 Task: Look for space in Beavercreek, United States from 12th August, 2023 to 16th August, 2023 for 8 adults in price range Rs.10000 to Rs.16000. Place can be private room with 8 bedrooms having 8 beds and 8 bathrooms. Property type can be house, flat, guest house, hotel. Amenities needed are: wifi, TV, free parkinig on premises, gym, breakfast. Booking option can be shelf check-in. Required host language is English.
Action: Mouse moved to (507, 122)
Screenshot: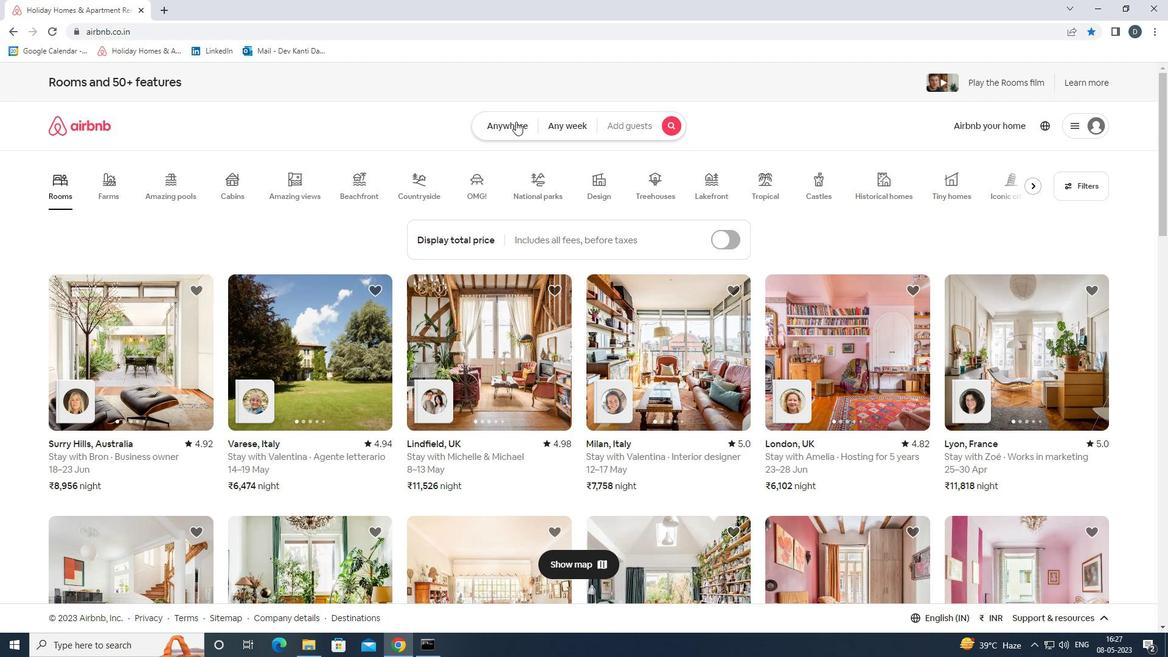 
Action: Mouse pressed left at (507, 122)
Screenshot: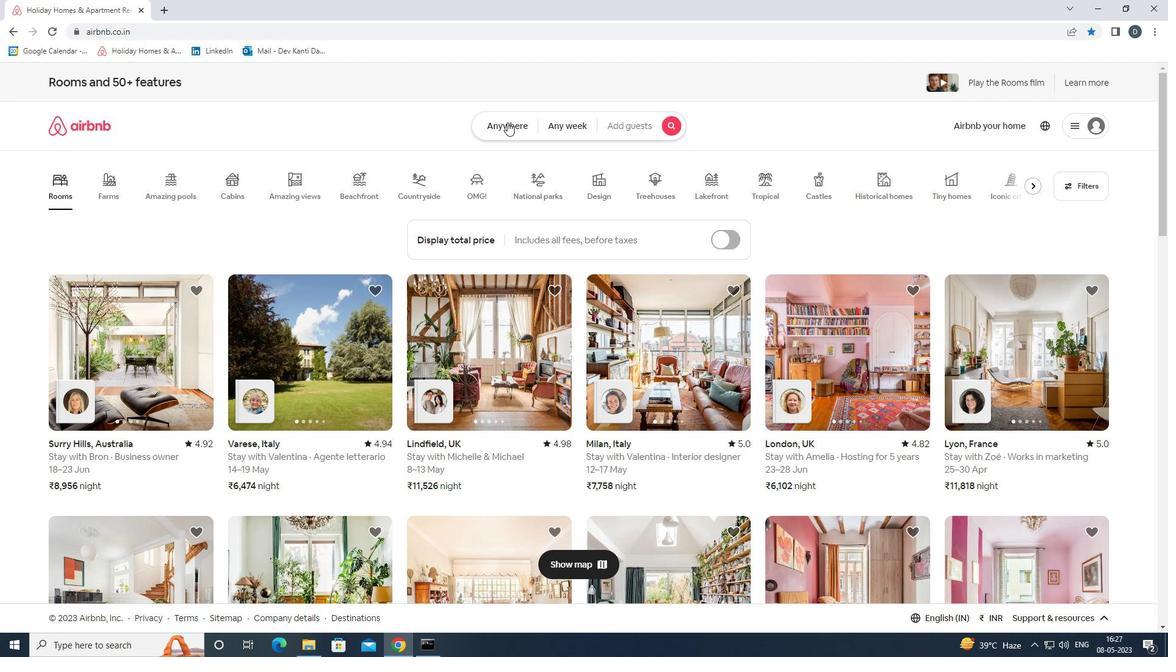 
Action: Mouse moved to (442, 180)
Screenshot: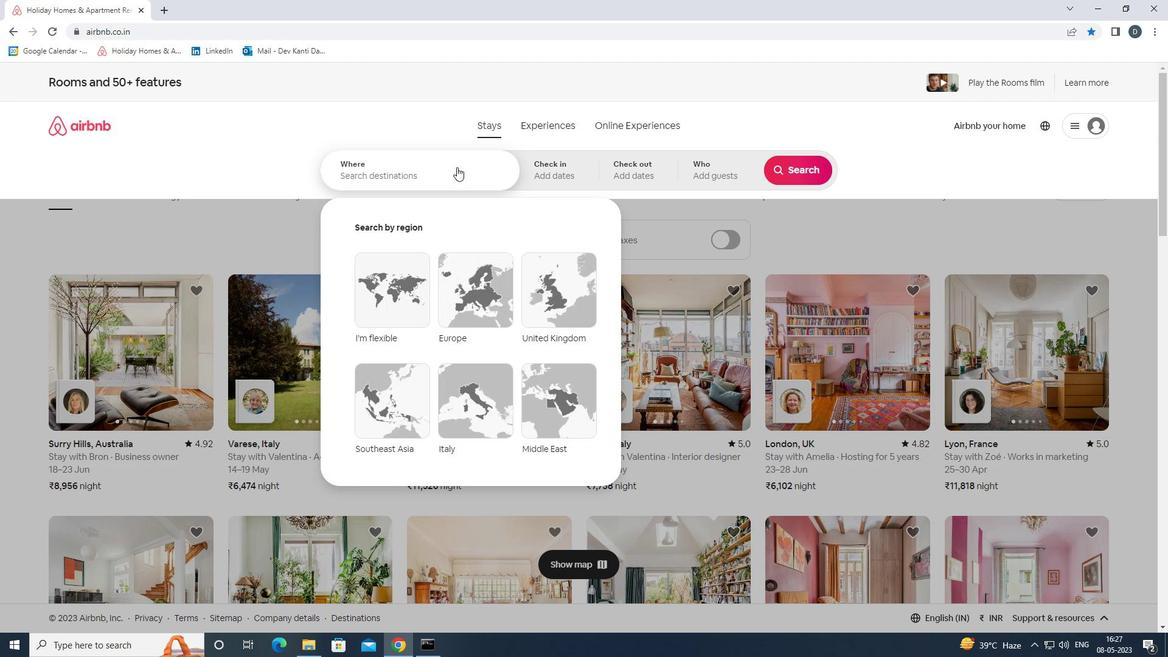 
Action: Mouse pressed left at (442, 180)
Screenshot: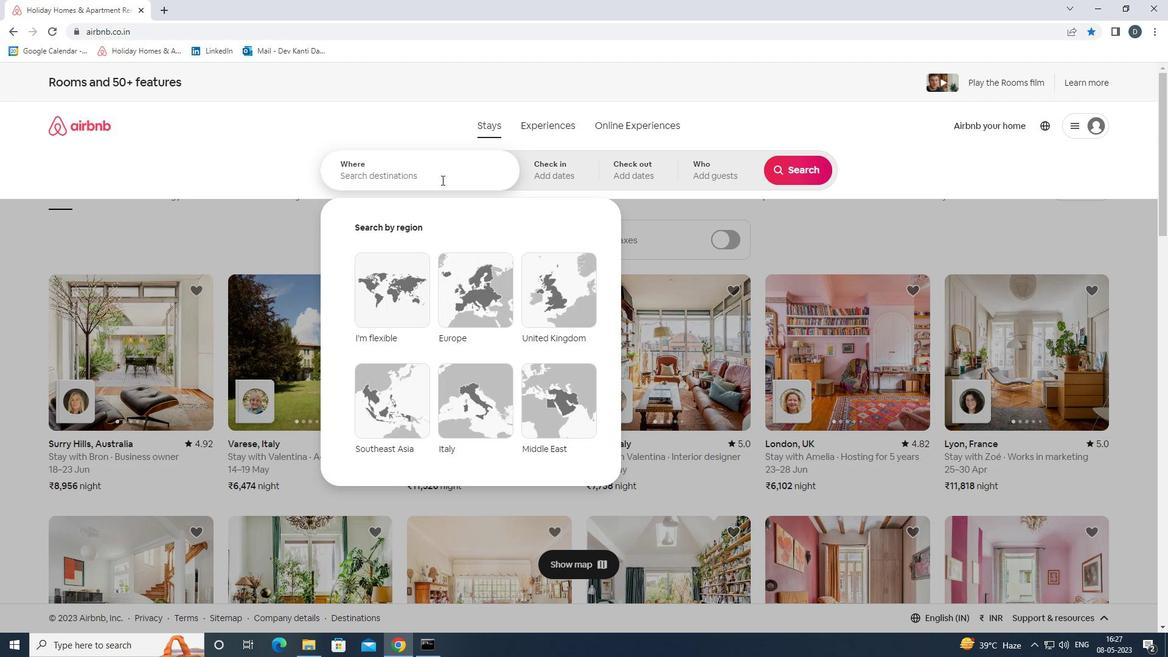 
Action: Mouse moved to (401, 171)
Screenshot: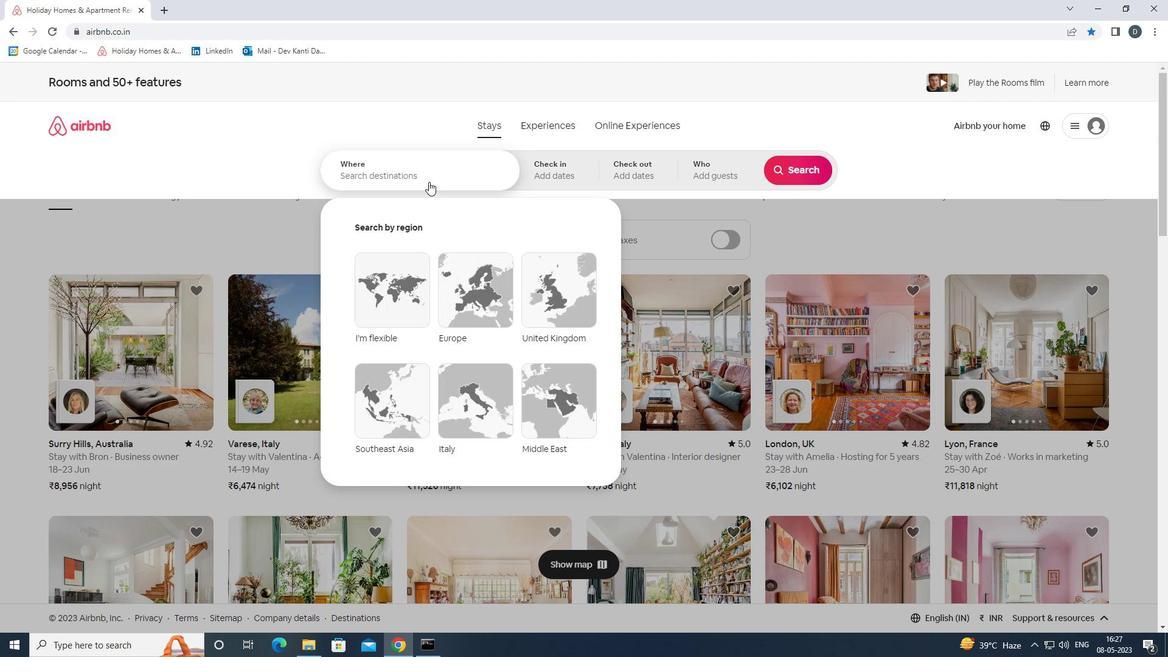 
Action: Key pressed <Key.shift><Key.shift><Key.shift><Key.shift><Key.shift><Key.shift>BEAVERCREEK,<Key.shift>UNITED<Key.space><Key.shift>STATES<Key.enter>
Screenshot: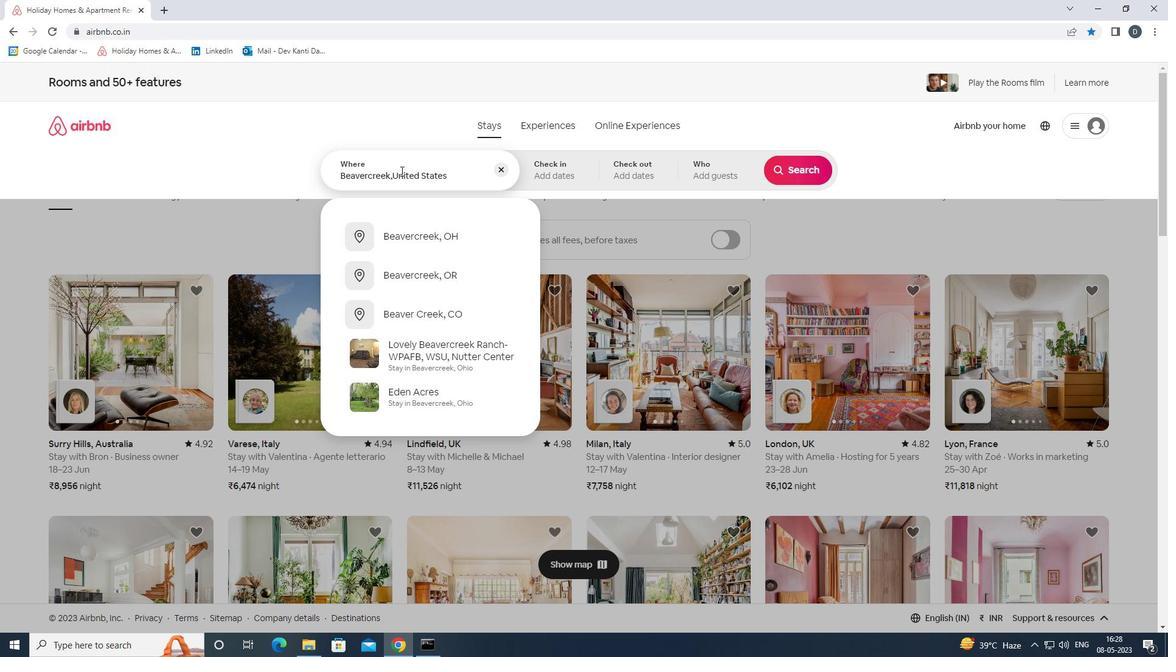 
Action: Mouse moved to (796, 268)
Screenshot: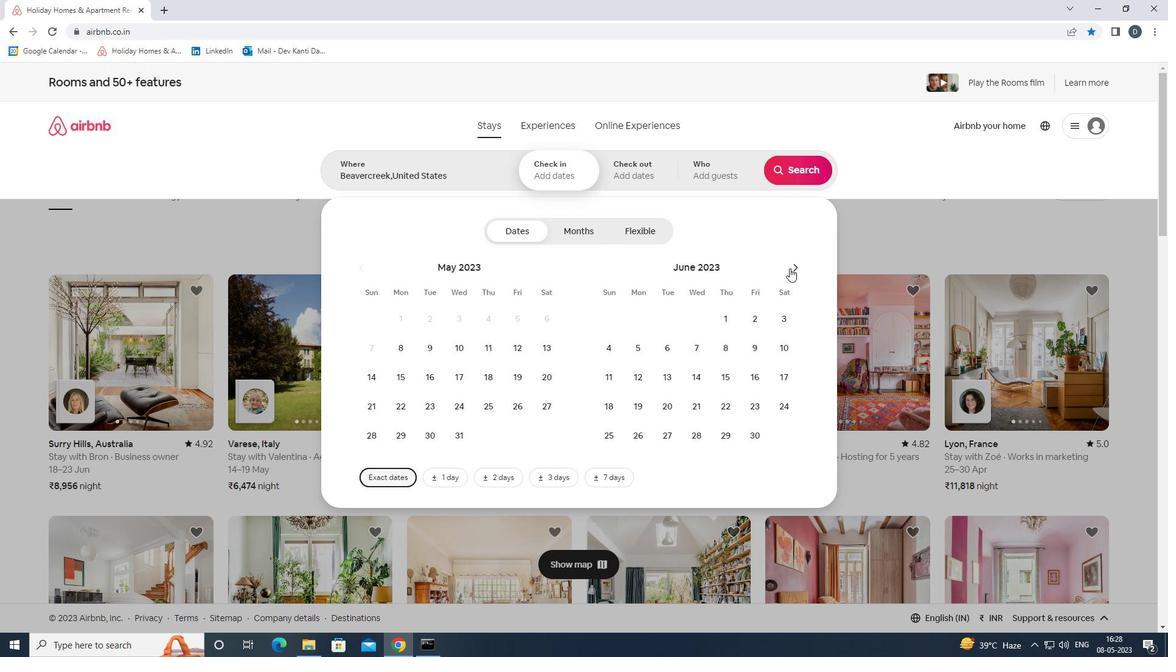 
Action: Mouse pressed left at (796, 268)
Screenshot: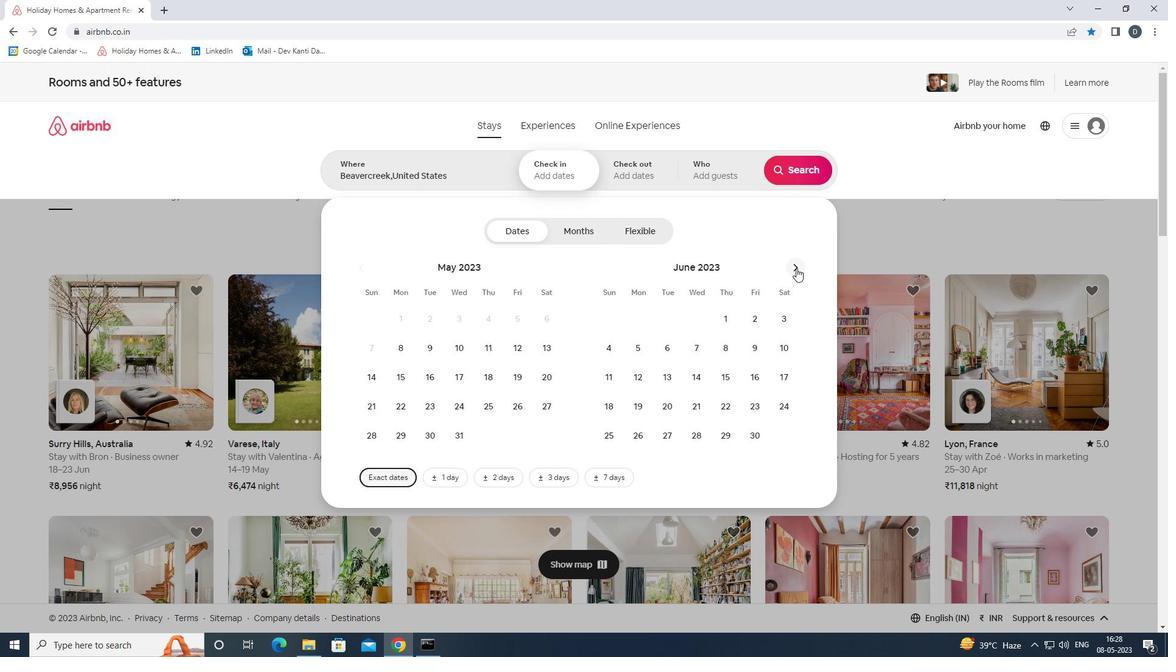 
Action: Mouse pressed left at (796, 268)
Screenshot: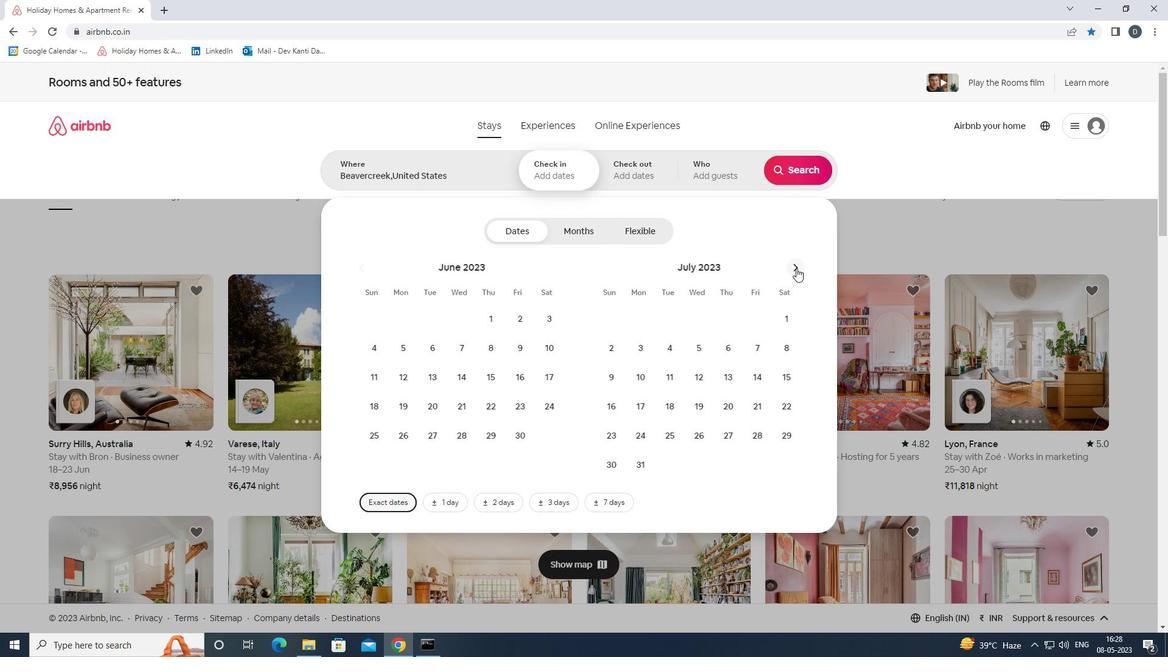 
Action: Mouse pressed left at (796, 268)
Screenshot: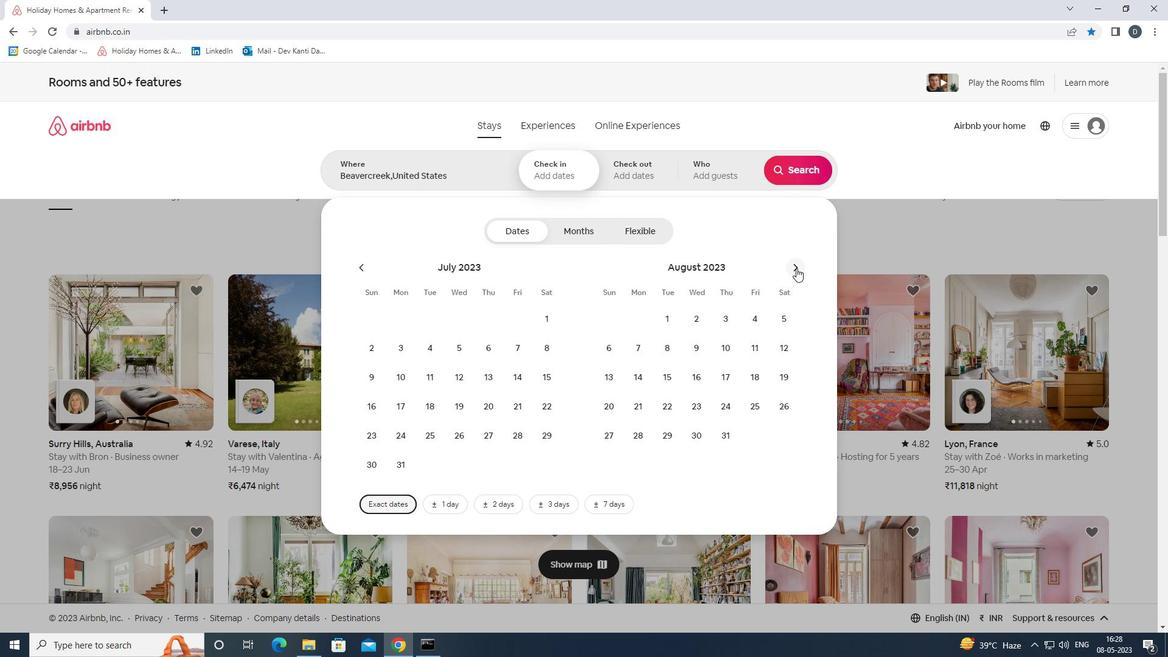 
Action: Mouse moved to (554, 351)
Screenshot: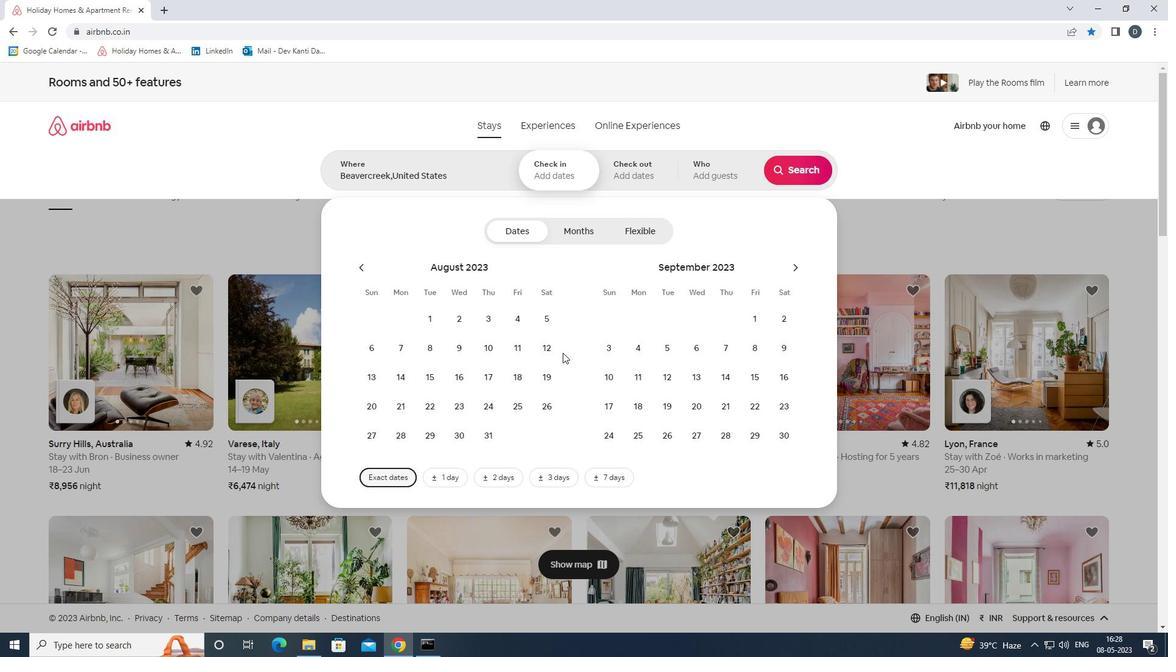 
Action: Mouse pressed left at (554, 351)
Screenshot: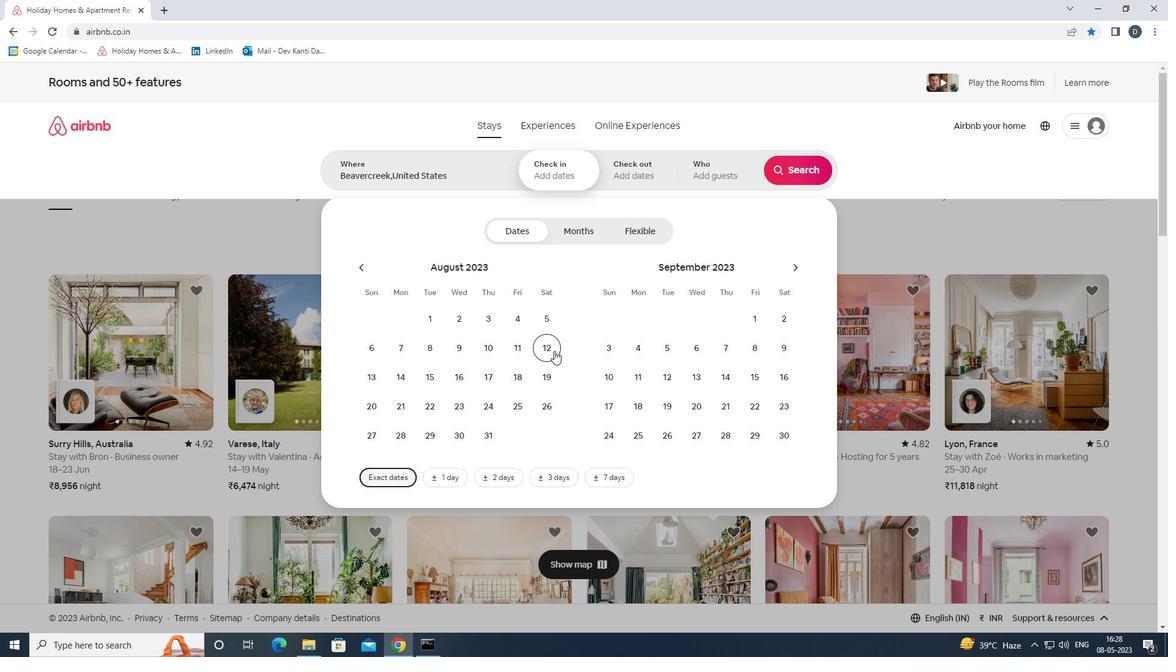 
Action: Mouse moved to (452, 382)
Screenshot: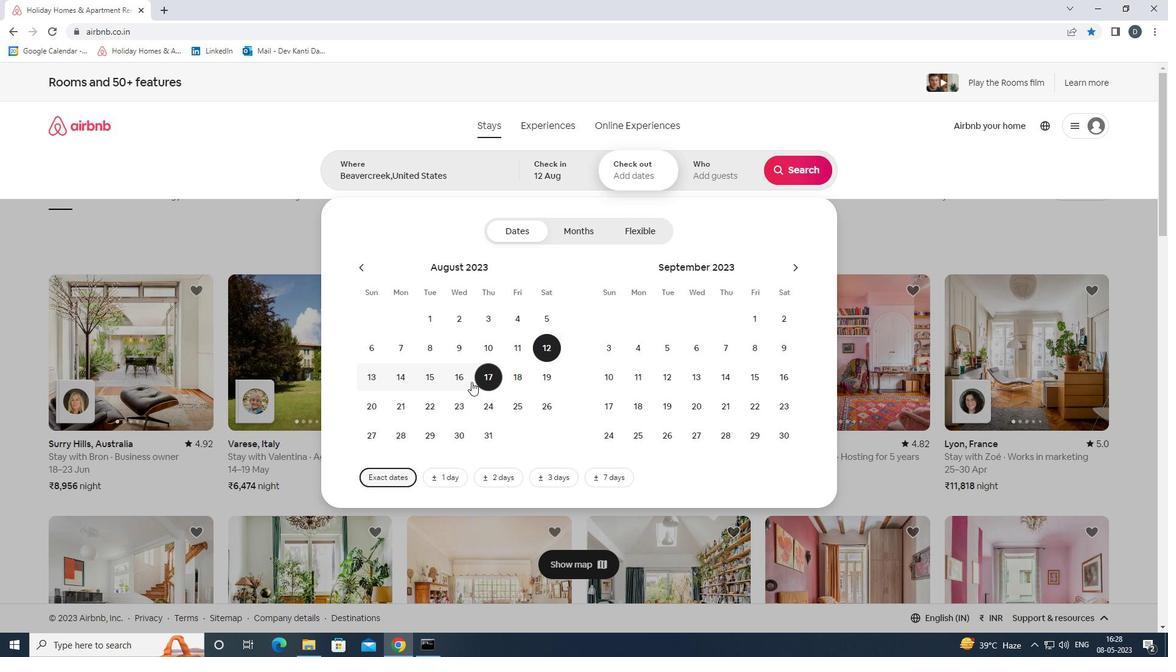 
Action: Mouse pressed left at (452, 382)
Screenshot: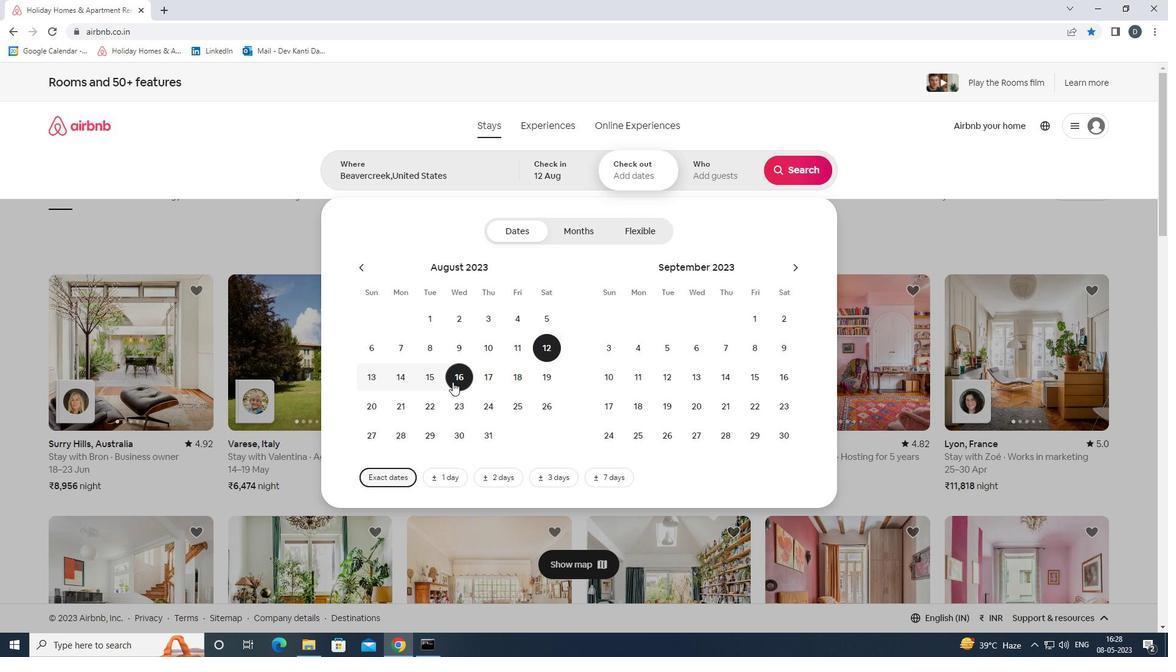 
Action: Mouse moved to (716, 163)
Screenshot: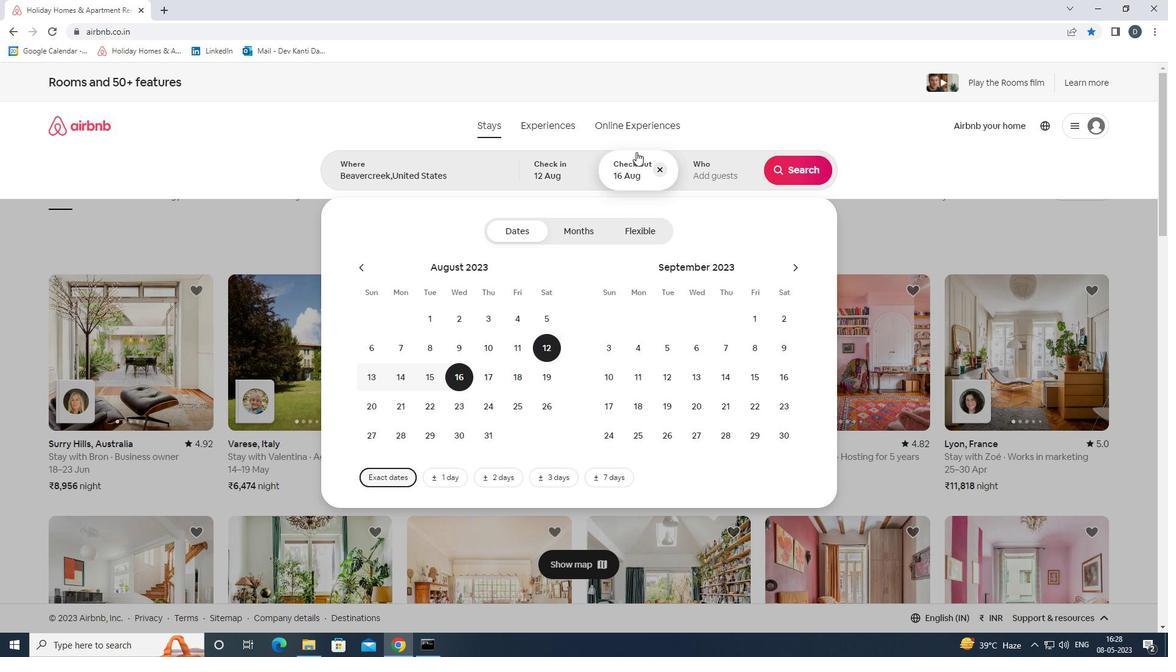 
Action: Mouse pressed left at (716, 163)
Screenshot: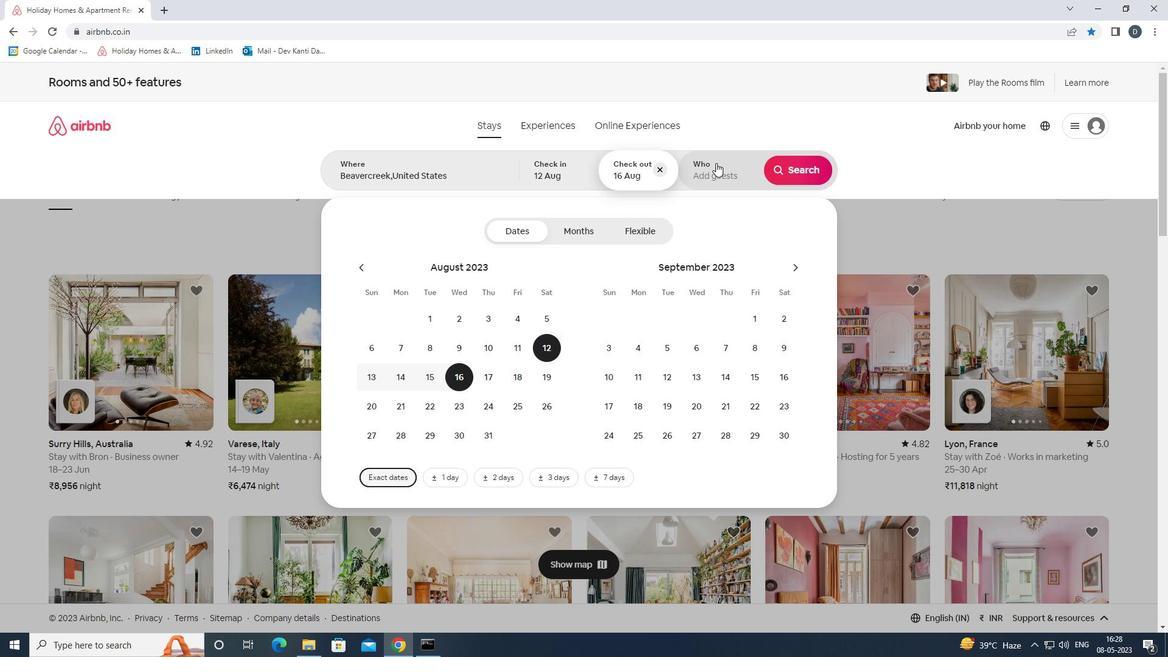 
Action: Mouse moved to (806, 237)
Screenshot: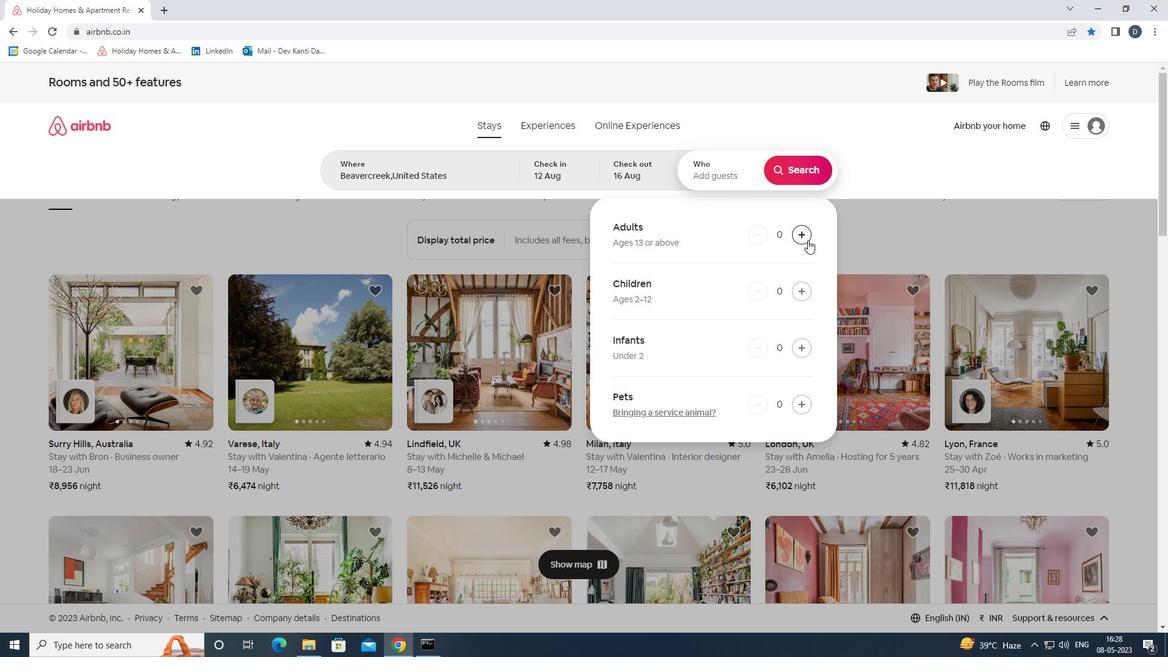 
Action: Mouse pressed left at (806, 237)
Screenshot: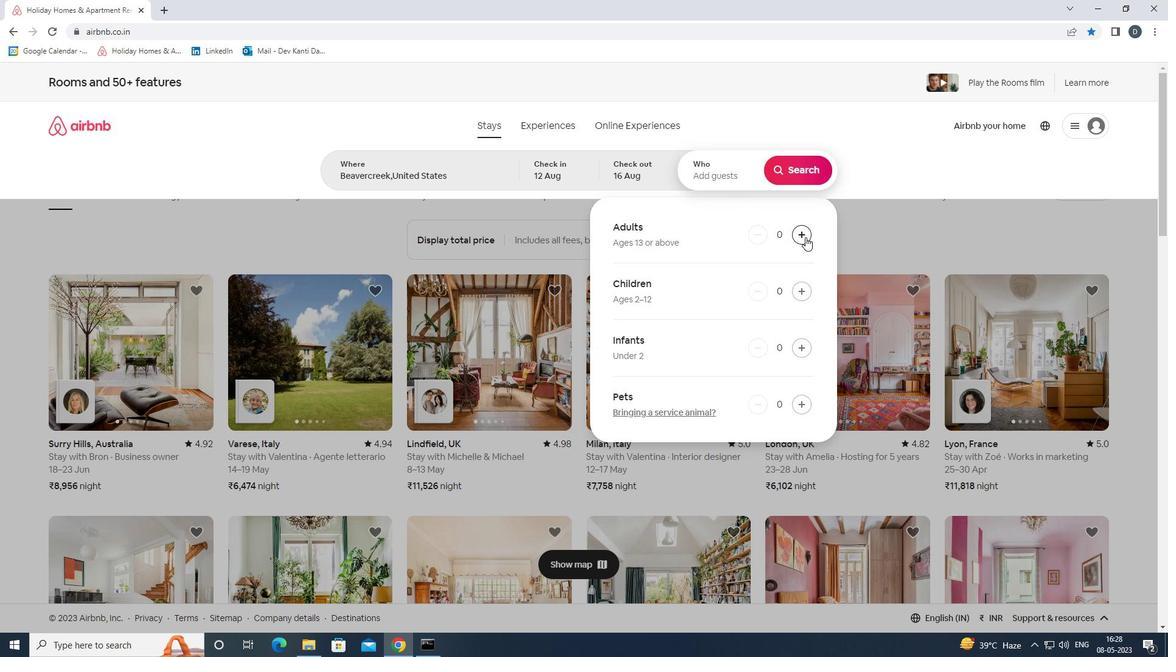 
Action: Mouse pressed left at (806, 237)
Screenshot: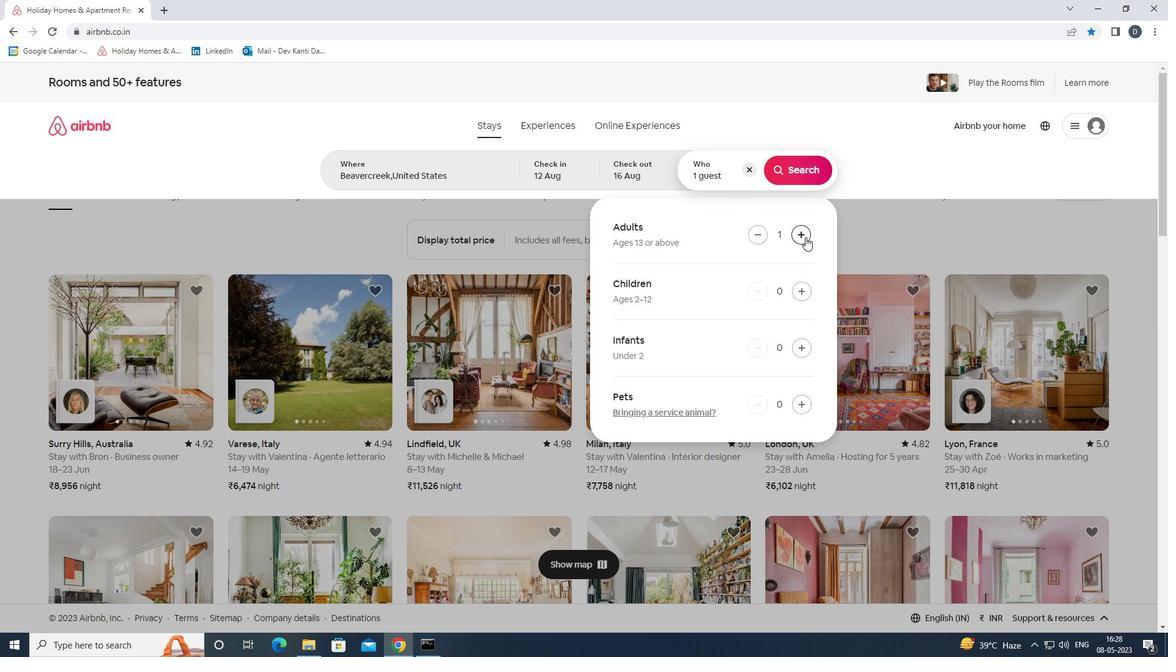 
Action: Mouse pressed left at (806, 237)
Screenshot: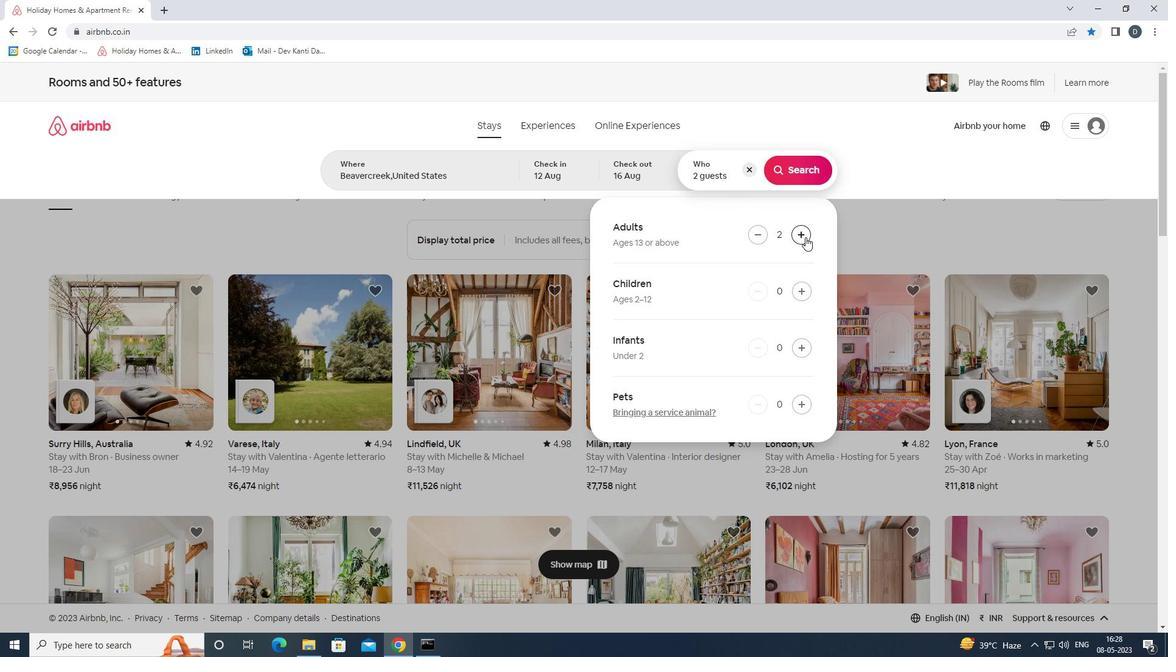 
Action: Mouse pressed left at (806, 237)
Screenshot: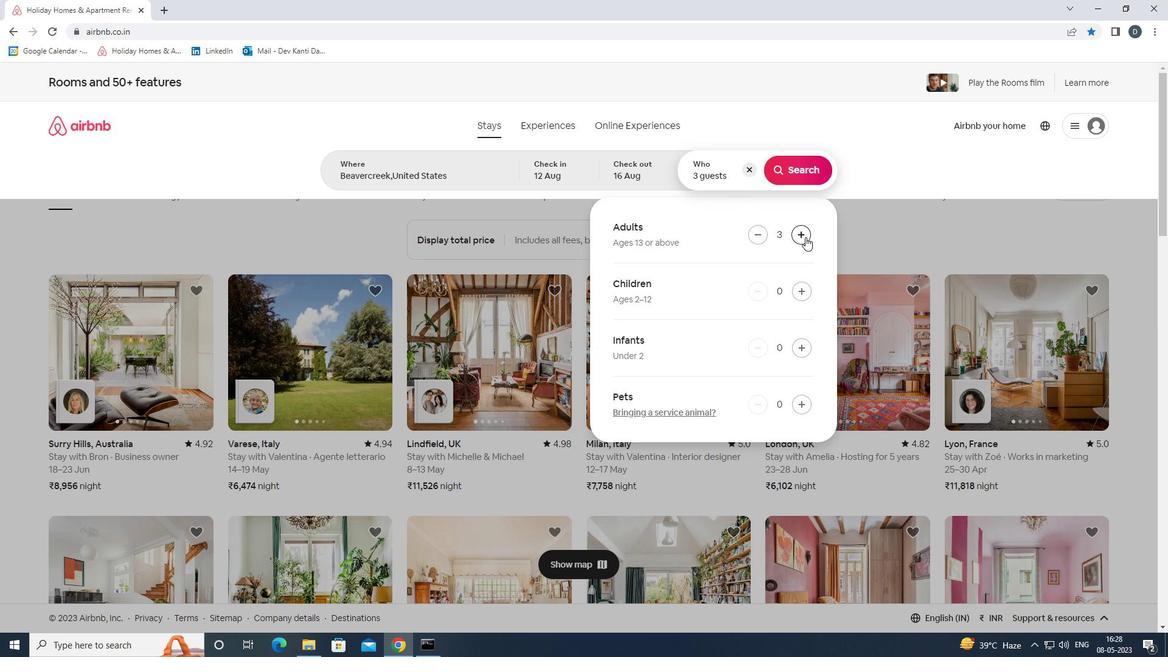 
Action: Mouse pressed left at (806, 237)
Screenshot: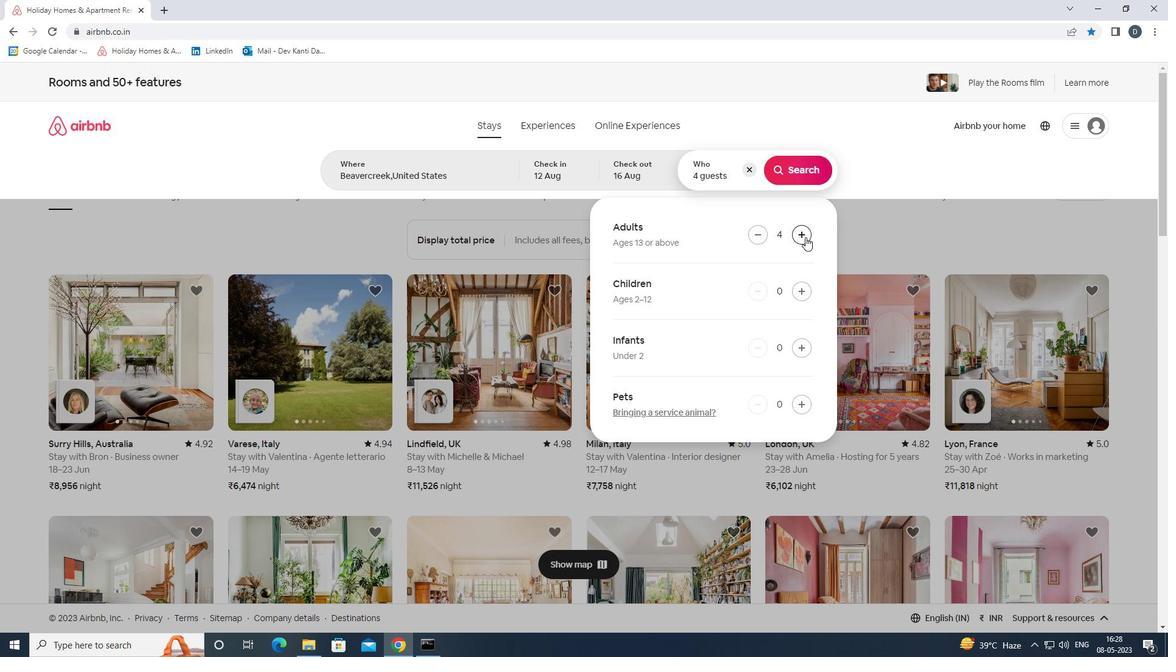 
Action: Mouse pressed left at (806, 237)
Screenshot: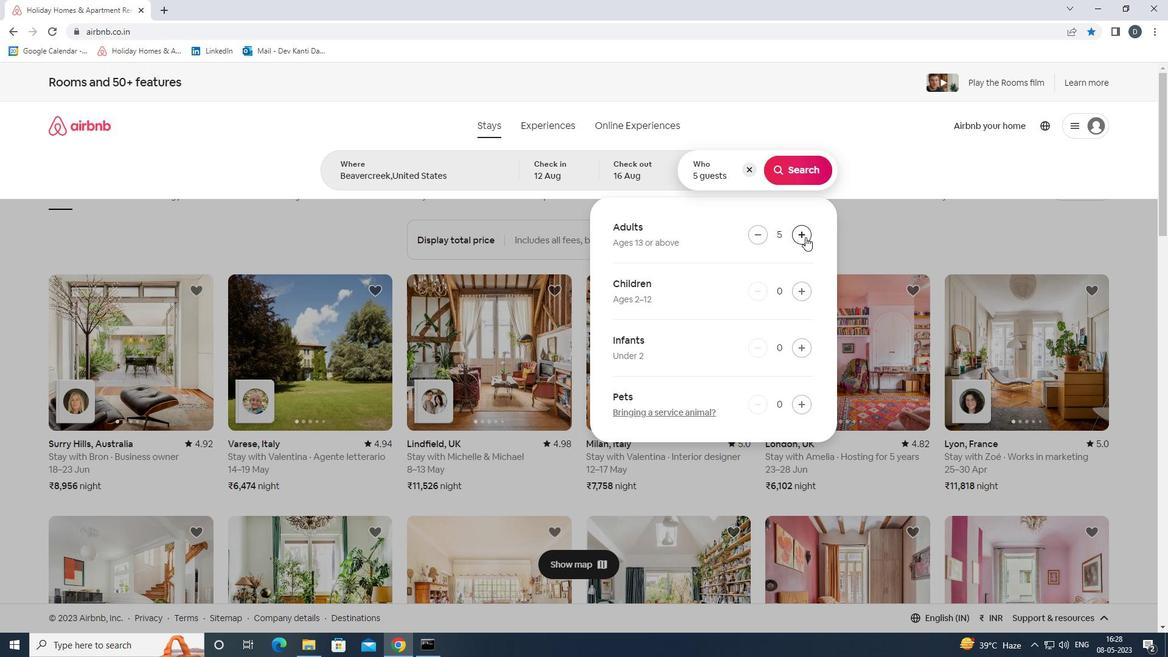 
Action: Mouse pressed left at (806, 237)
Screenshot: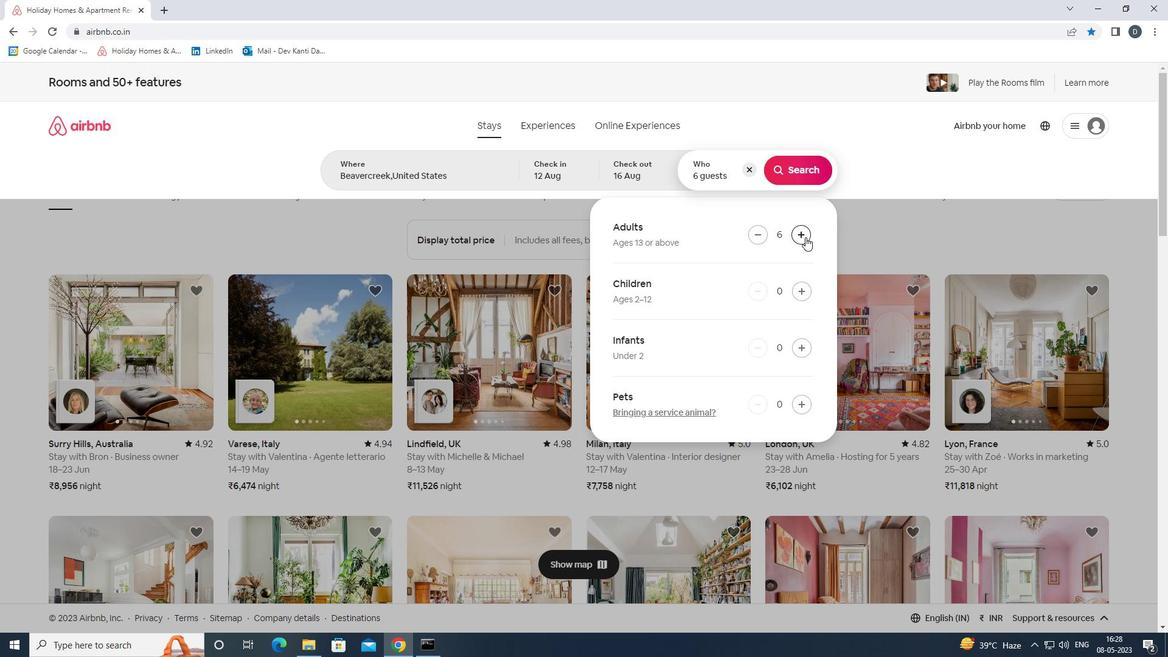 
Action: Mouse pressed left at (806, 237)
Screenshot: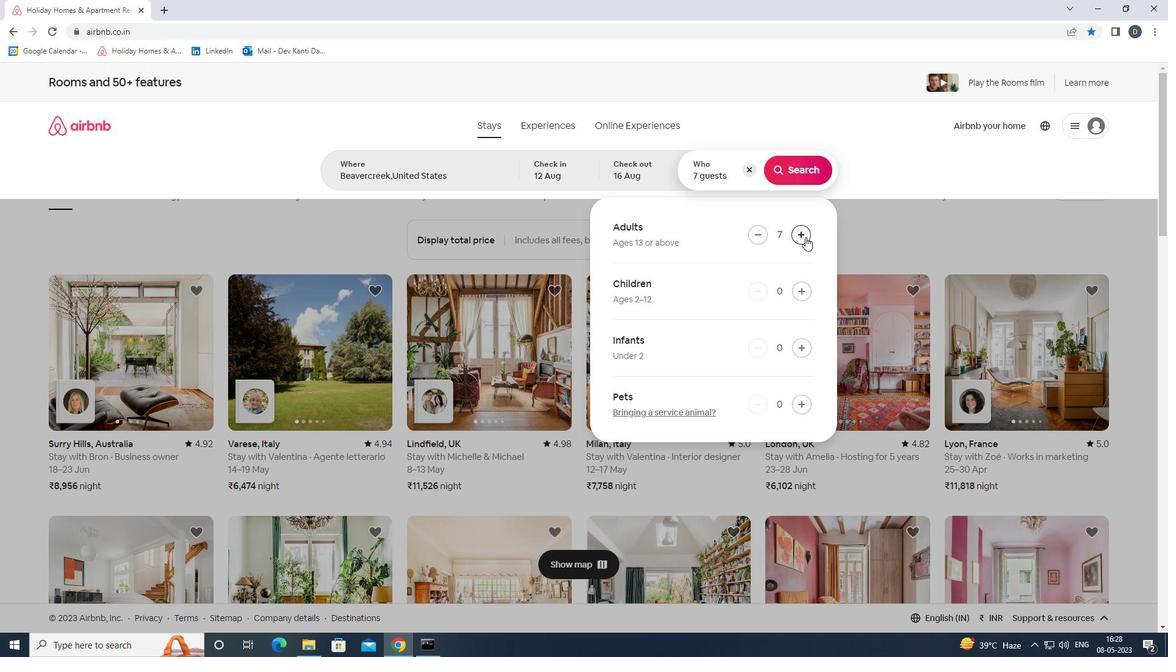 
Action: Mouse moved to (795, 177)
Screenshot: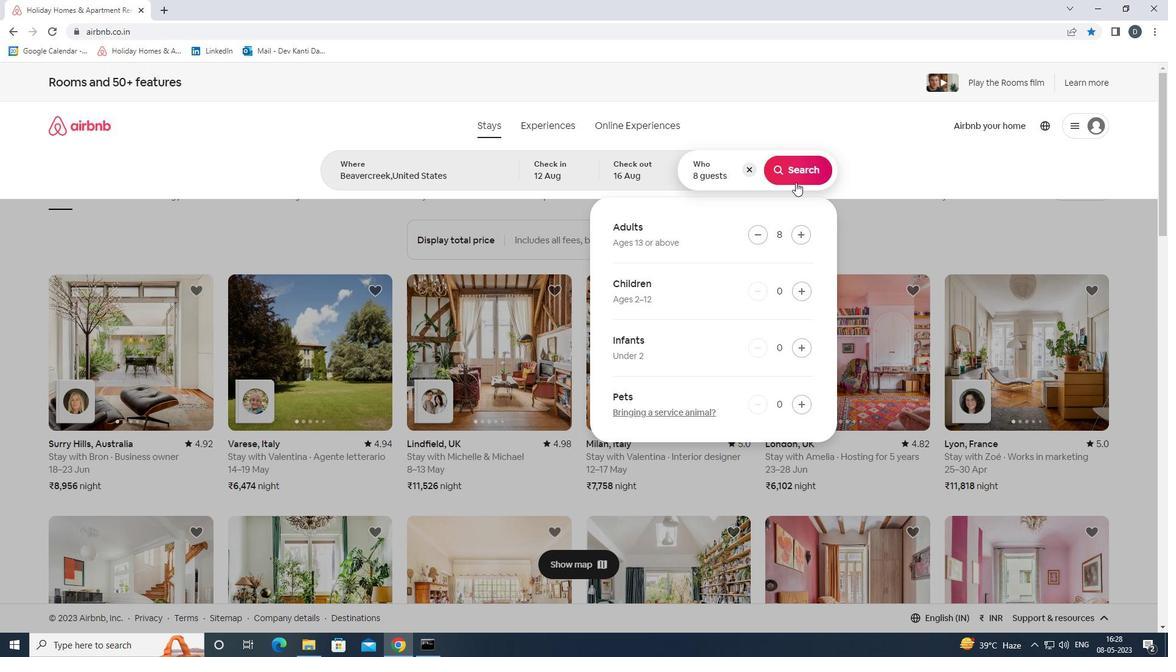 
Action: Mouse pressed left at (795, 177)
Screenshot: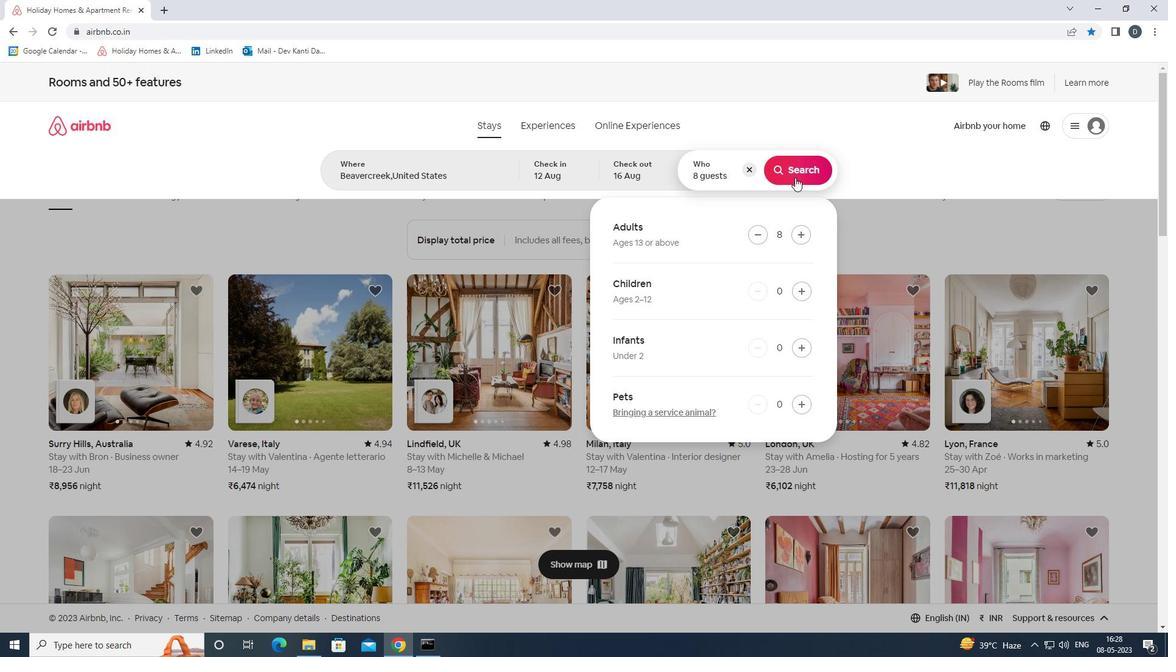 
Action: Mouse moved to (1106, 133)
Screenshot: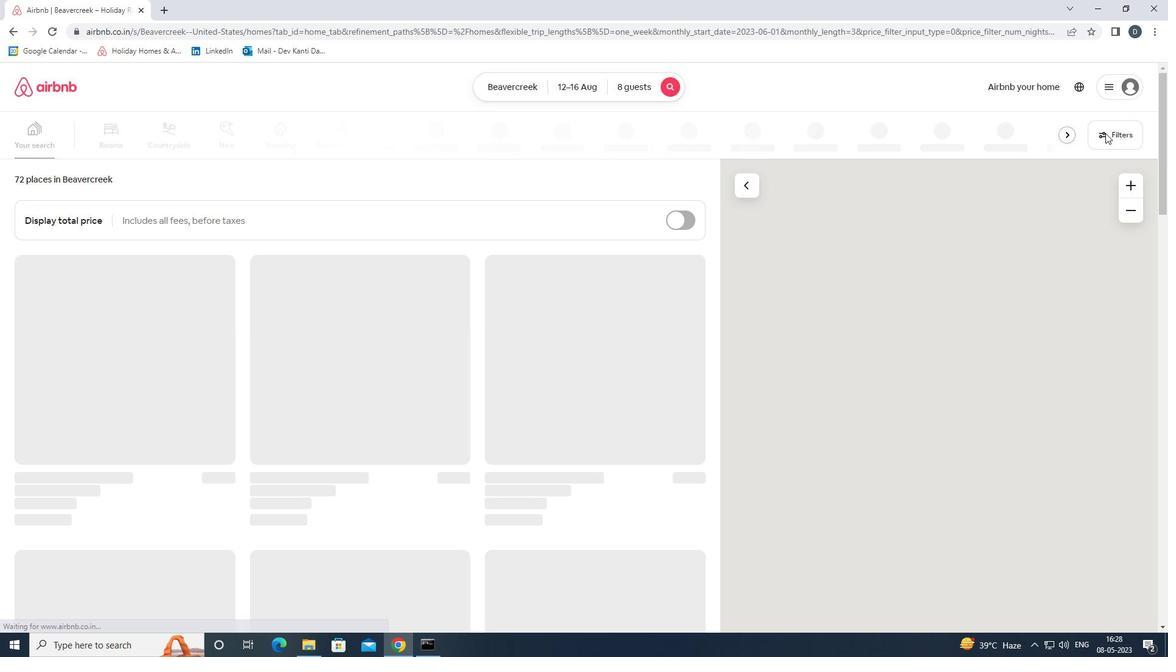 
Action: Mouse pressed left at (1106, 133)
Screenshot: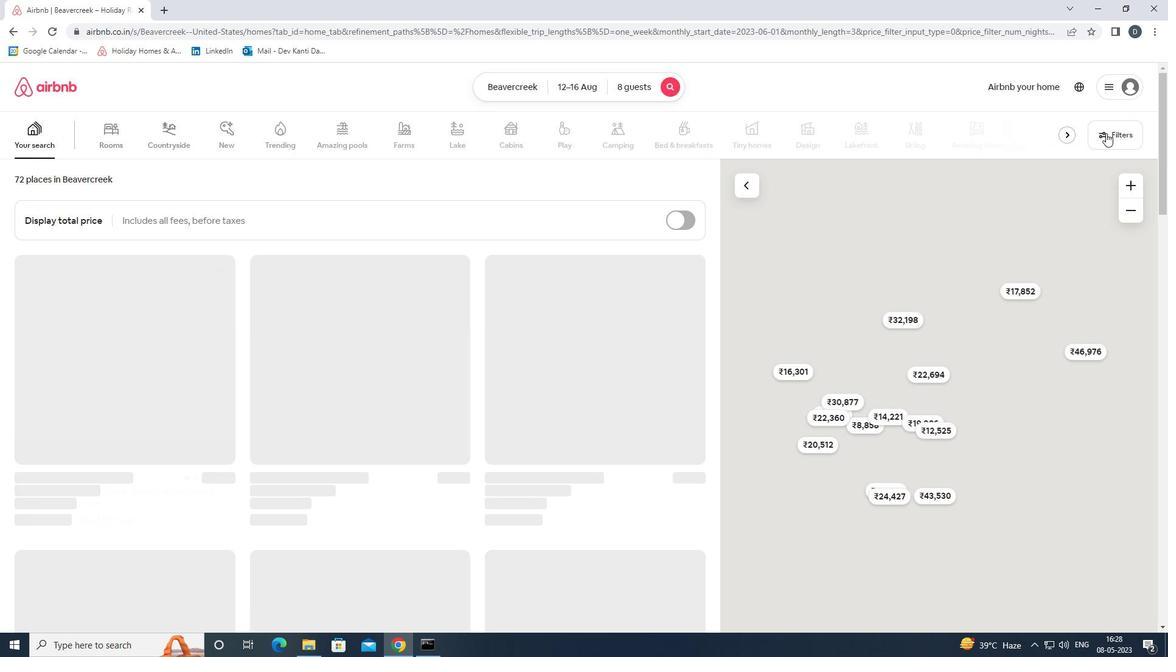 
Action: Mouse moved to (529, 429)
Screenshot: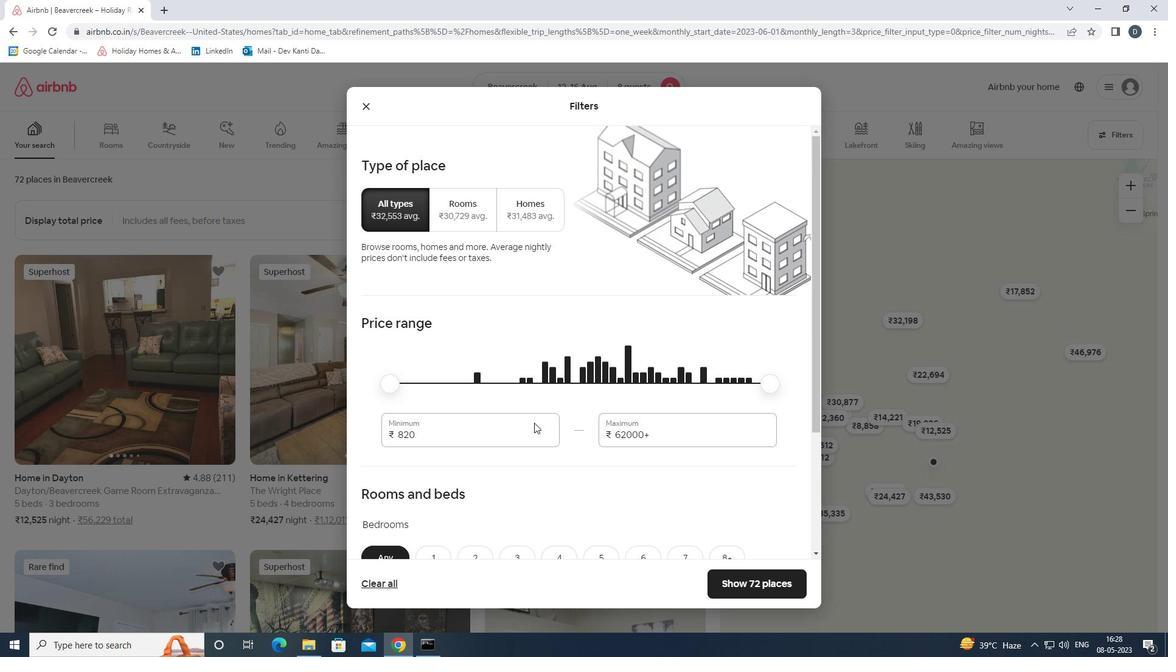 
Action: Mouse pressed left at (529, 429)
Screenshot: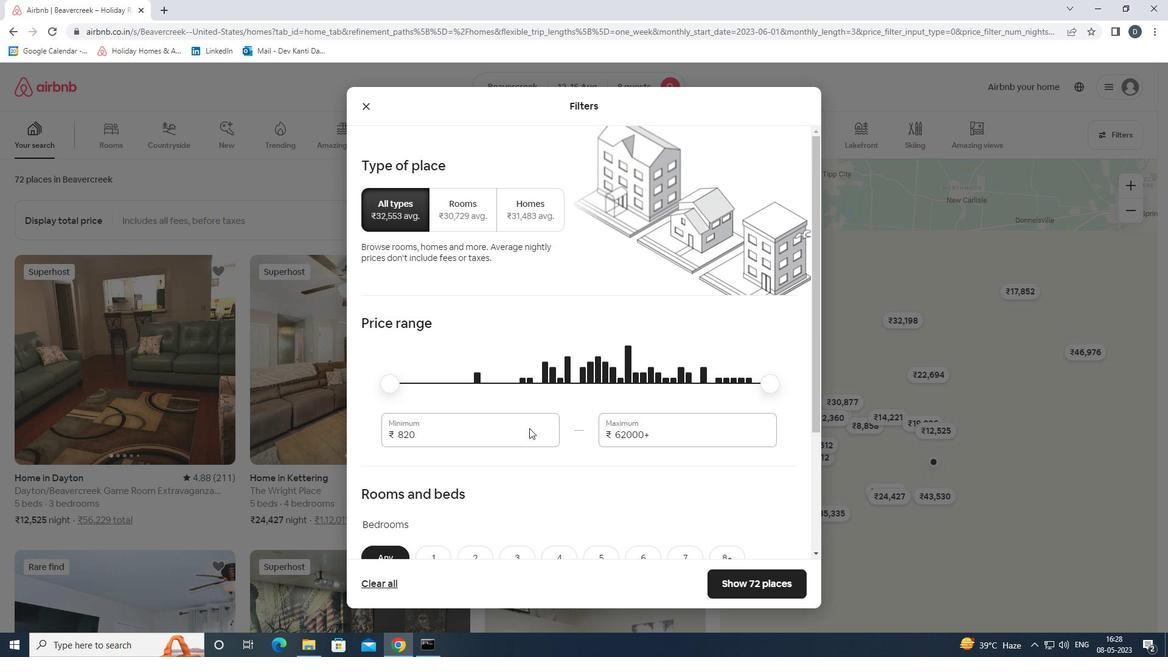
Action: Mouse pressed left at (529, 429)
Screenshot: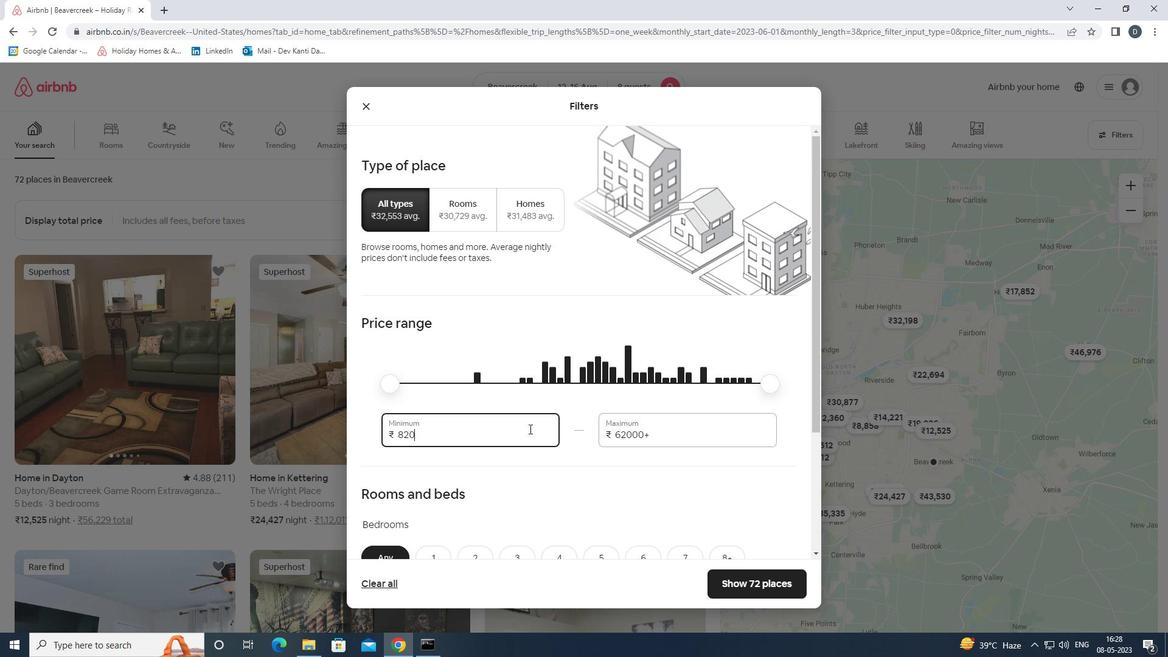 
Action: Key pressed 10000<Key.tab>16000
Screenshot: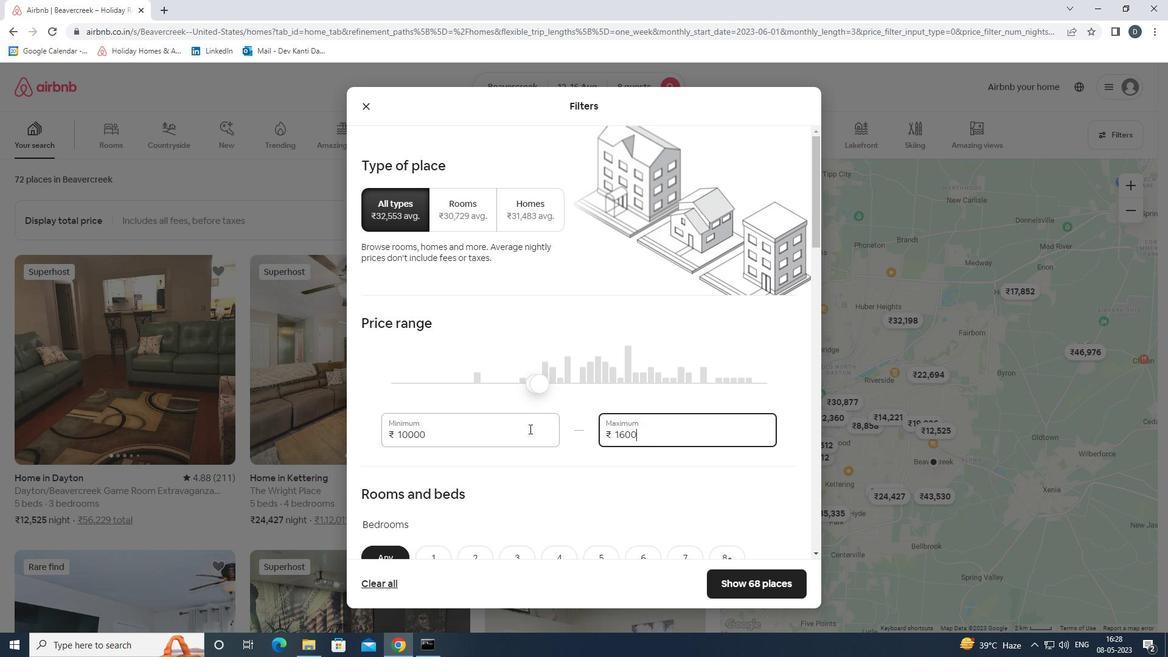
Action: Mouse scrolled (529, 428) with delta (0, 0)
Screenshot: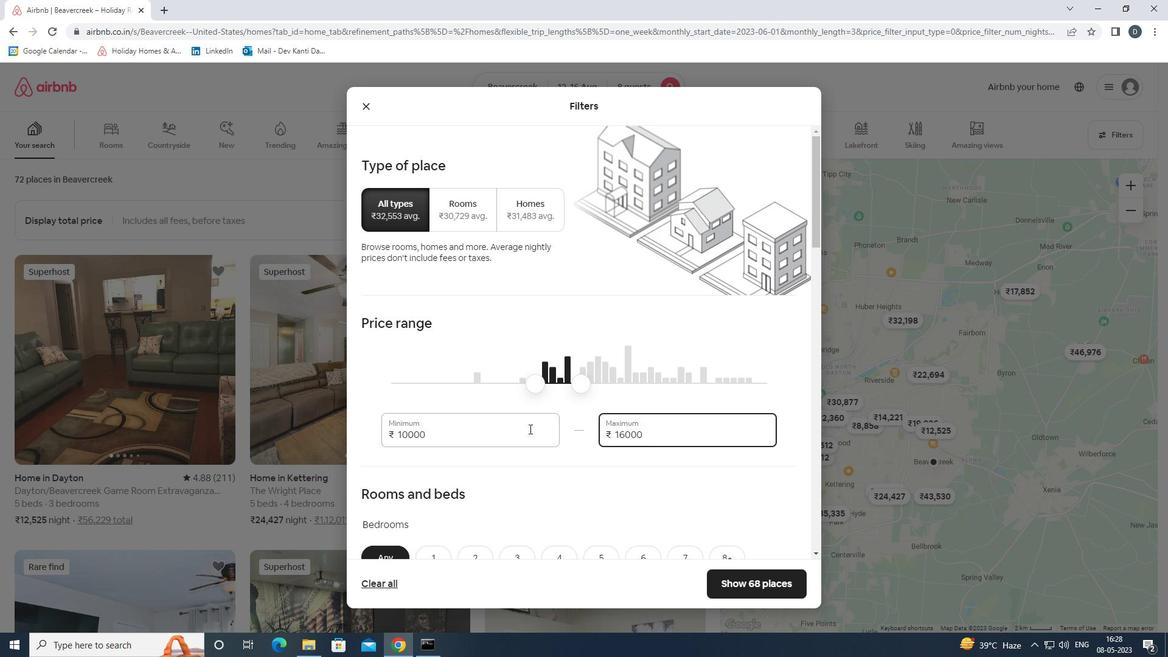 
Action: Mouse scrolled (529, 428) with delta (0, 0)
Screenshot: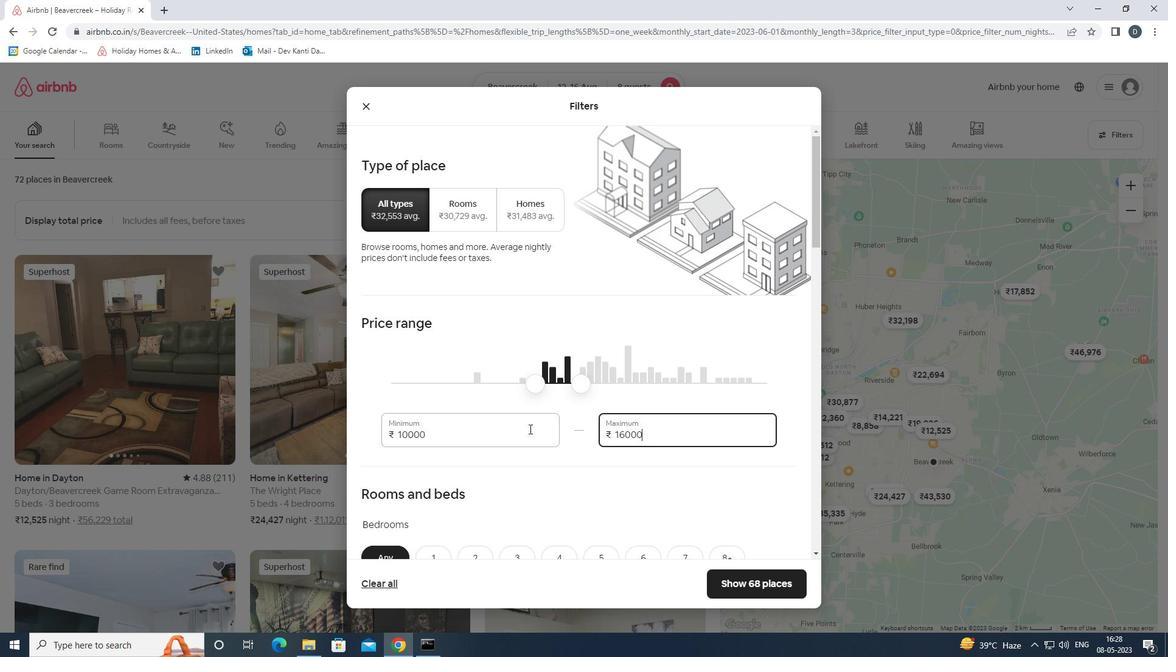 
Action: Mouse scrolled (529, 428) with delta (0, 0)
Screenshot: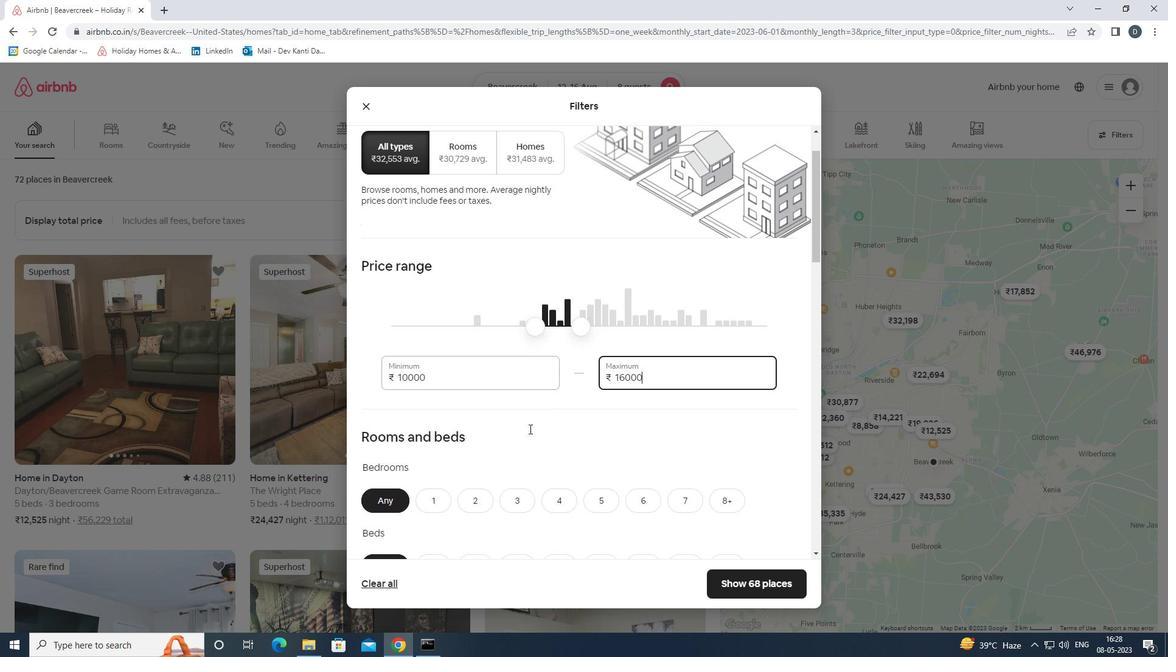 
Action: Mouse scrolled (529, 428) with delta (0, 0)
Screenshot: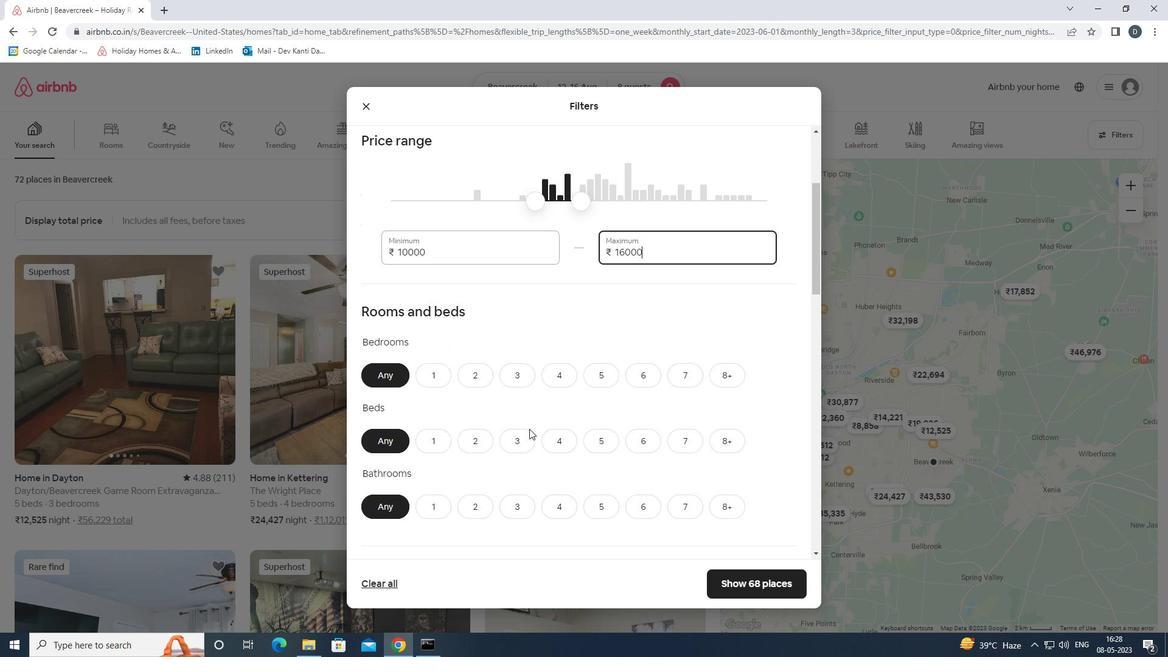 
Action: Mouse moved to (731, 314)
Screenshot: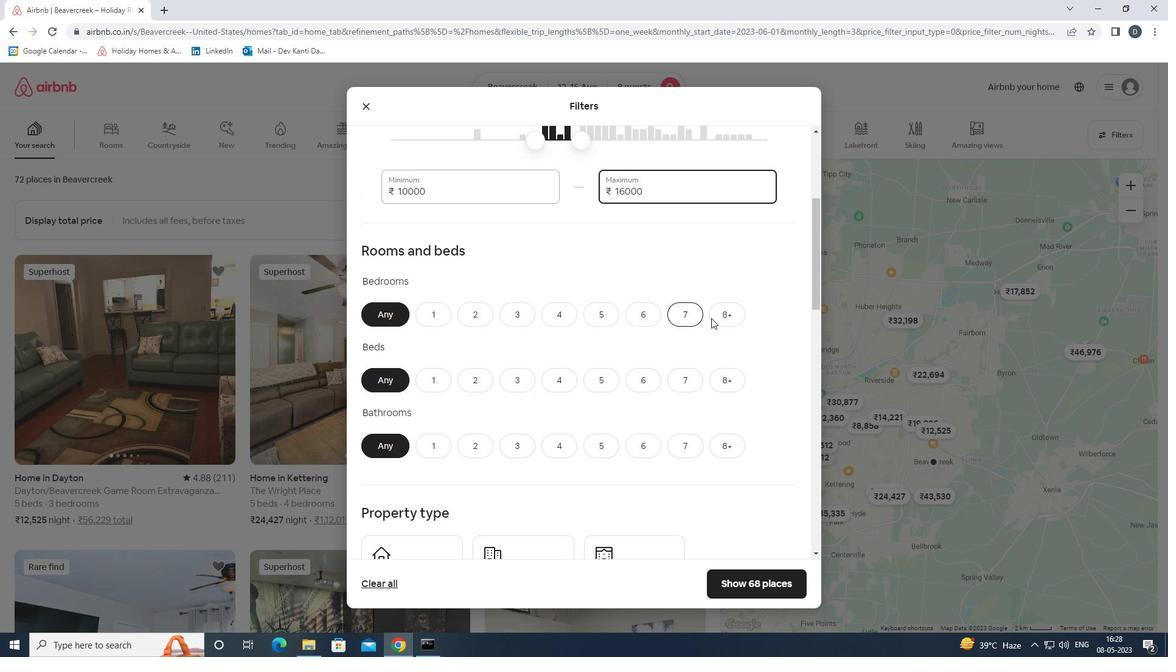 
Action: Mouse pressed left at (731, 314)
Screenshot: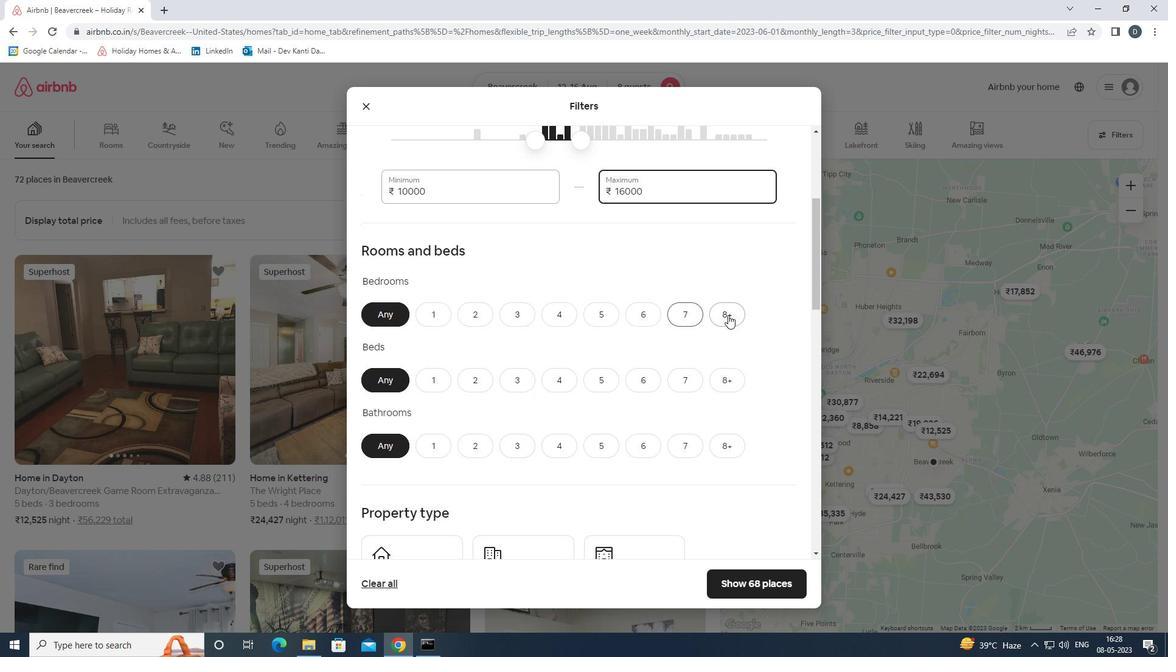 
Action: Mouse moved to (734, 377)
Screenshot: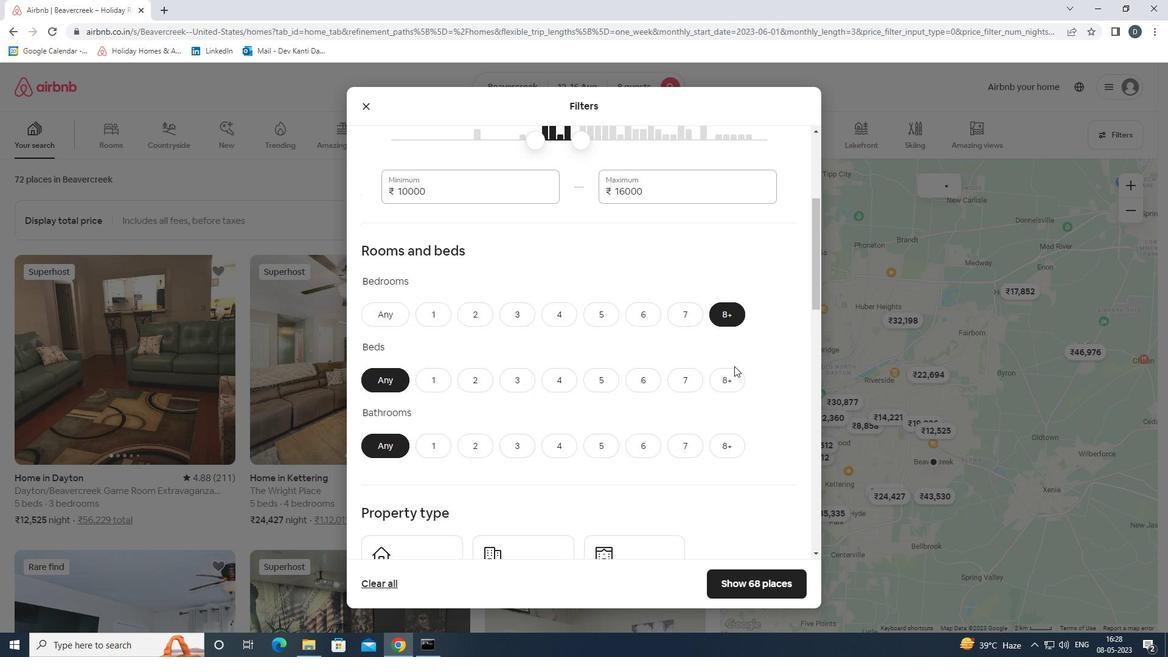 
Action: Mouse pressed left at (734, 377)
Screenshot: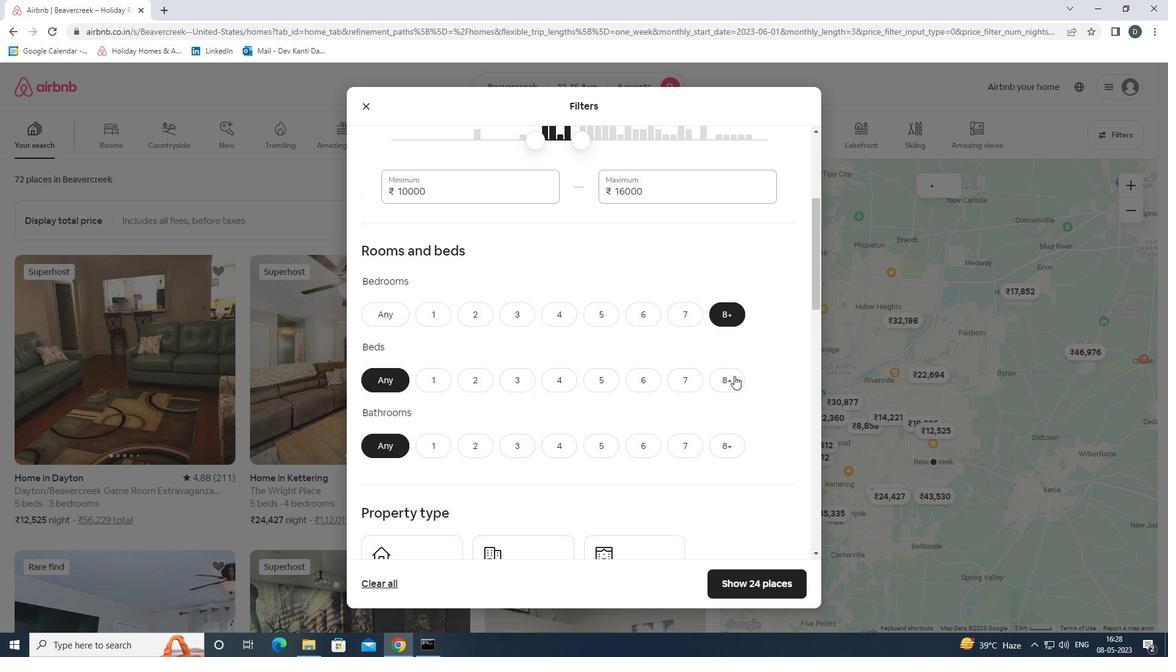 
Action: Mouse moved to (731, 445)
Screenshot: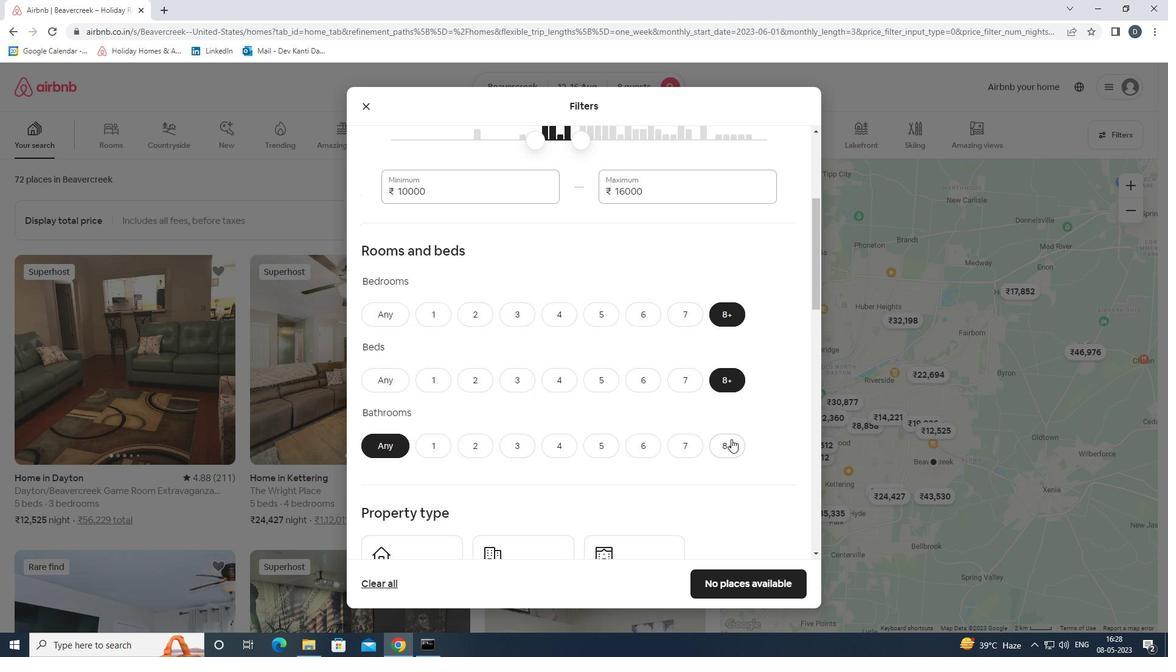 
Action: Mouse pressed left at (731, 445)
Screenshot: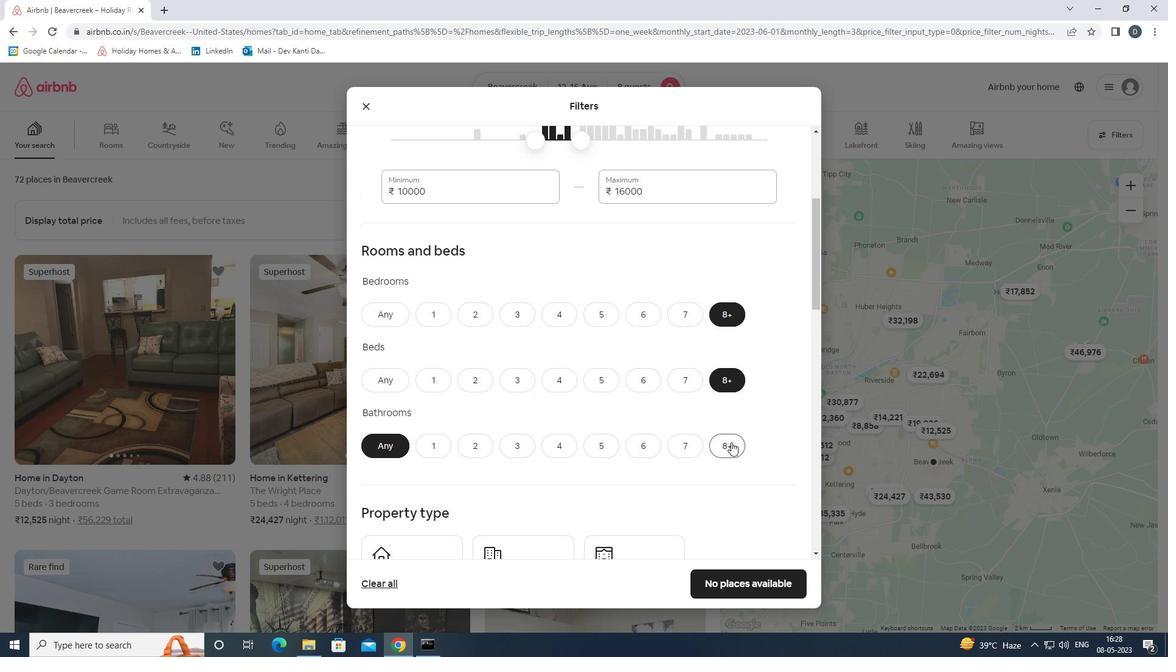 
Action: Mouse scrolled (731, 444) with delta (0, 0)
Screenshot: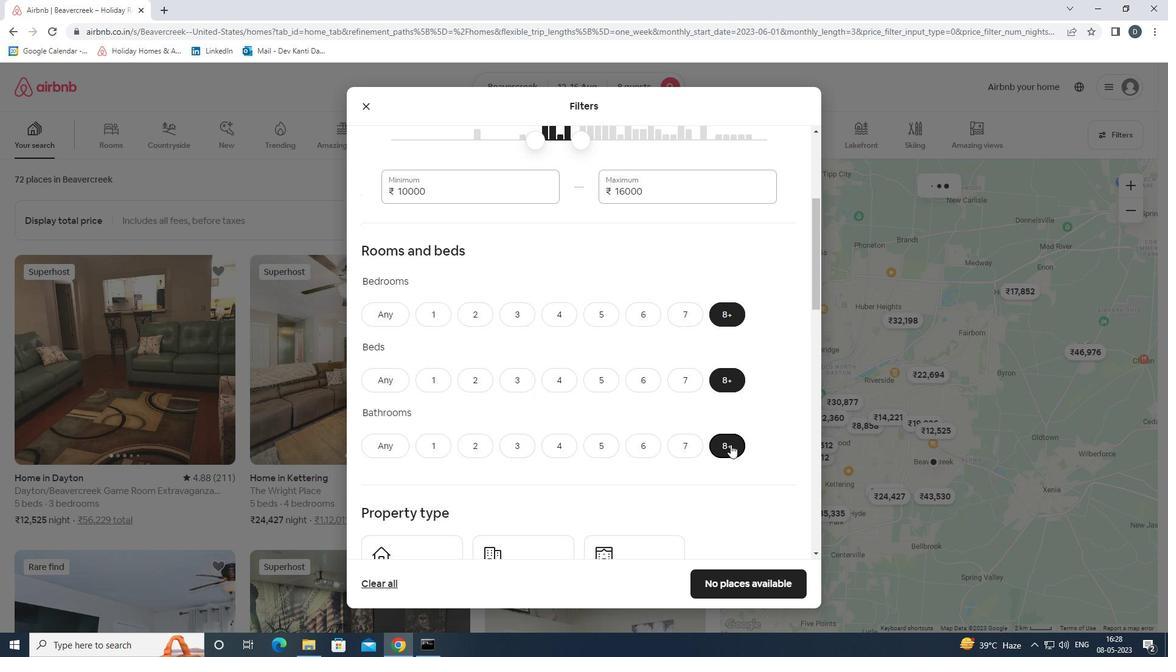 
Action: Mouse scrolled (731, 444) with delta (0, 0)
Screenshot: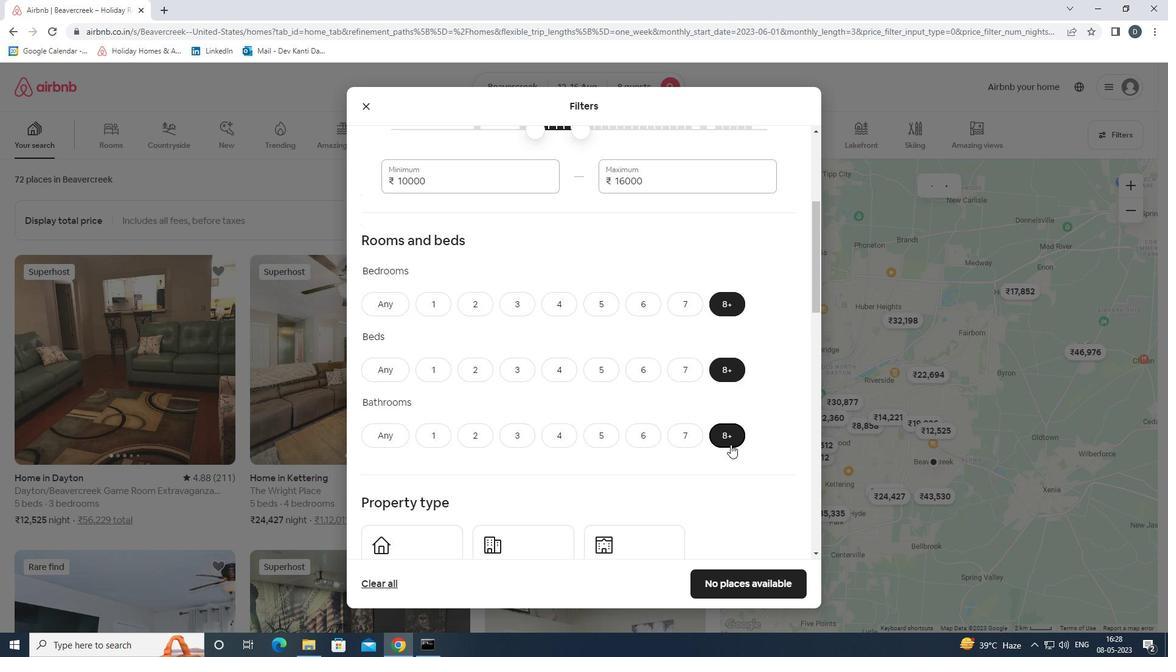 
Action: Mouse scrolled (731, 444) with delta (0, 0)
Screenshot: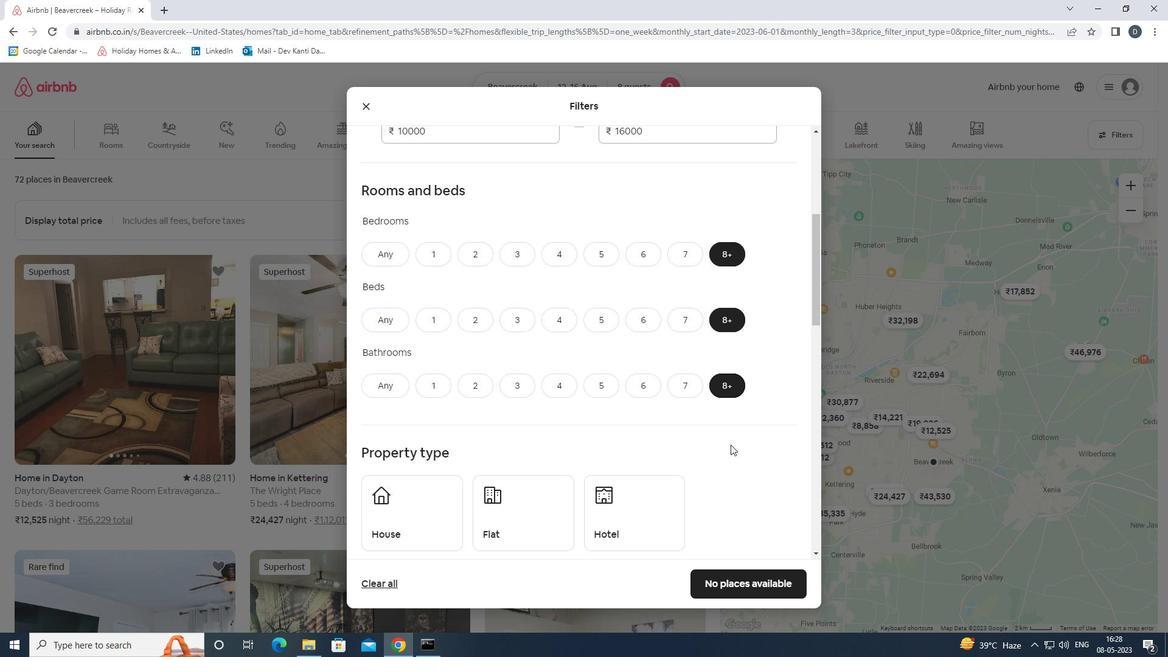 
Action: Mouse moved to (439, 394)
Screenshot: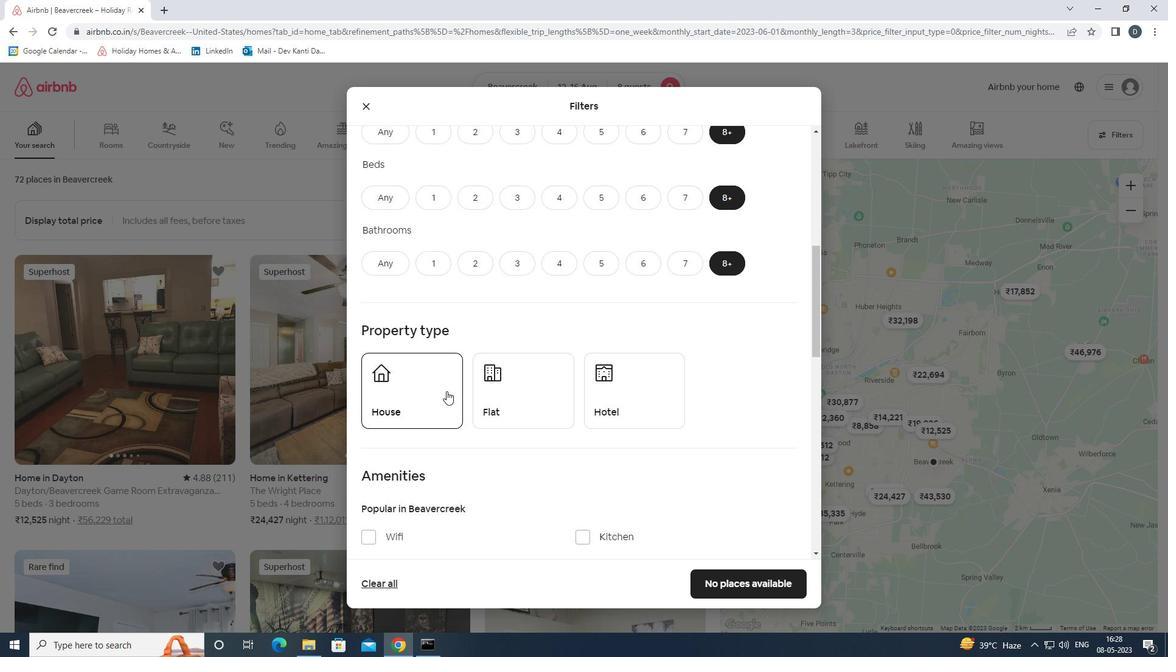 
Action: Mouse pressed left at (439, 394)
Screenshot: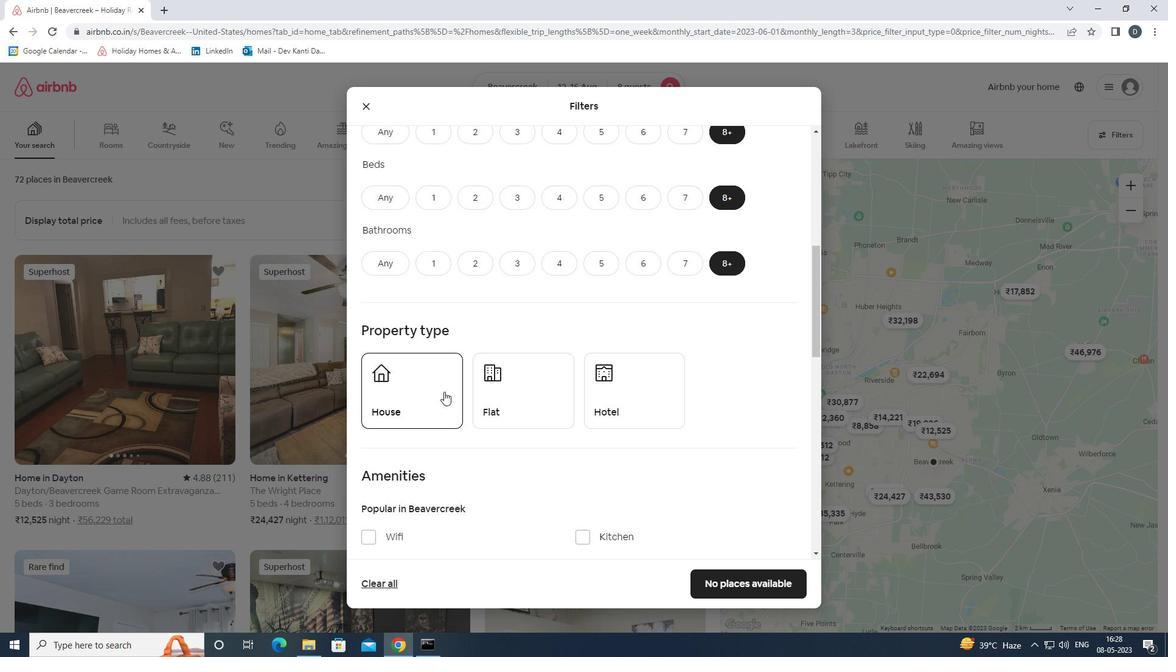
Action: Mouse moved to (522, 395)
Screenshot: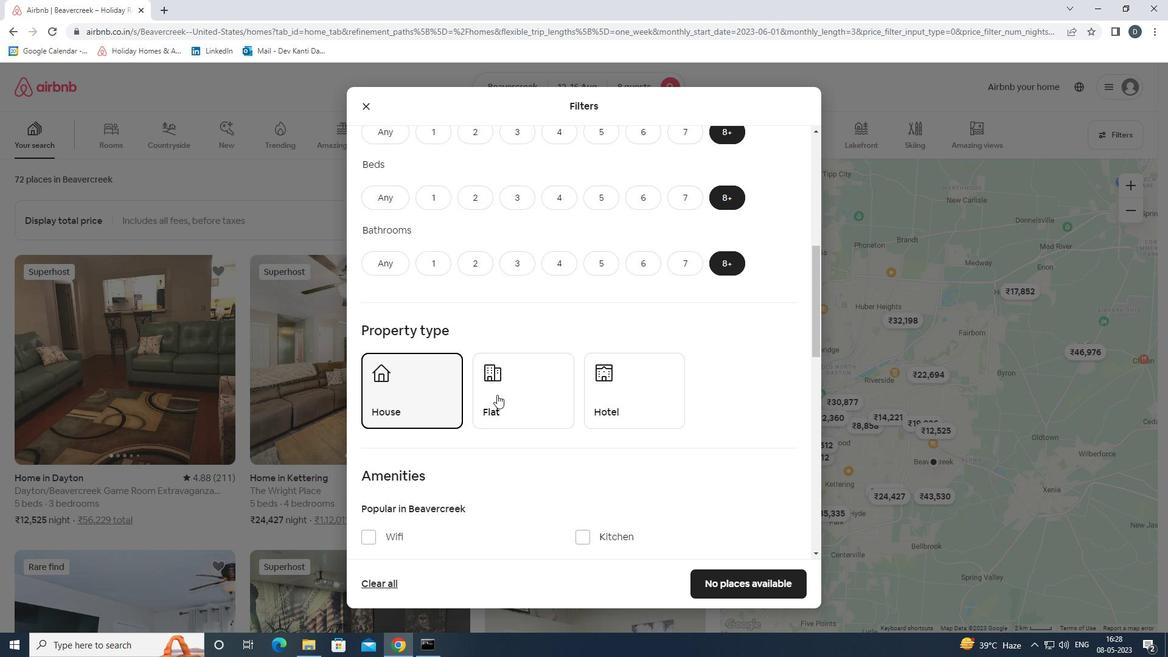 
Action: Mouse pressed left at (522, 395)
Screenshot: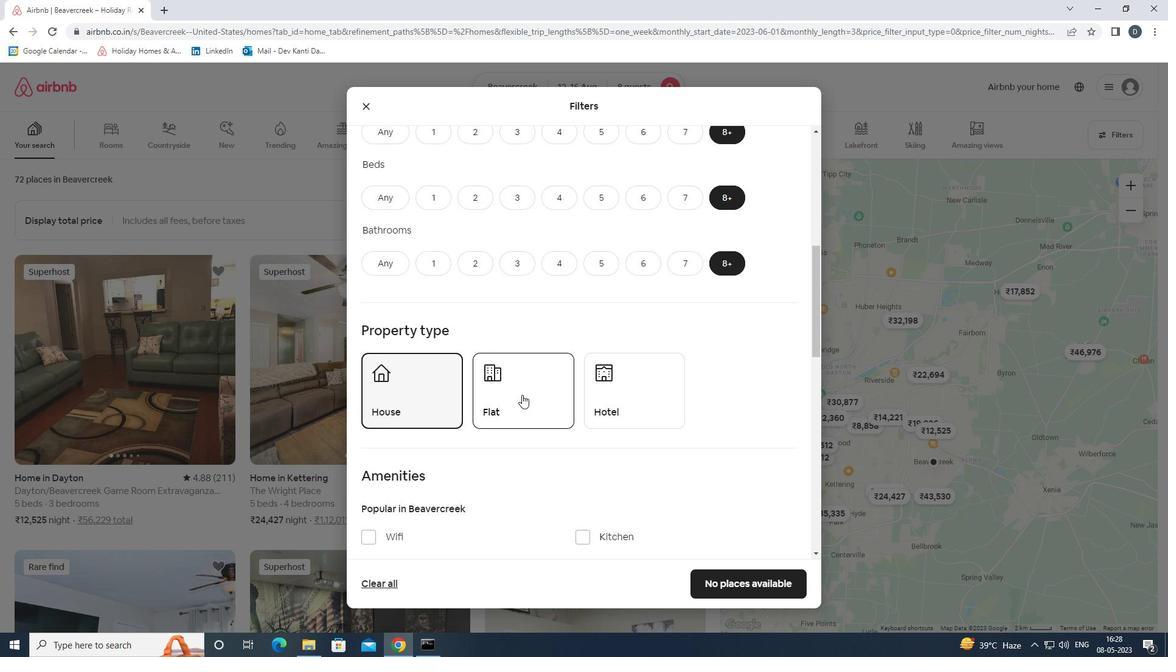 
Action: Mouse moved to (632, 389)
Screenshot: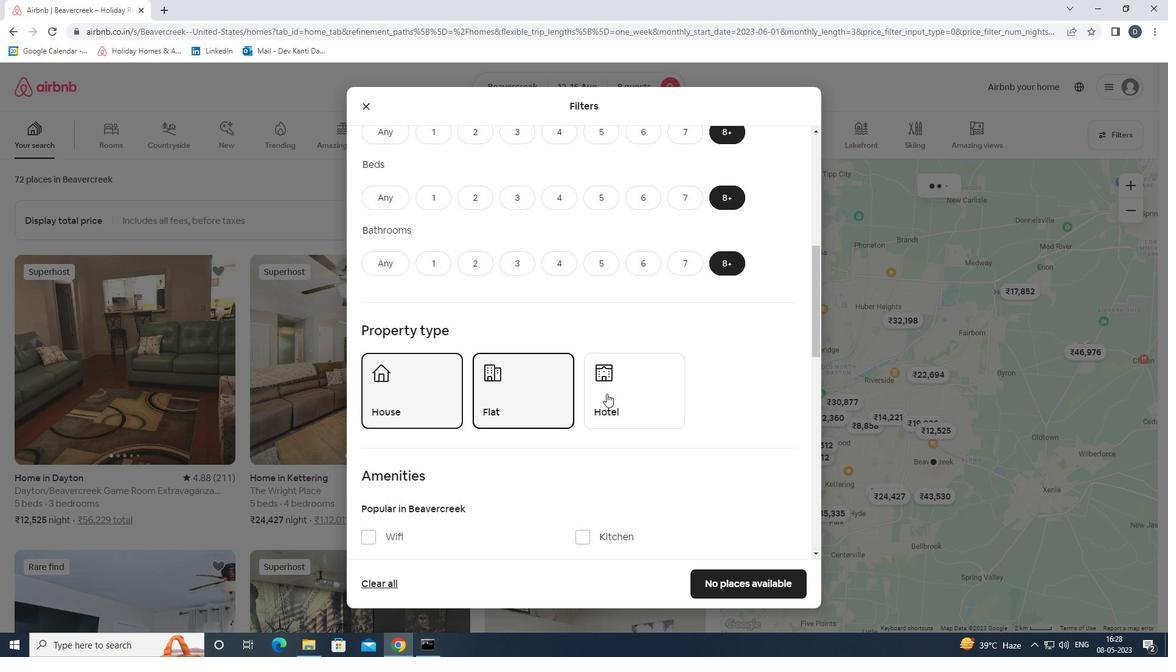 
Action: Mouse pressed left at (632, 389)
Screenshot: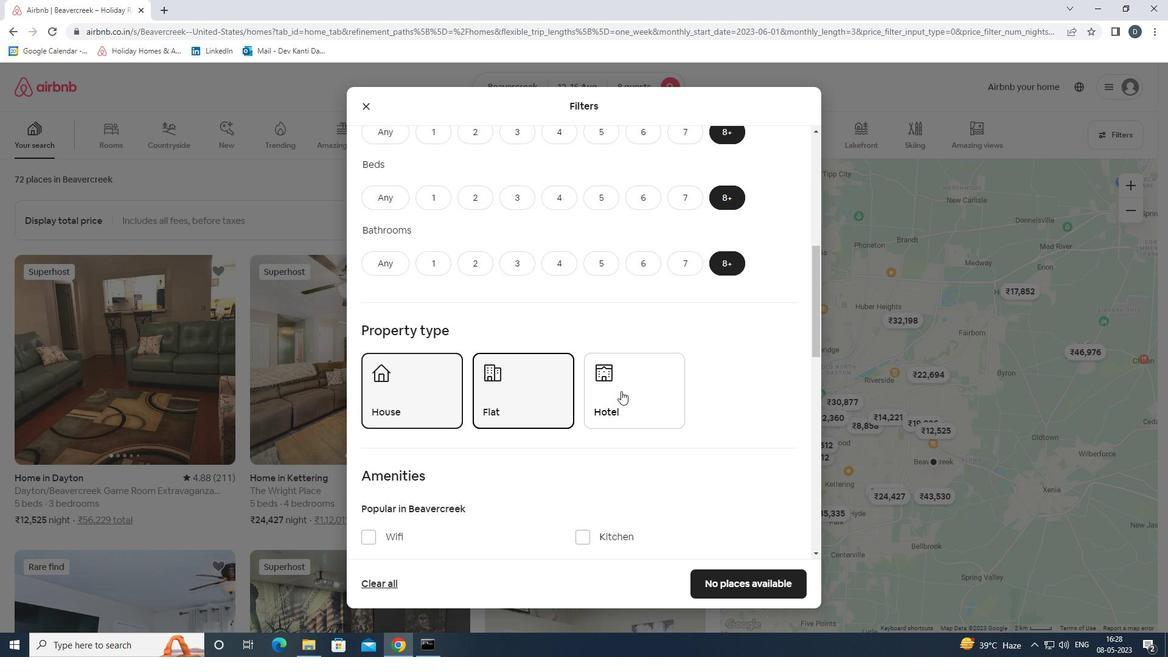 
Action: Mouse moved to (722, 375)
Screenshot: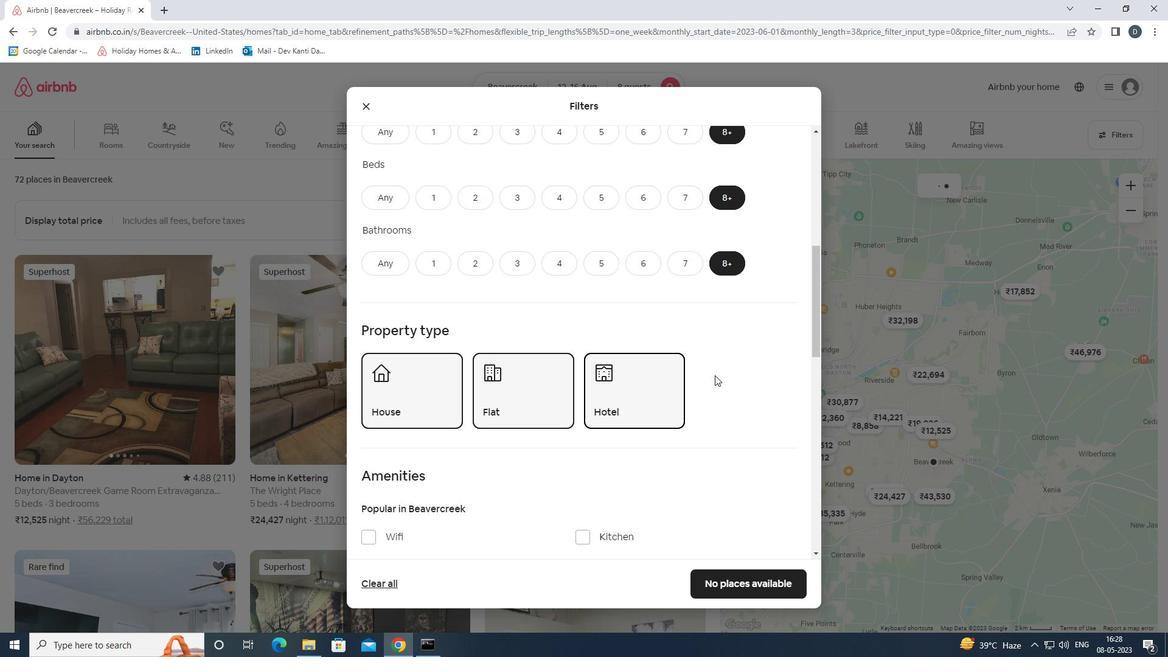 
Action: Mouse scrolled (722, 375) with delta (0, 0)
Screenshot: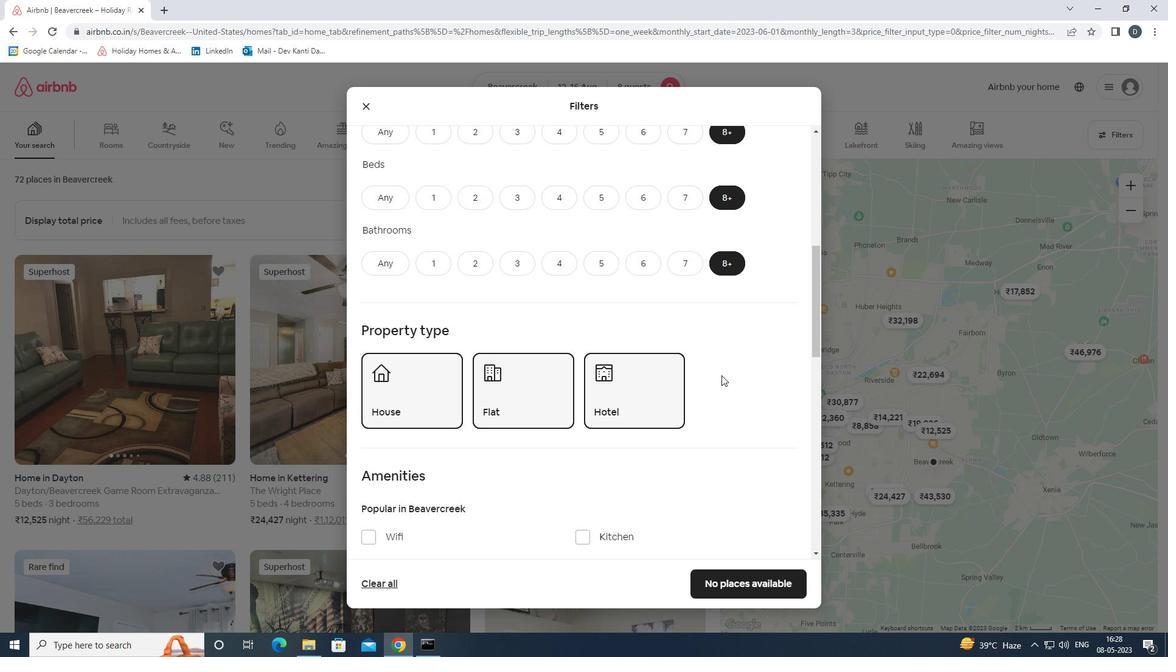 
Action: Mouse scrolled (722, 375) with delta (0, 0)
Screenshot: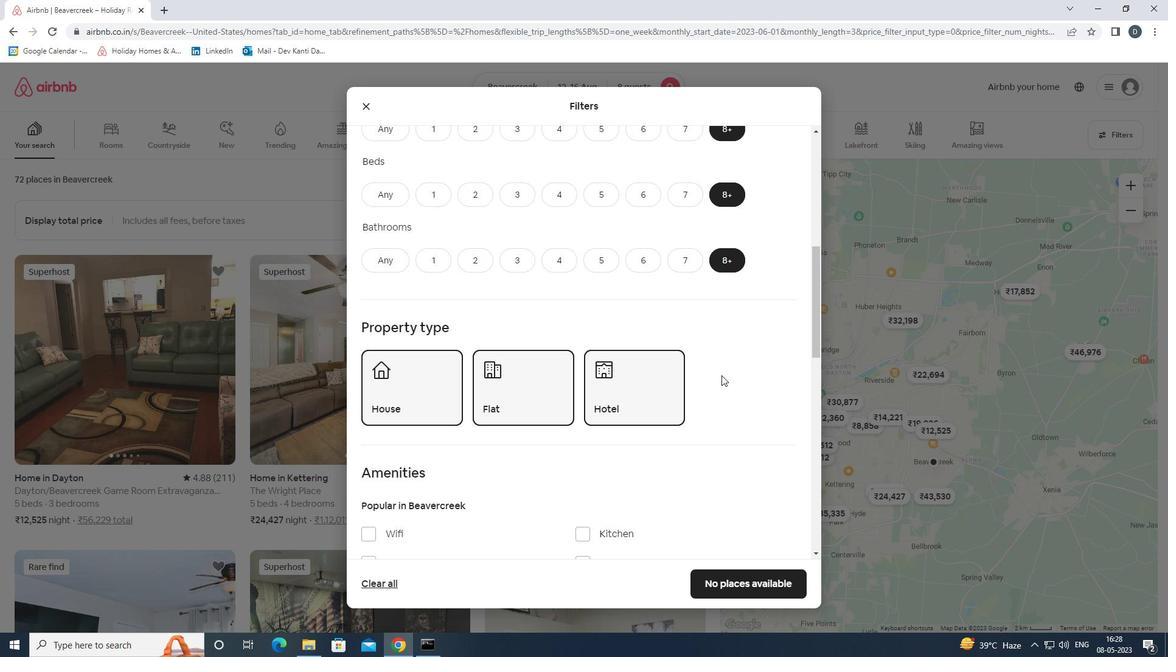 
Action: Mouse scrolled (722, 375) with delta (0, 0)
Screenshot: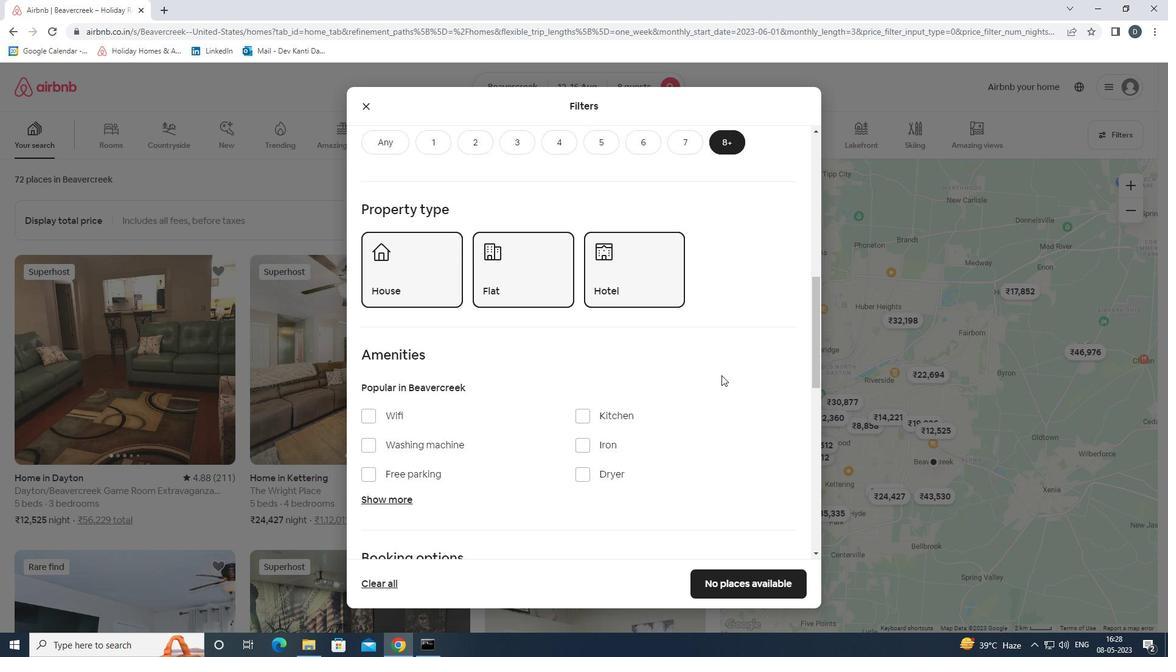 
Action: Mouse moved to (398, 354)
Screenshot: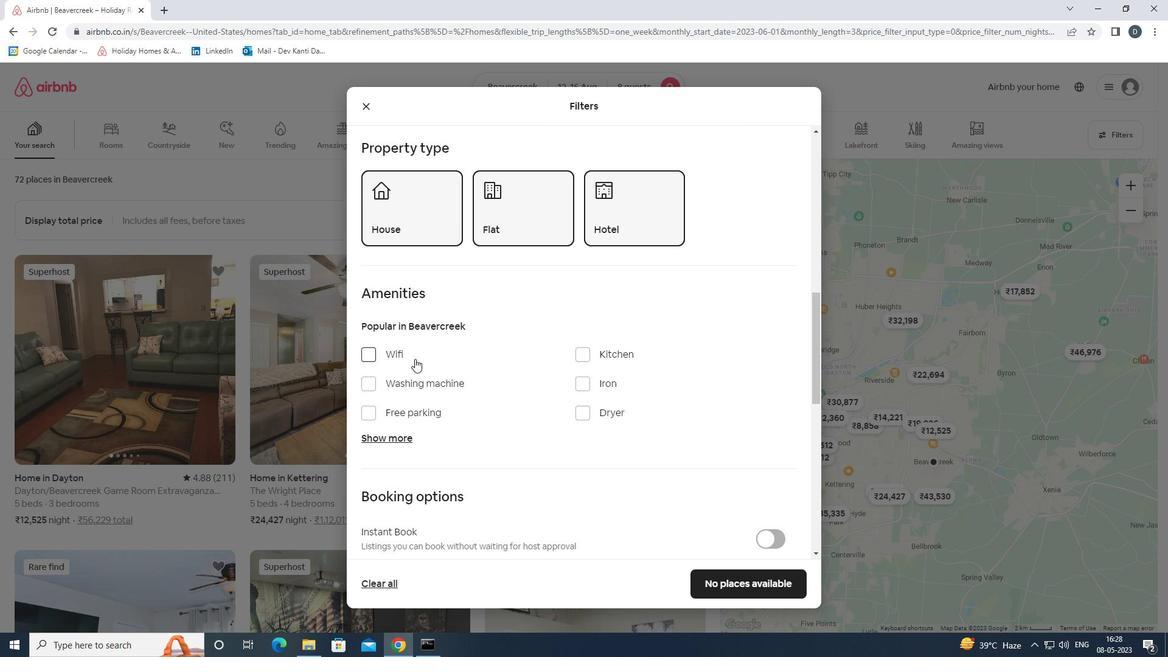 
Action: Mouse pressed left at (398, 354)
Screenshot: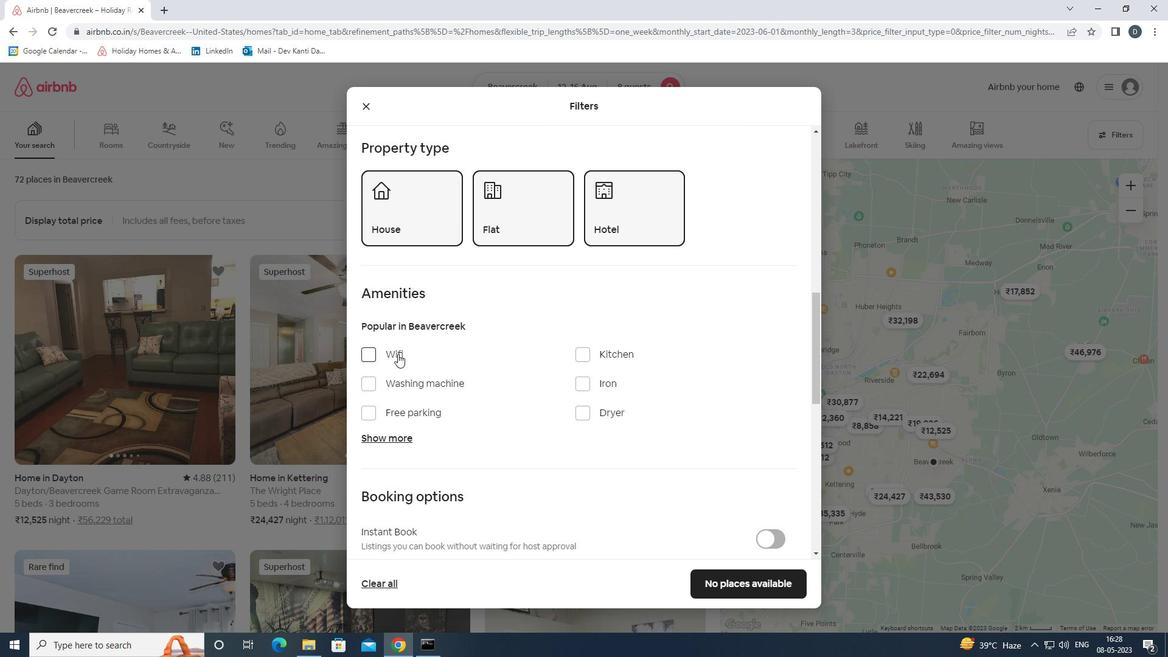 
Action: Mouse moved to (403, 384)
Screenshot: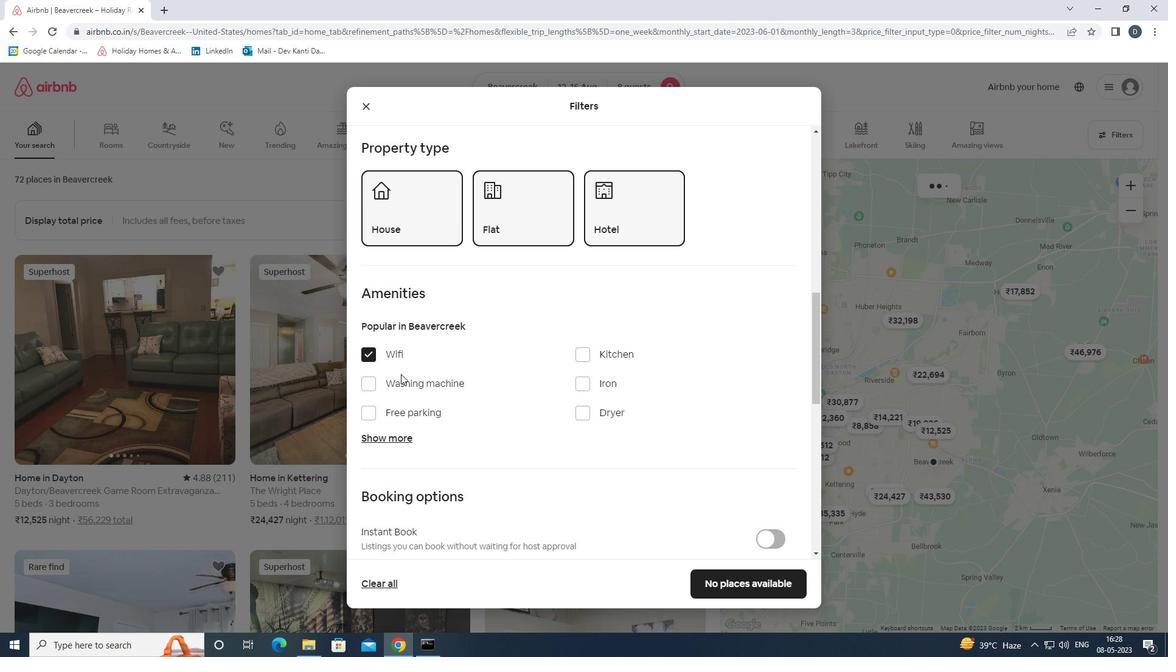 
Action: Mouse pressed left at (403, 384)
Screenshot: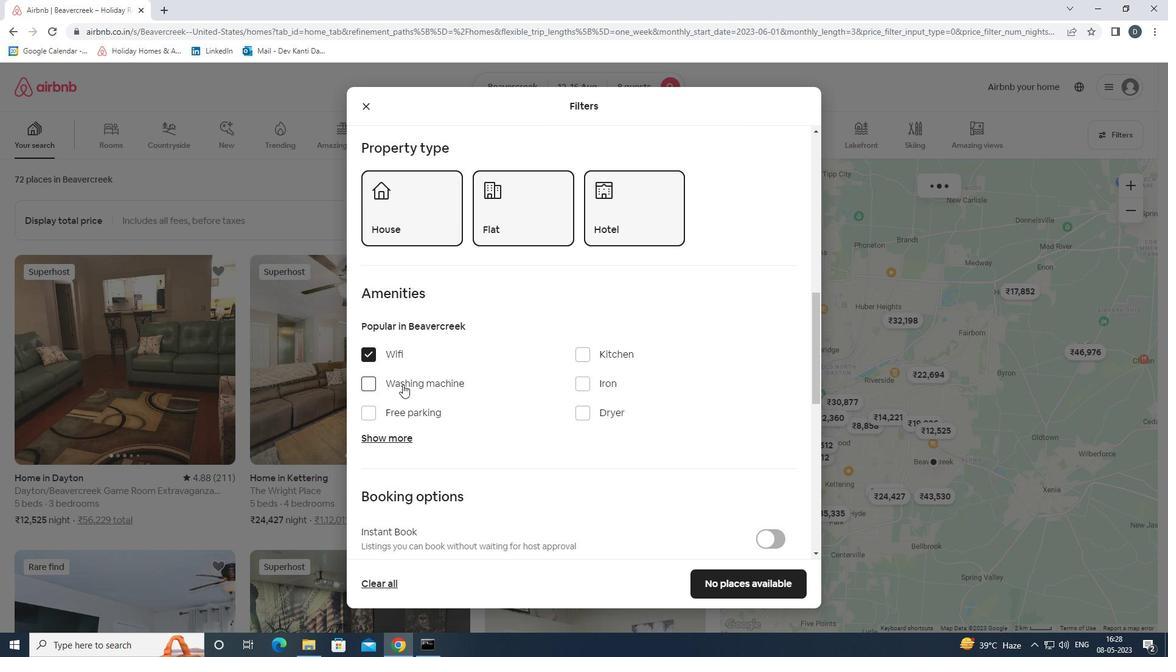 
Action: Mouse pressed left at (403, 384)
Screenshot: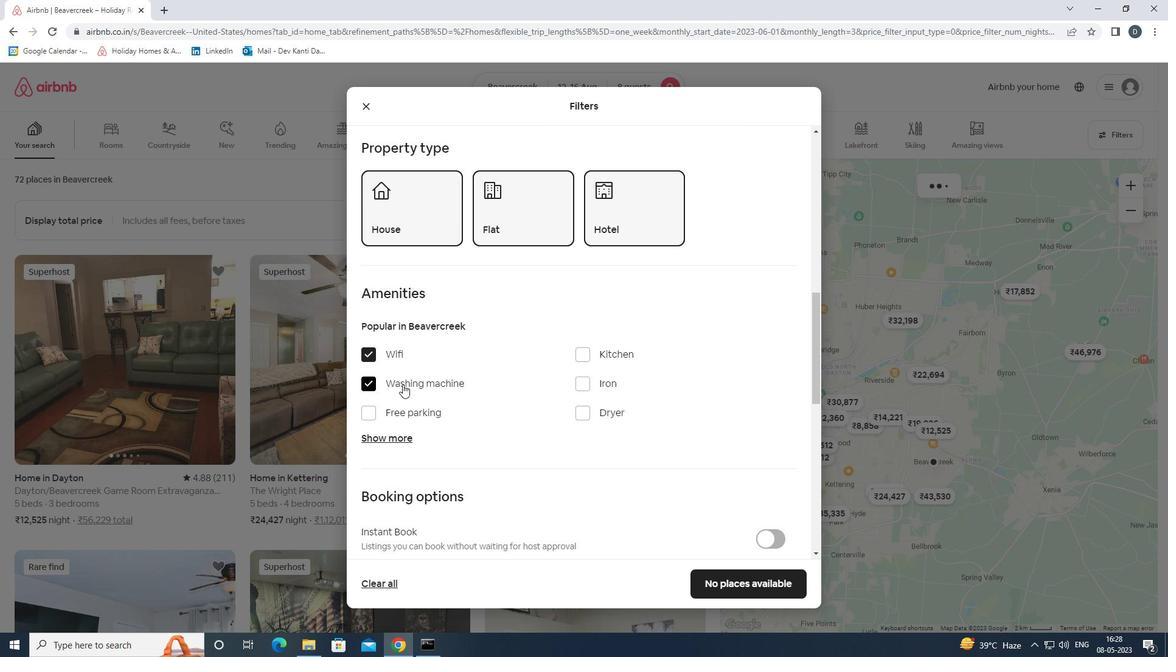 
Action: Mouse moved to (402, 411)
Screenshot: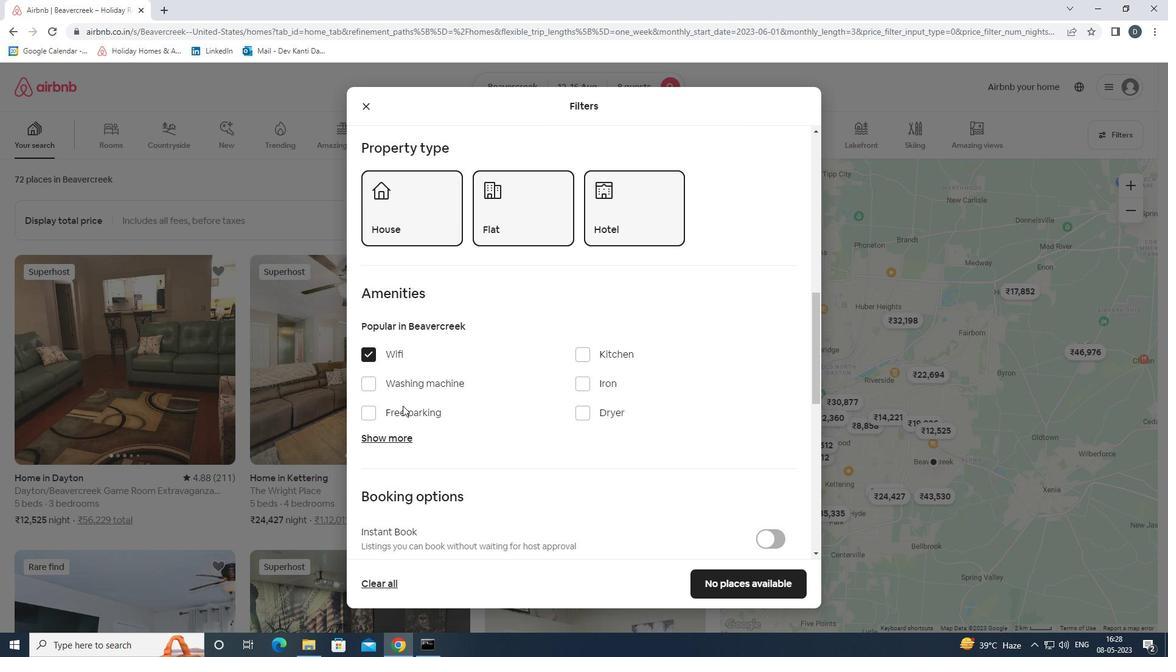 
Action: Mouse pressed left at (402, 411)
Screenshot: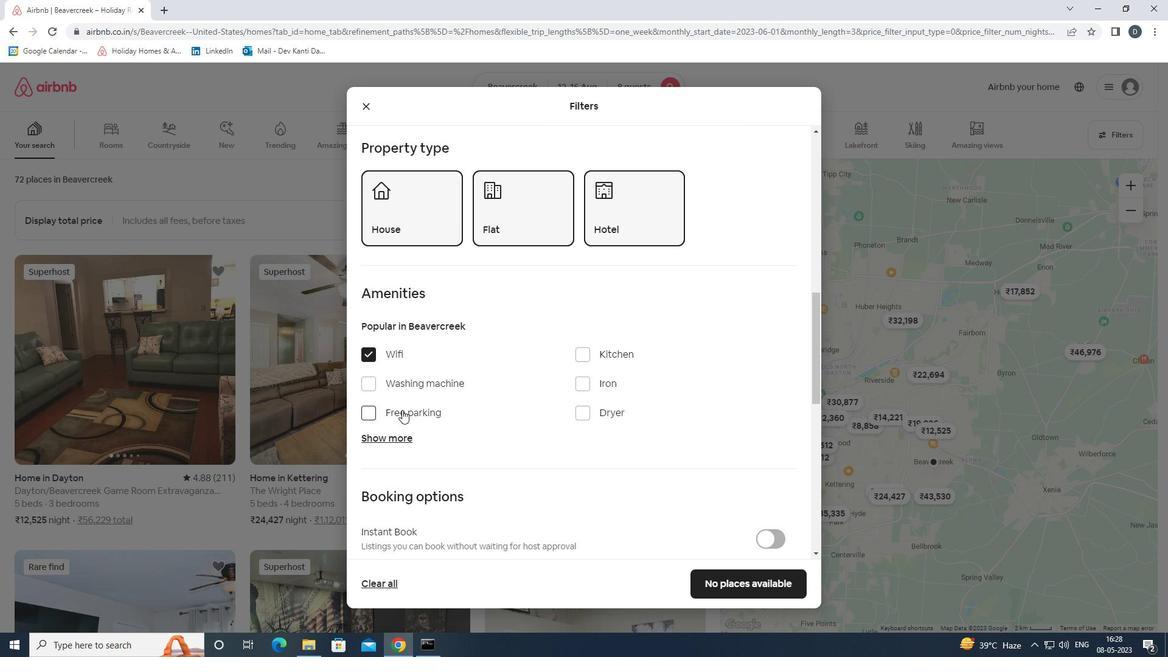 
Action: Mouse moved to (399, 433)
Screenshot: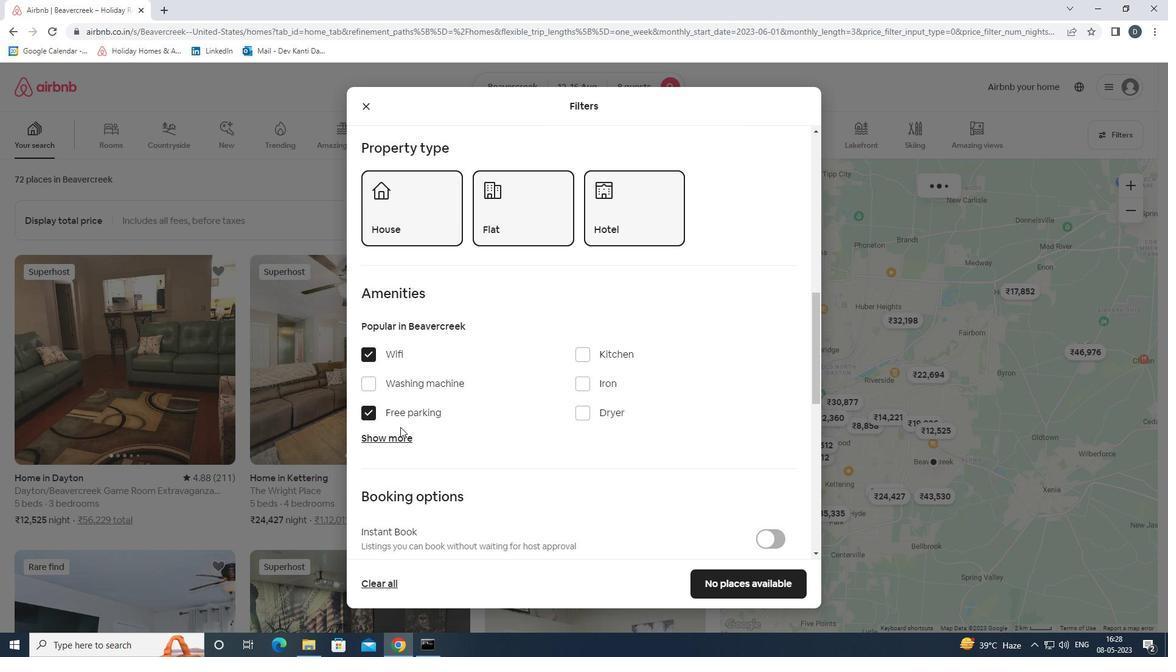 
Action: Mouse pressed left at (399, 433)
Screenshot: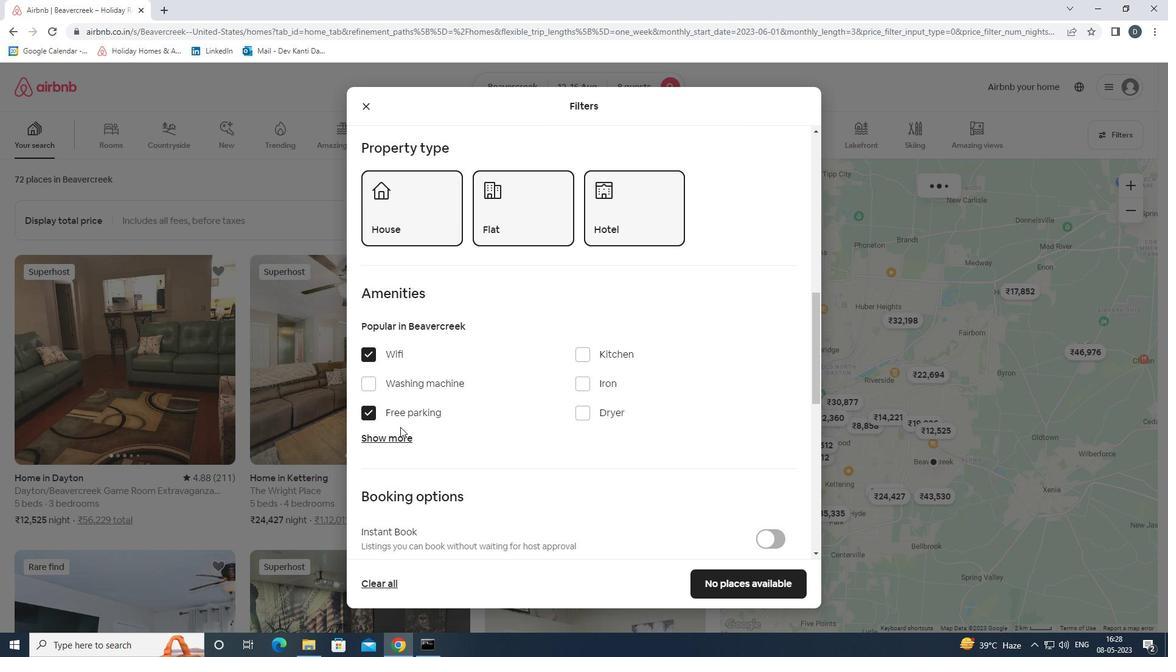 
Action: Mouse scrolled (399, 432) with delta (0, 0)
Screenshot: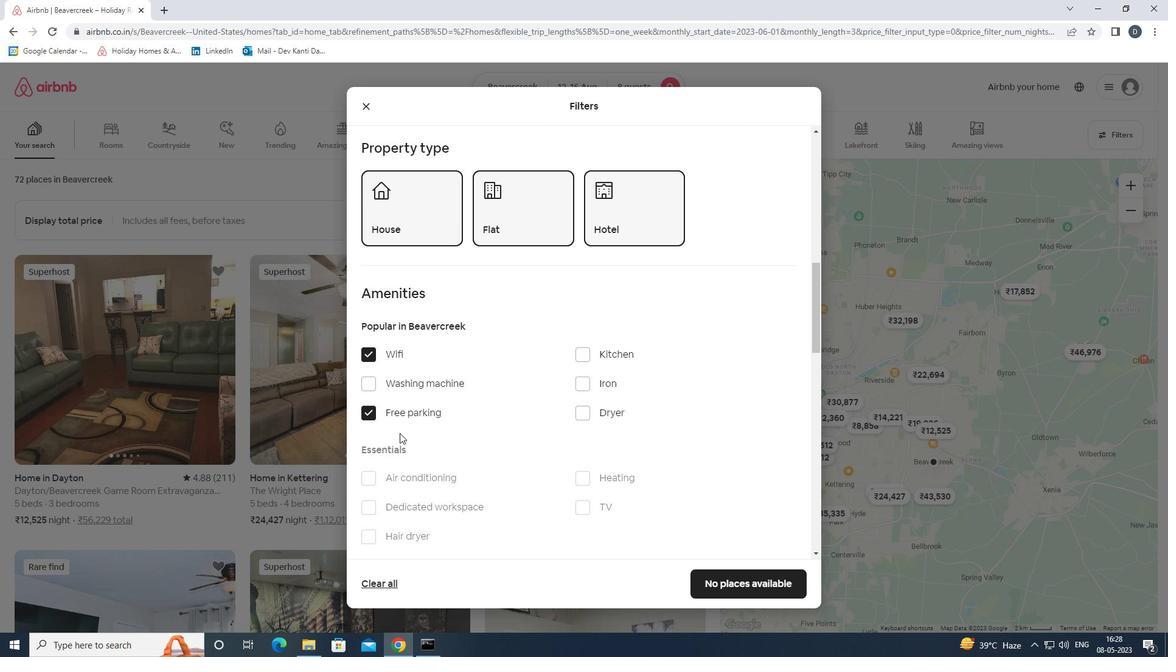 
Action: Mouse scrolled (399, 432) with delta (0, 0)
Screenshot: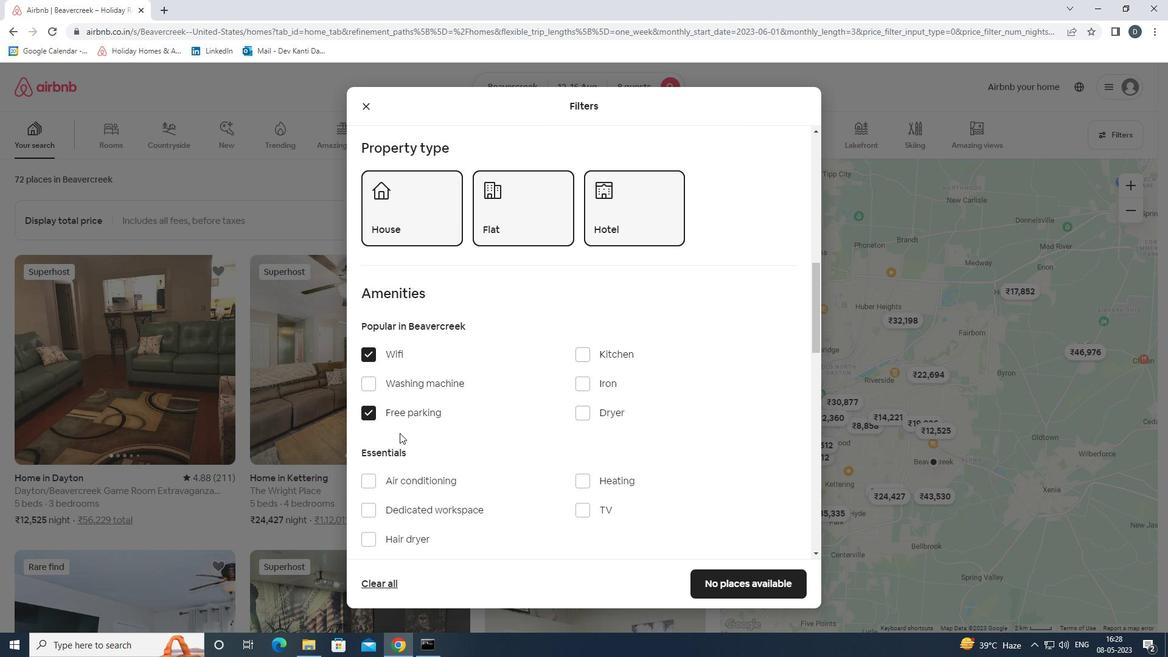 
Action: Mouse scrolled (399, 432) with delta (0, 0)
Screenshot: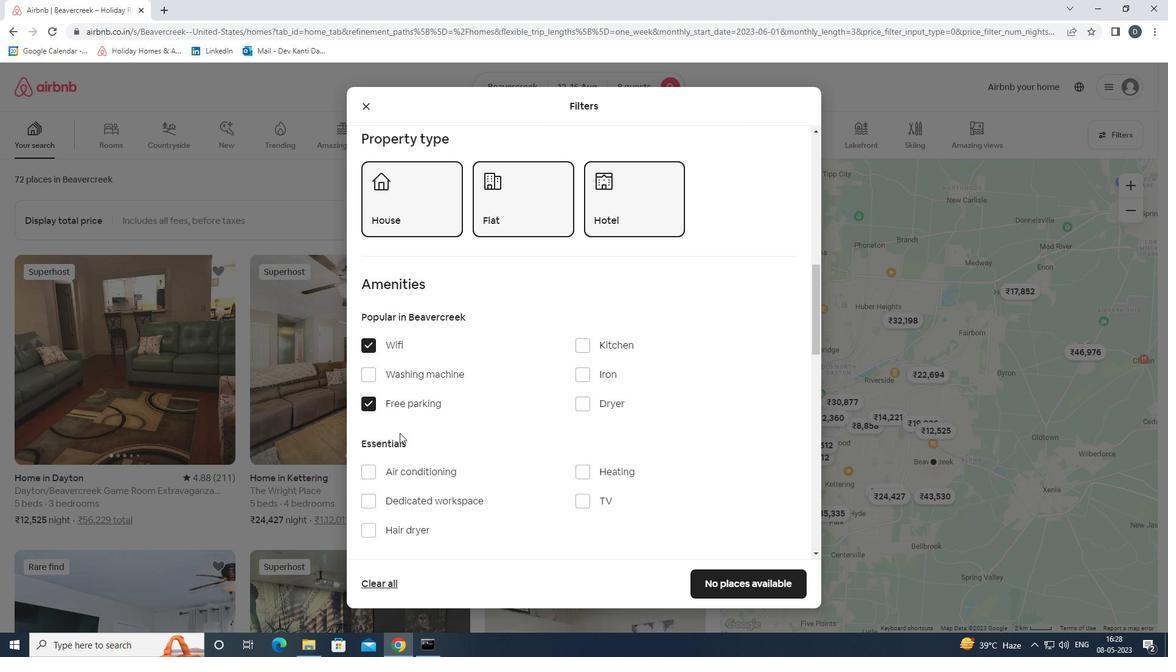 
Action: Mouse moved to (583, 328)
Screenshot: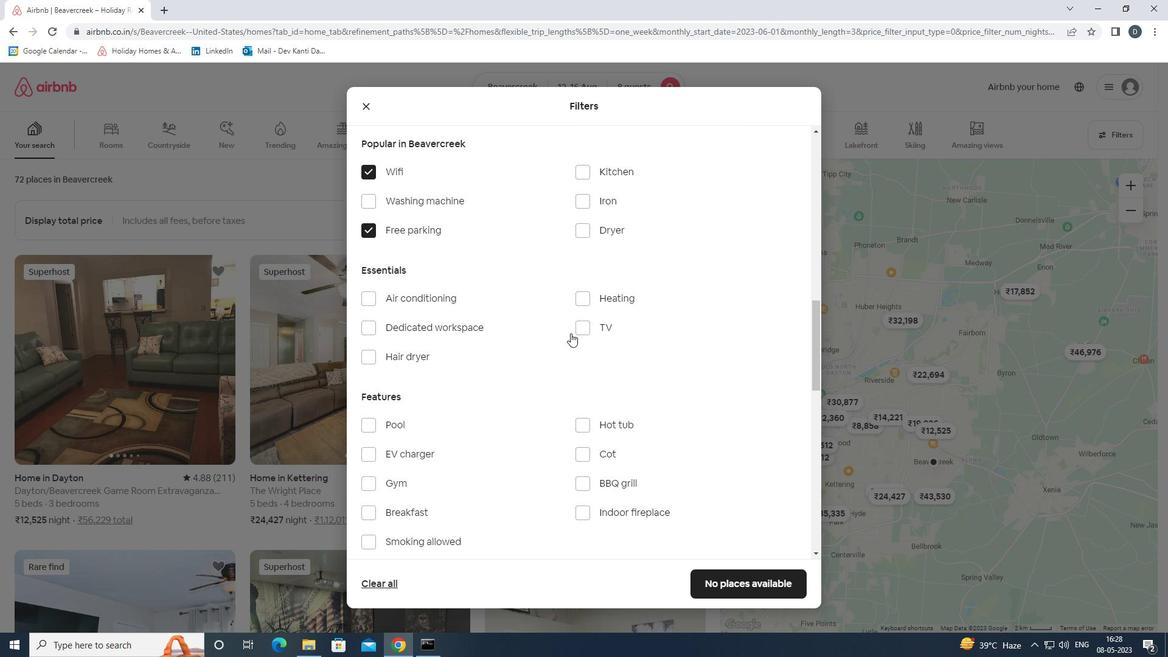 
Action: Mouse pressed left at (583, 328)
Screenshot: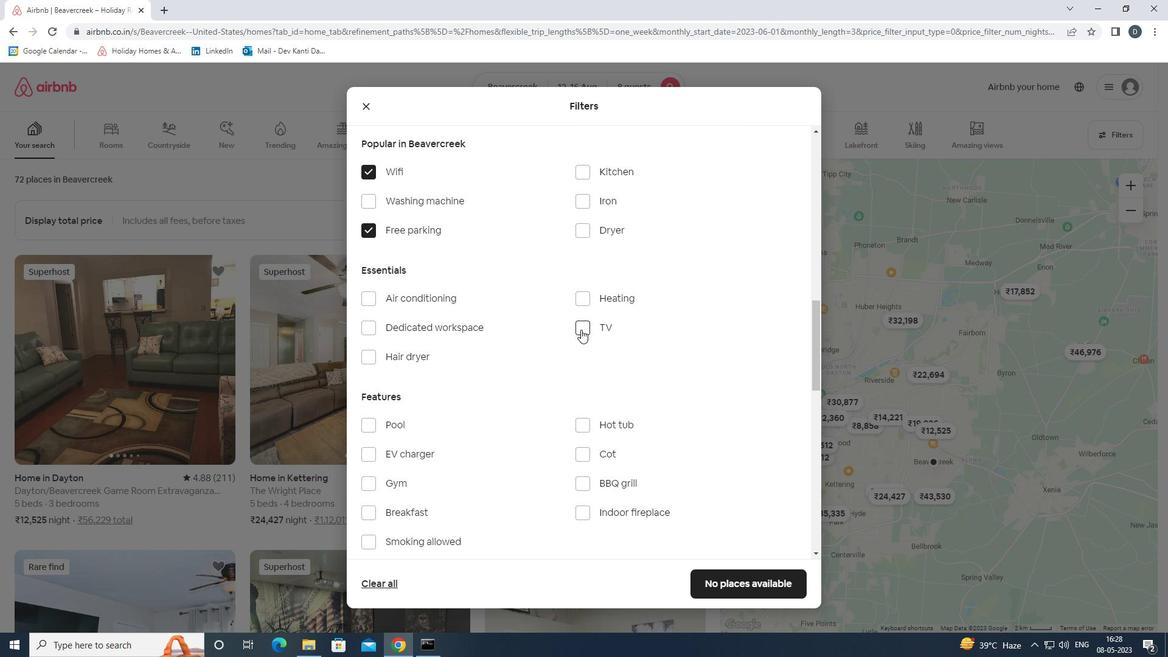 
Action: Mouse moved to (392, 484)
Screenshot: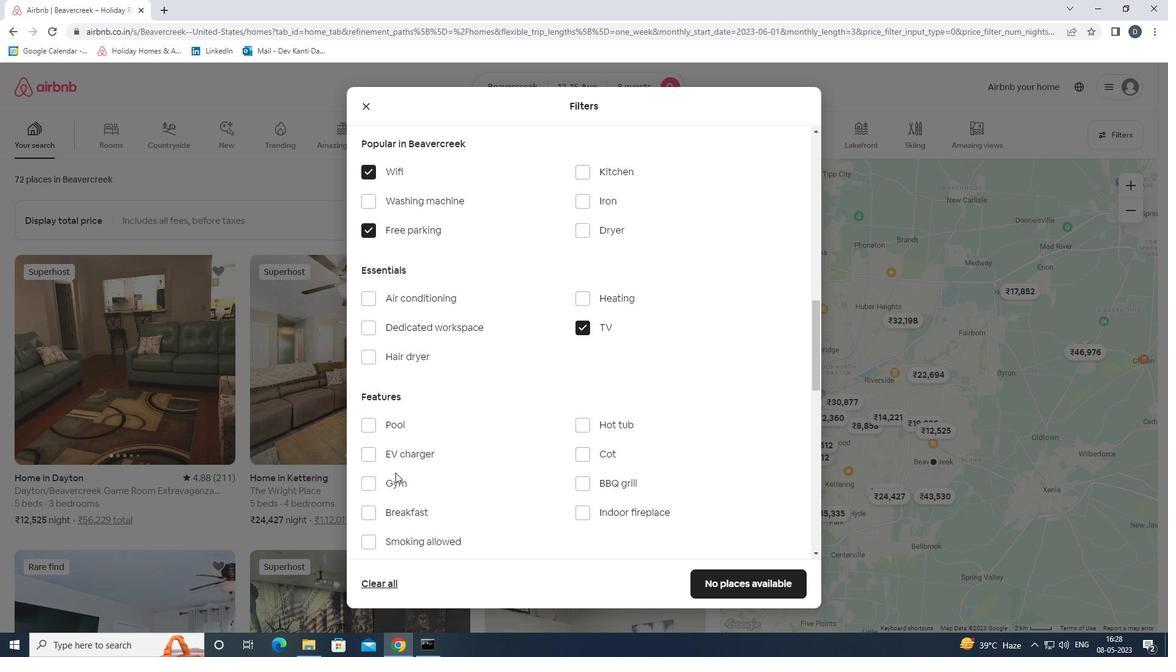 
Action: Mouse pressed left at (392, 484)
Screenshot: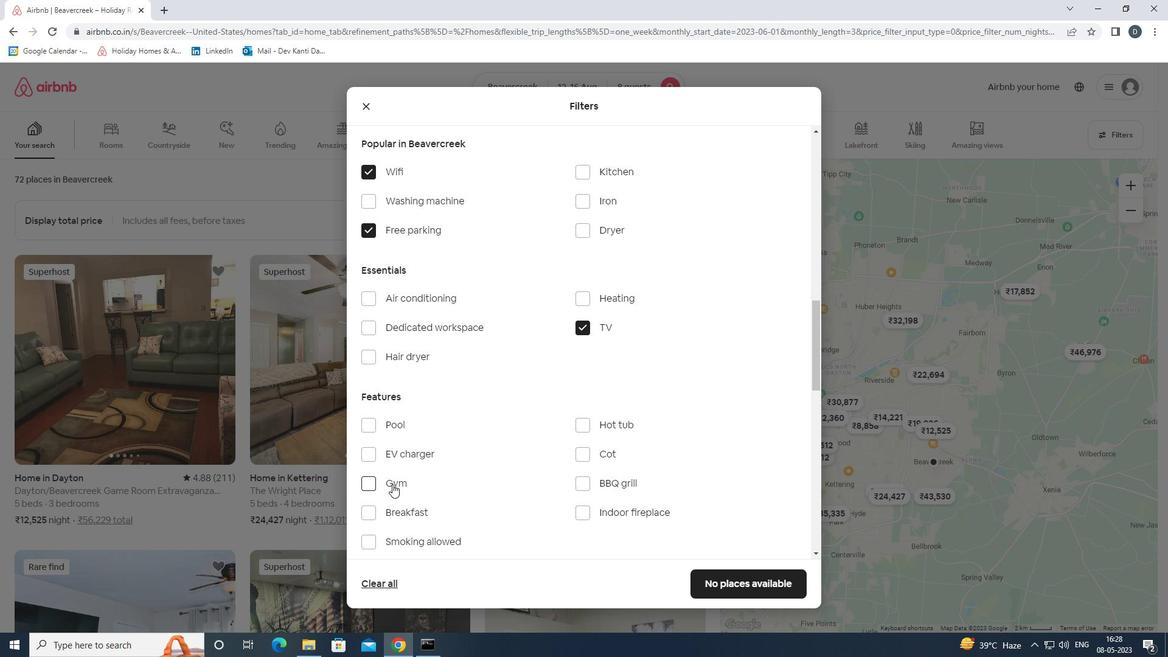 
Action: Mouse moved to (387, 507)
Screenshot: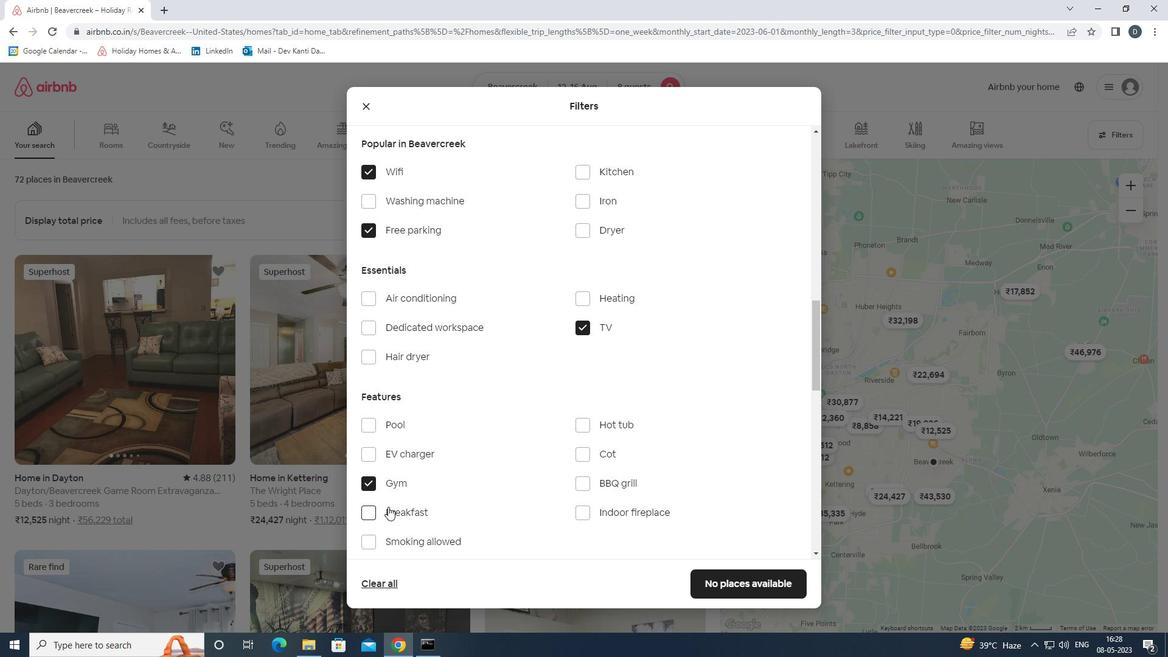 
Action: Mouse pressed left at (387, 507)
Screenshot: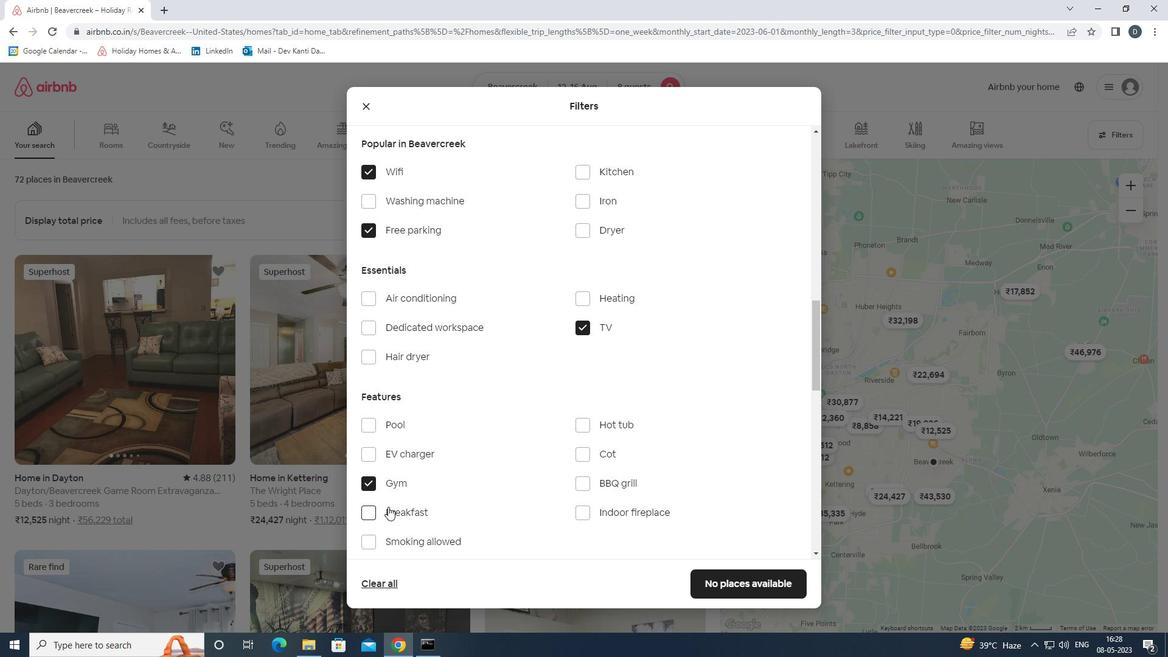 
Action: Mouse moved to (458, 468)
Screenshot: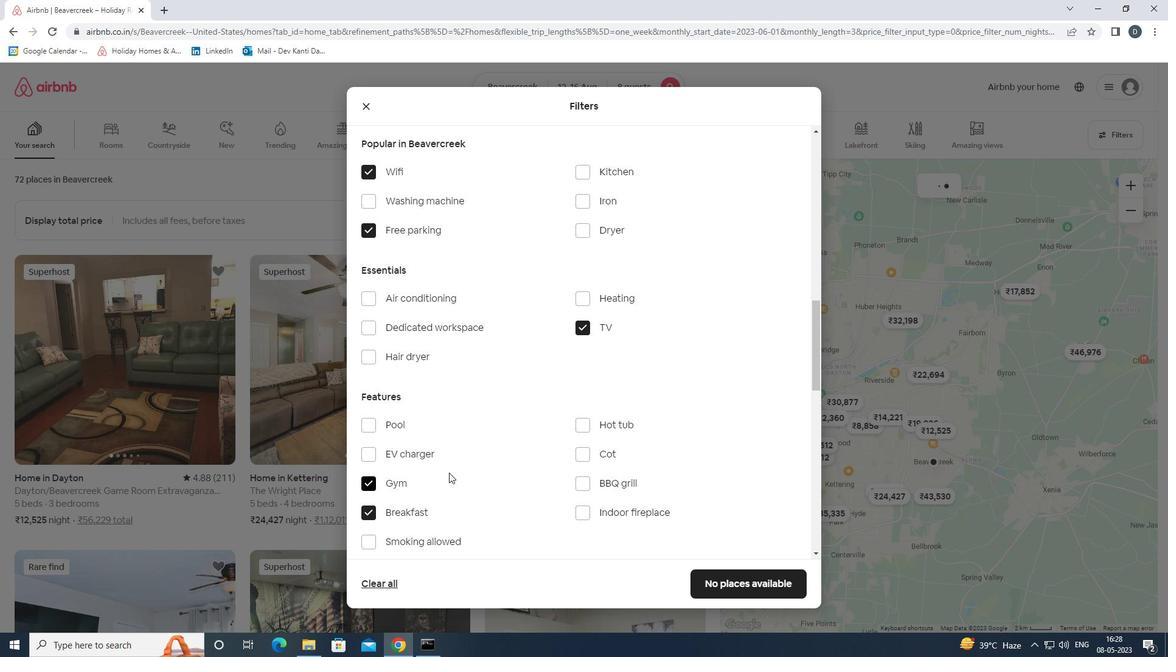 
Action: Mouse scrolled (458, 468) with delta (0, 0)
Screenshot: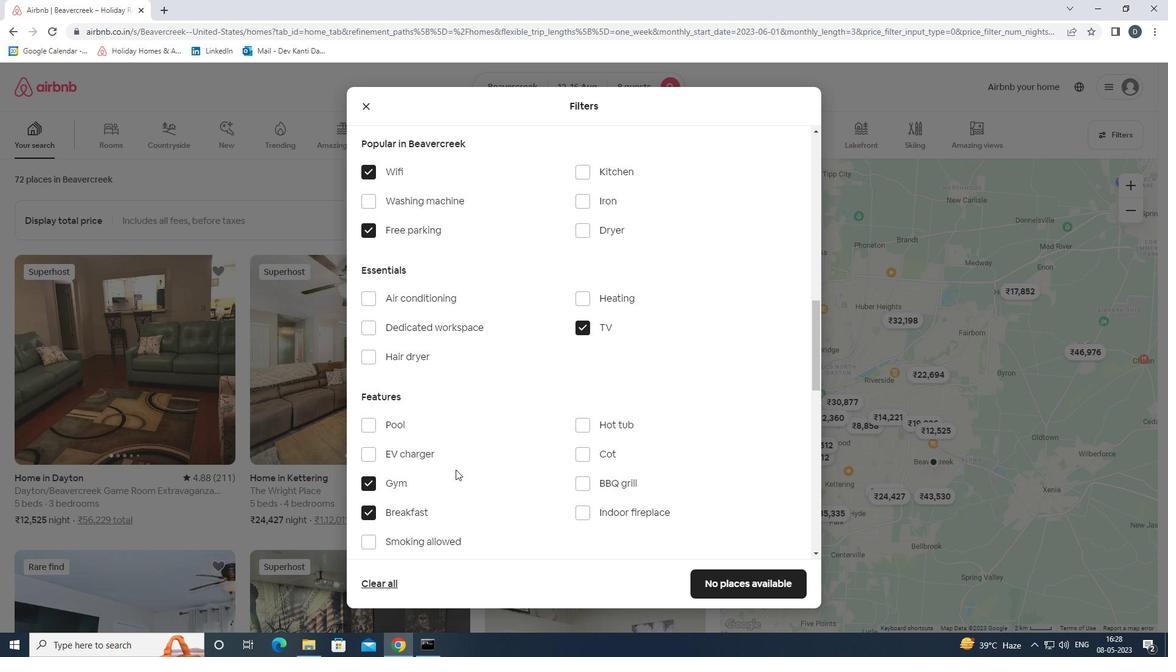 
Action: Mouse scrolled (458, 468) with delta (0, 0)
Screenshot: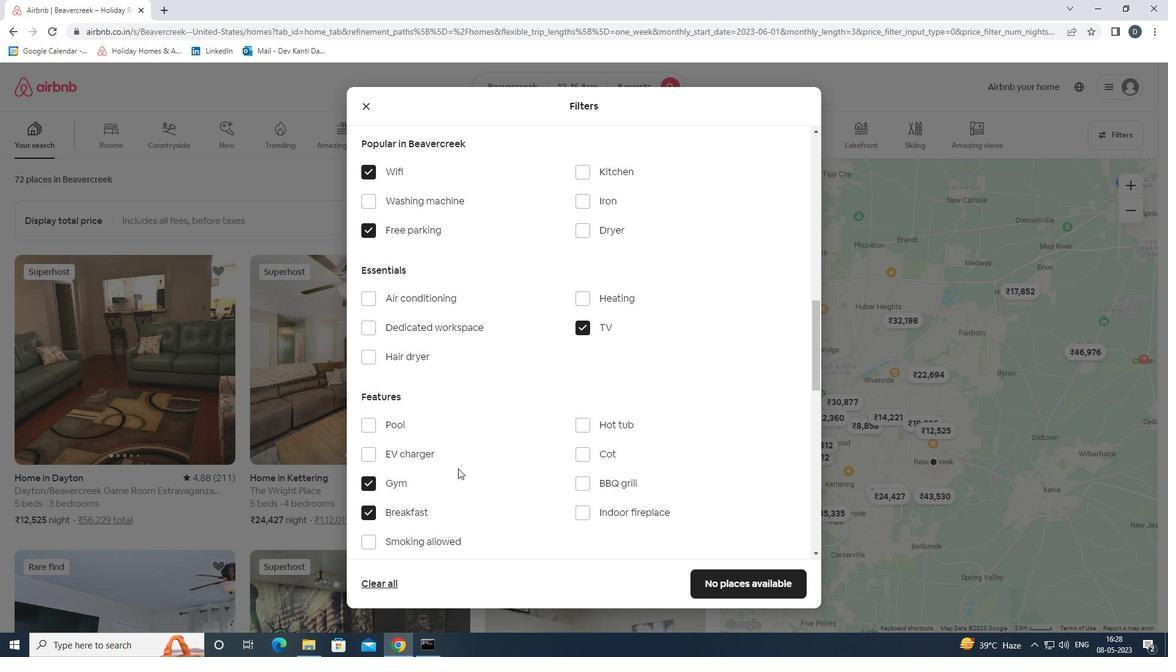 
Action: Mouse moved to (459, 466)
Screenshot: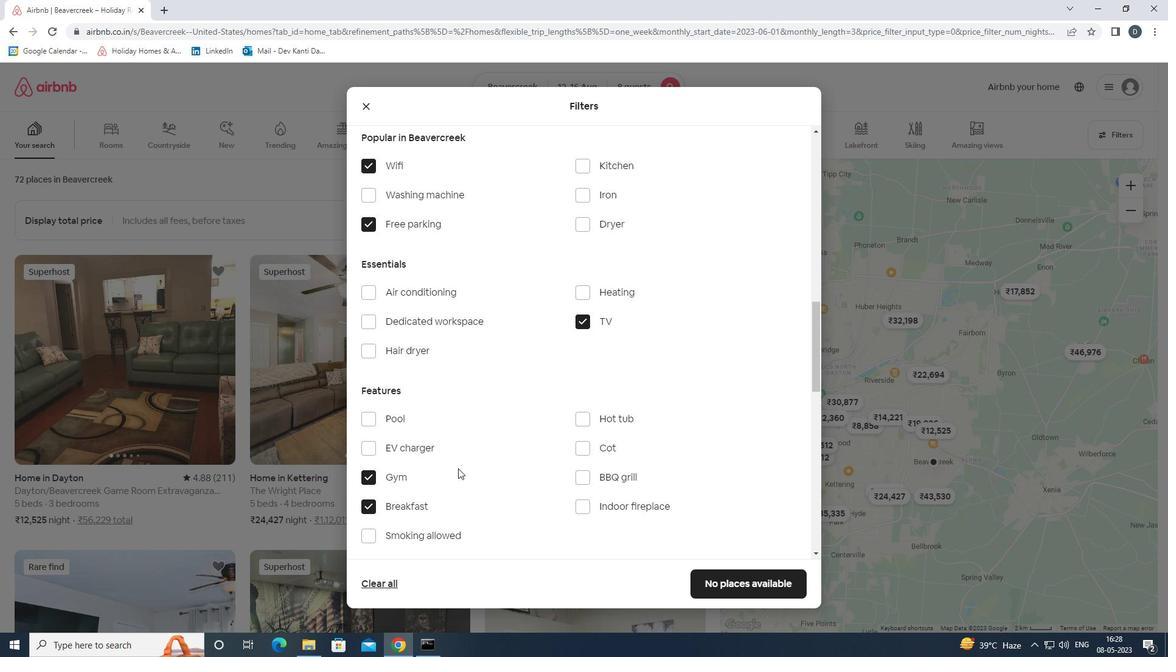 
Action: Mouse scrolled (459, 465) with delta (0, 0)
Screenshot: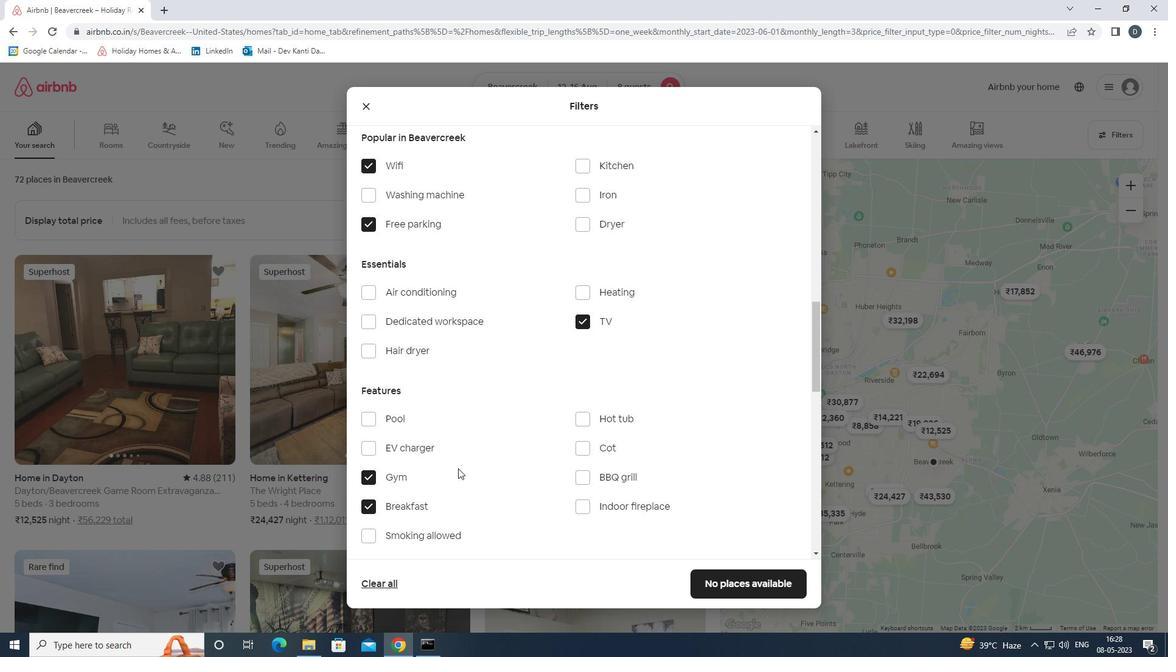 
Action: Mouse moved to (528, 424)
Screenshot: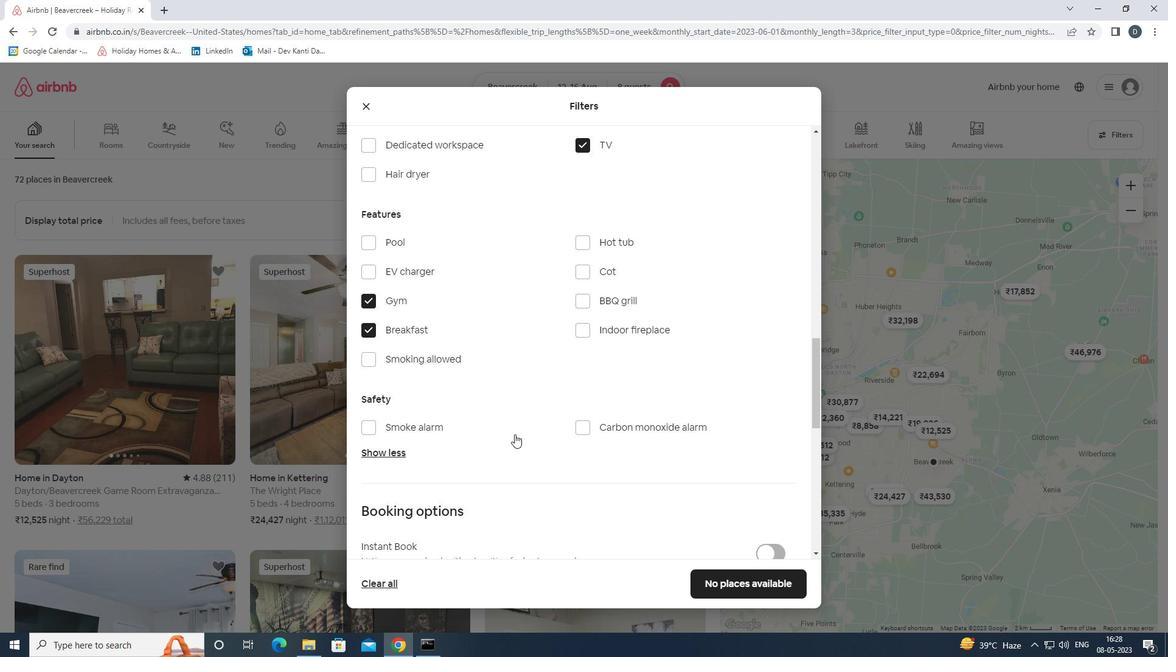 
Action: Mouse scrolled (528, 424) with delta (0, 0)
Screenshot: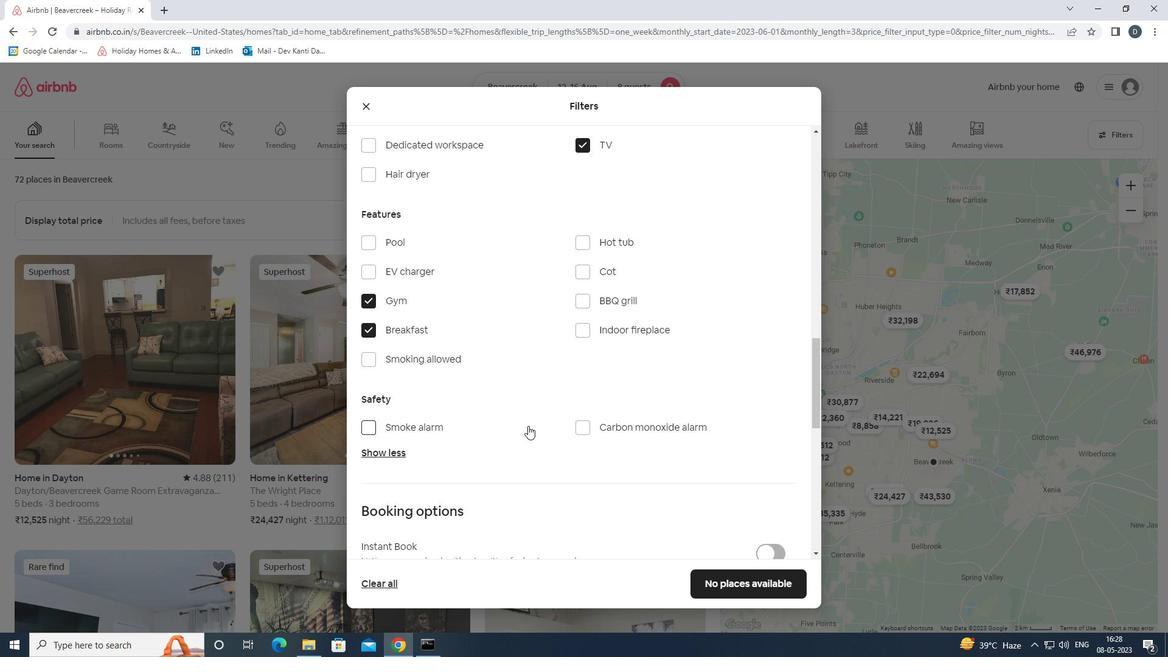 
Action: Mouse scrolled (528, 424) with delta (0, 0)
Screenshot: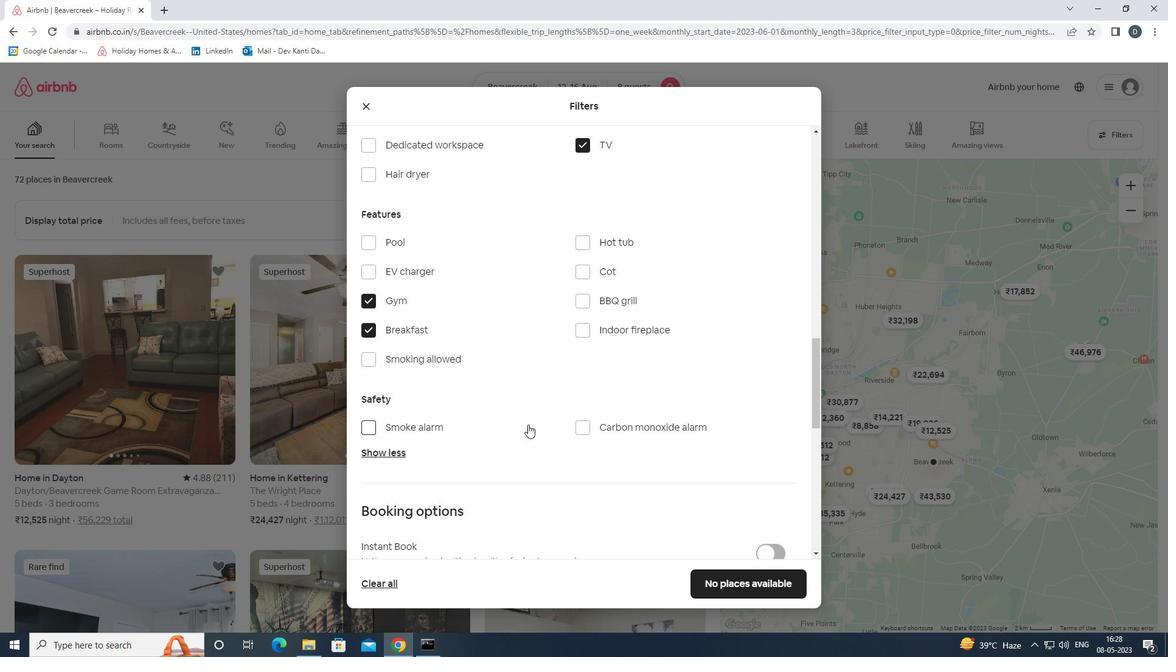 
Action: Mouse moved to (529, 424)
Screenshot: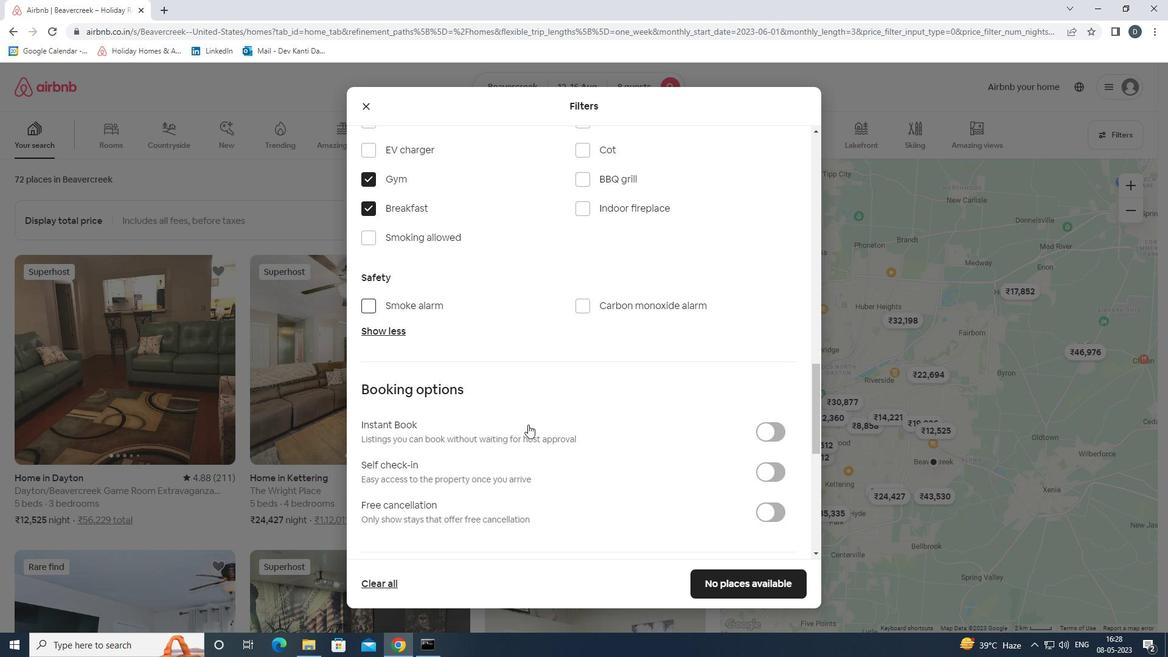 
Action: Mouse scrolled (529, 424) with delta (0, 0)
Screenshot: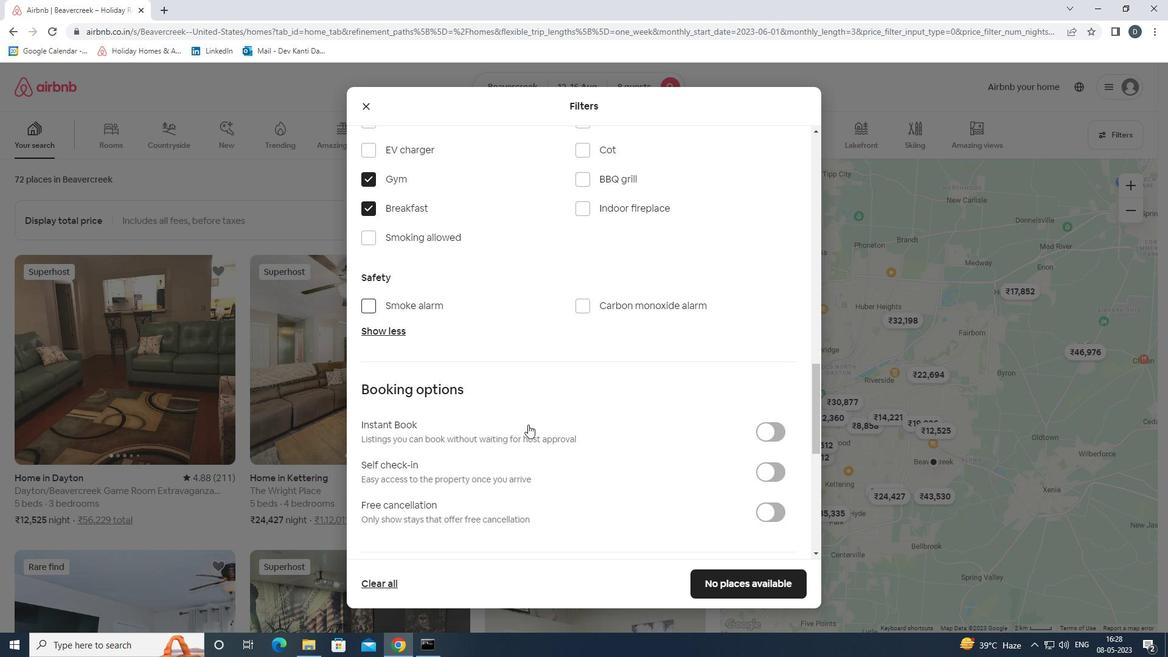 
Action: Mouse moved to (532, 423)
Screenshot: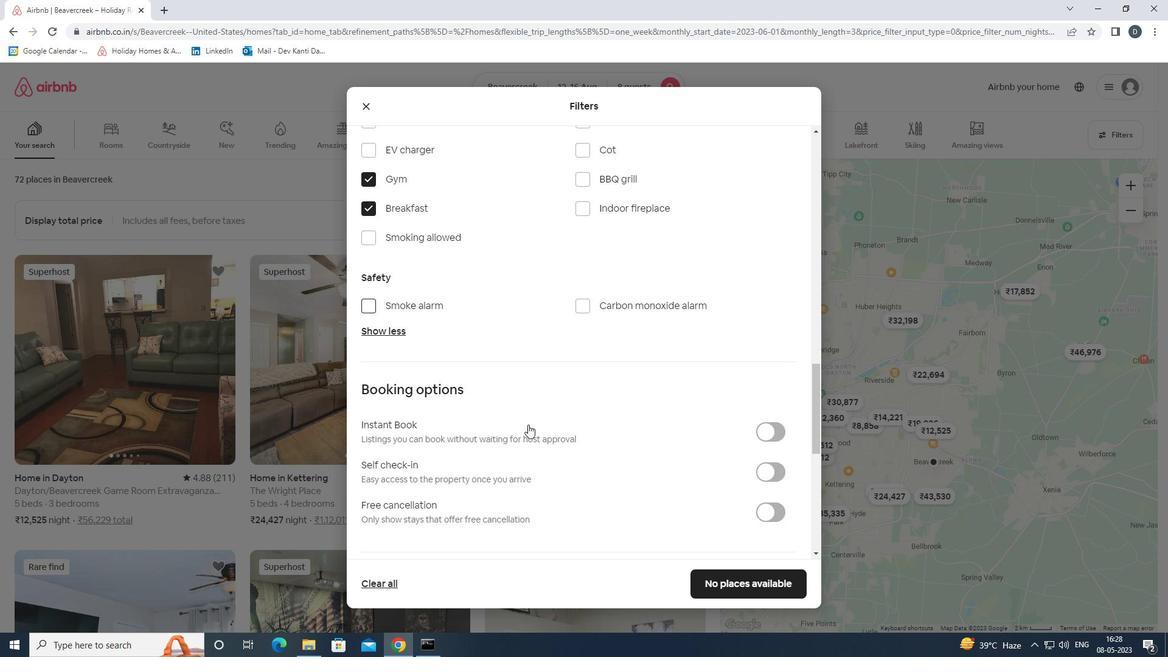
Action: Mouse scrolled (532, 422) with delta (0, 0)
Screenshot: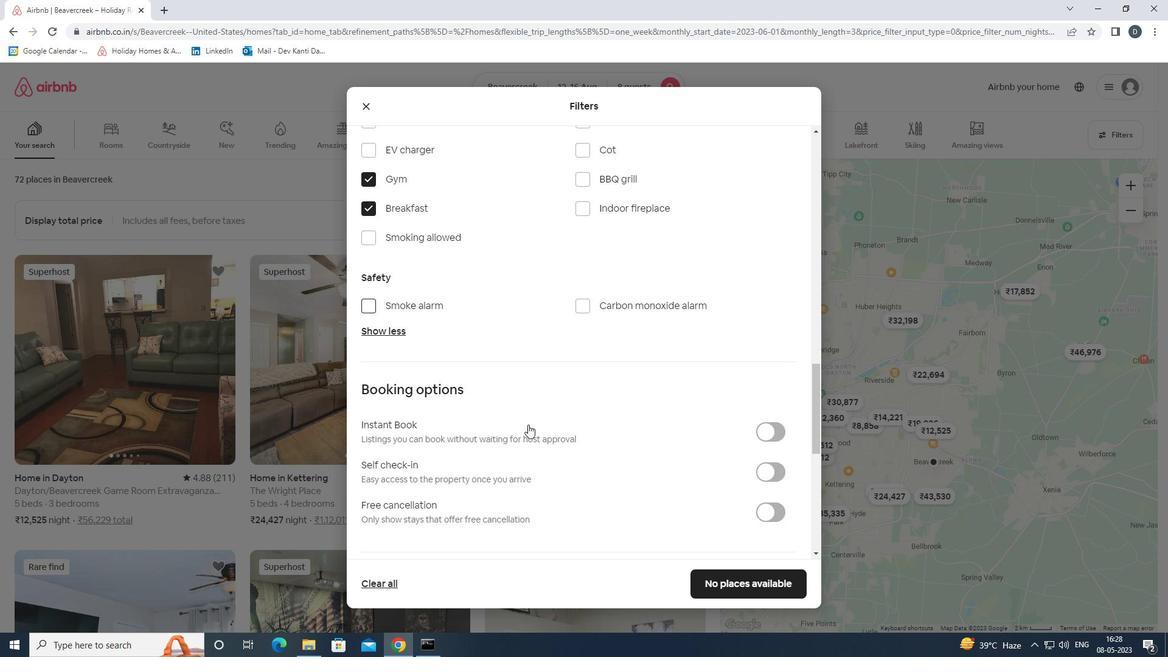 
Action: Mouse moved to (780, 350)
Screenshot: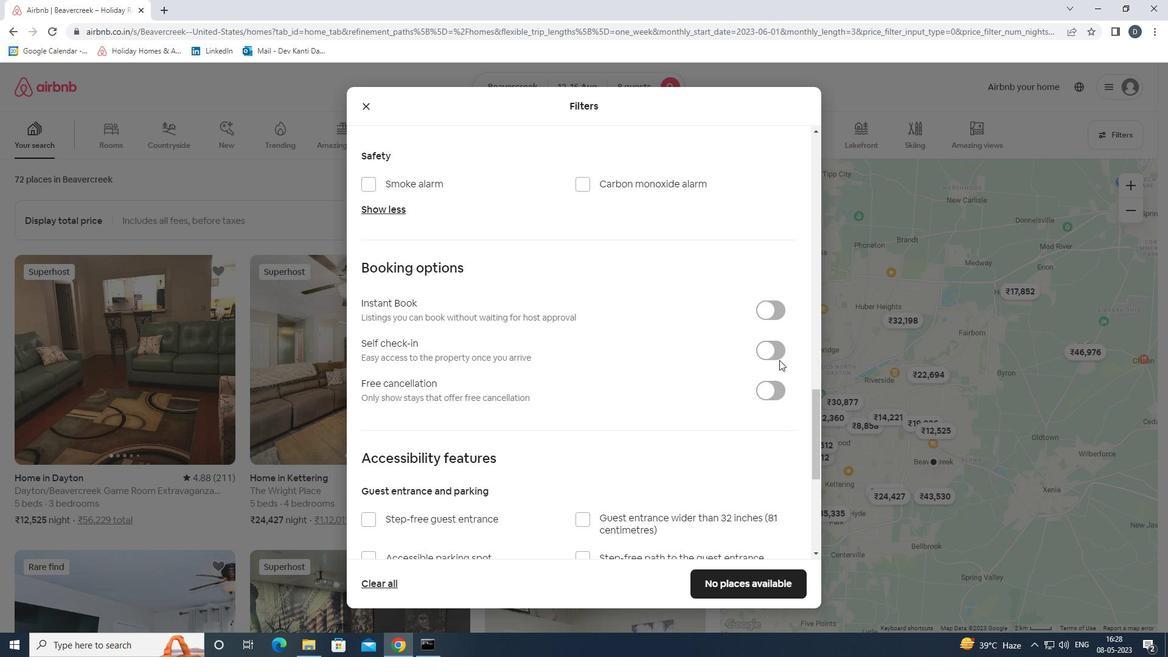 
Action: Mouse pressed left at (780, 350)
Screenshot: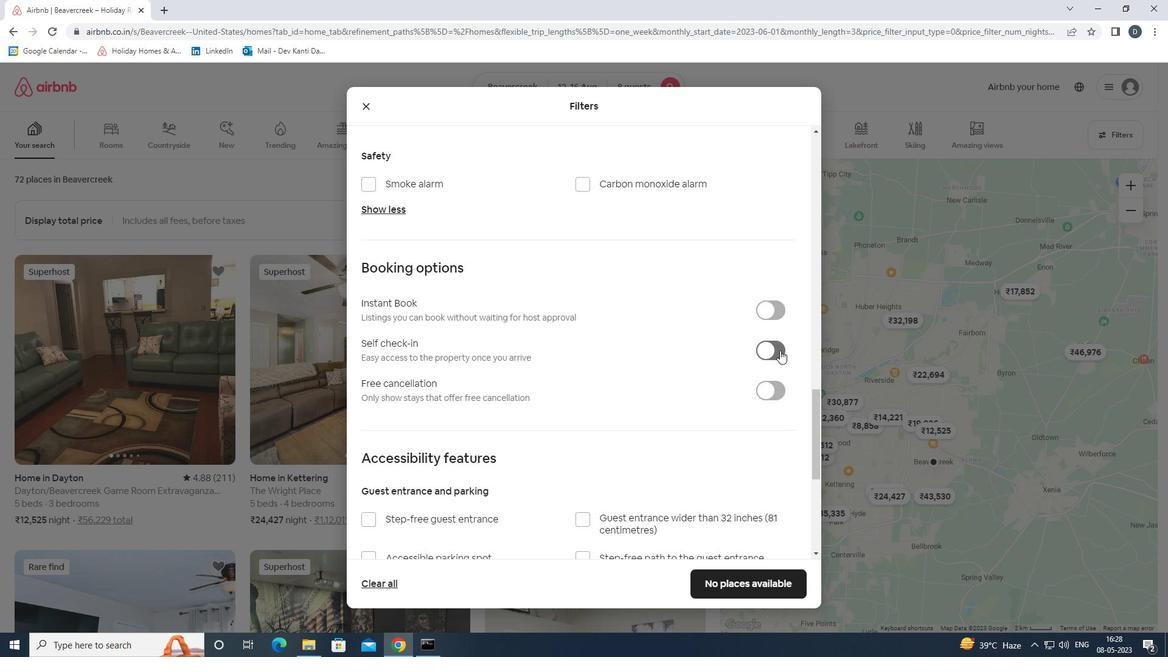 
Action: Mouse moved to (714, 374)
Screenshot: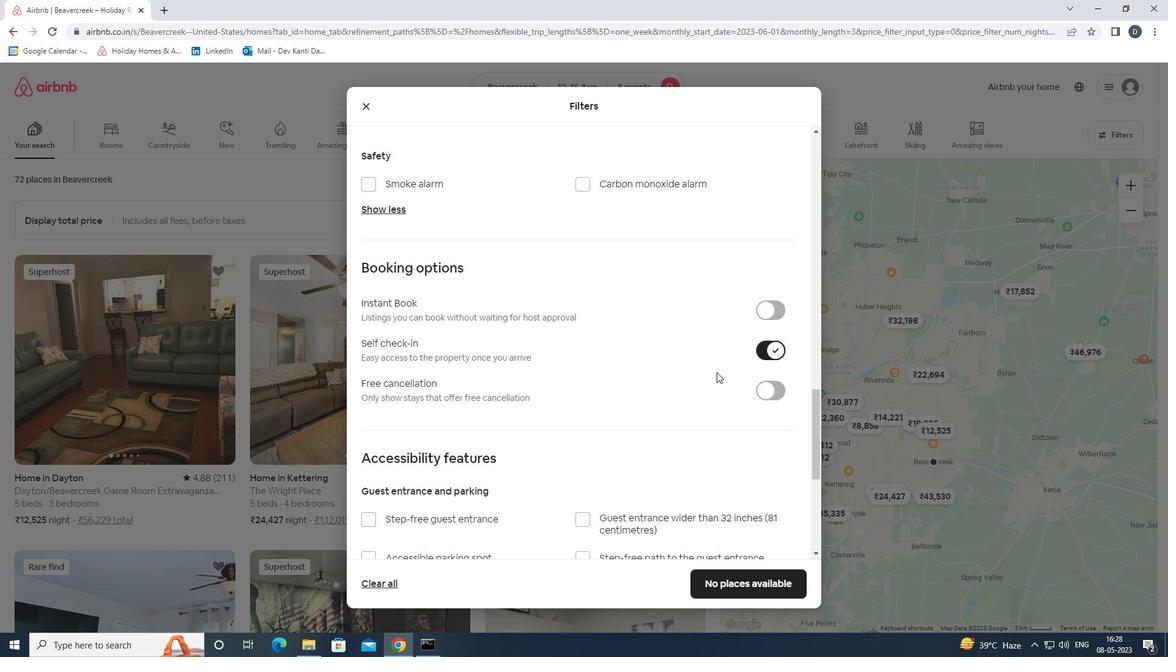 
Action: Mouse scrolled (714, 373) with delta (0, 0)
Screenshot: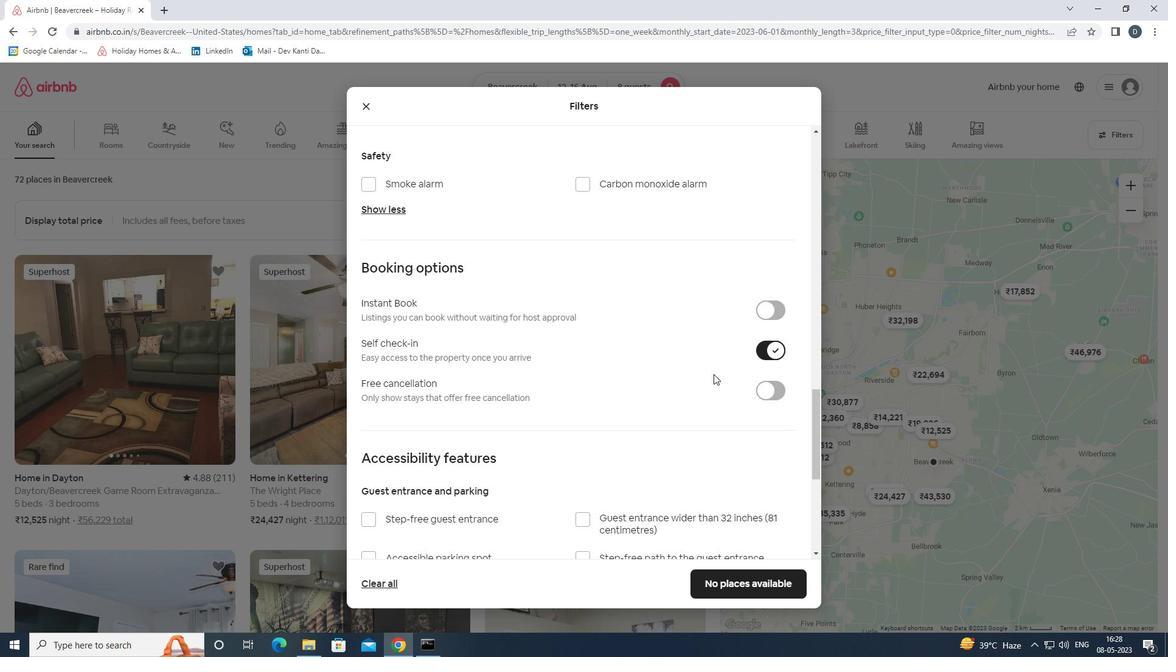 
Action: Mouse scrolled (714, 373) with delta (0, 0)
Screenshot: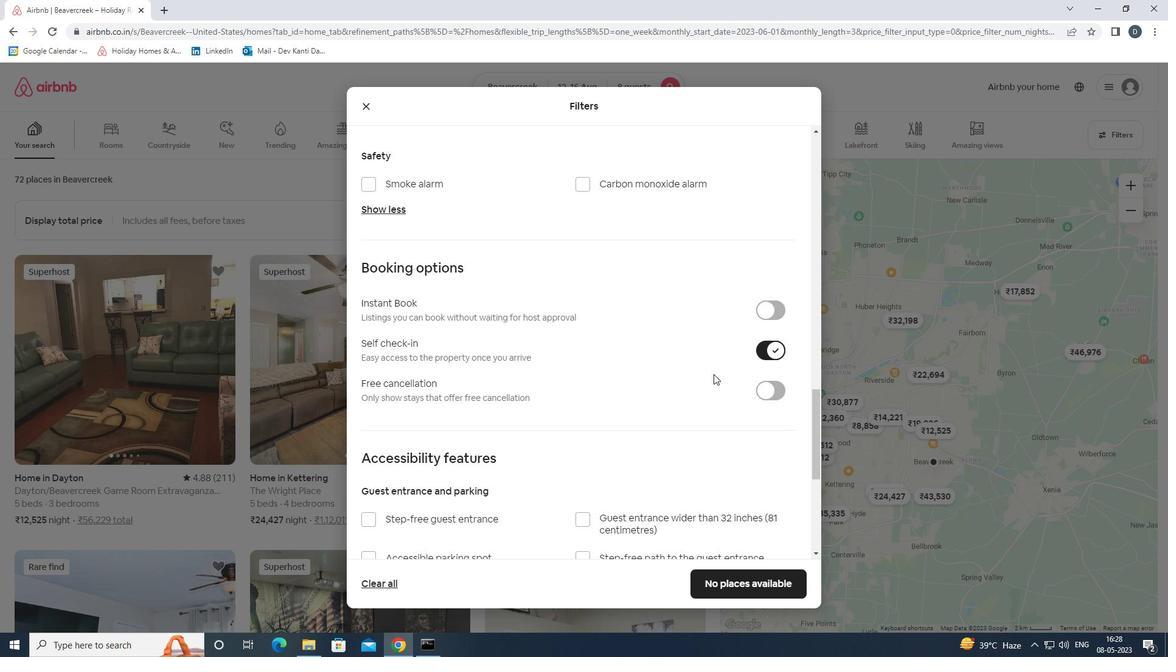 
Action: Mouse scrolled (714, 373) with delta (0, 0)
Screenshot: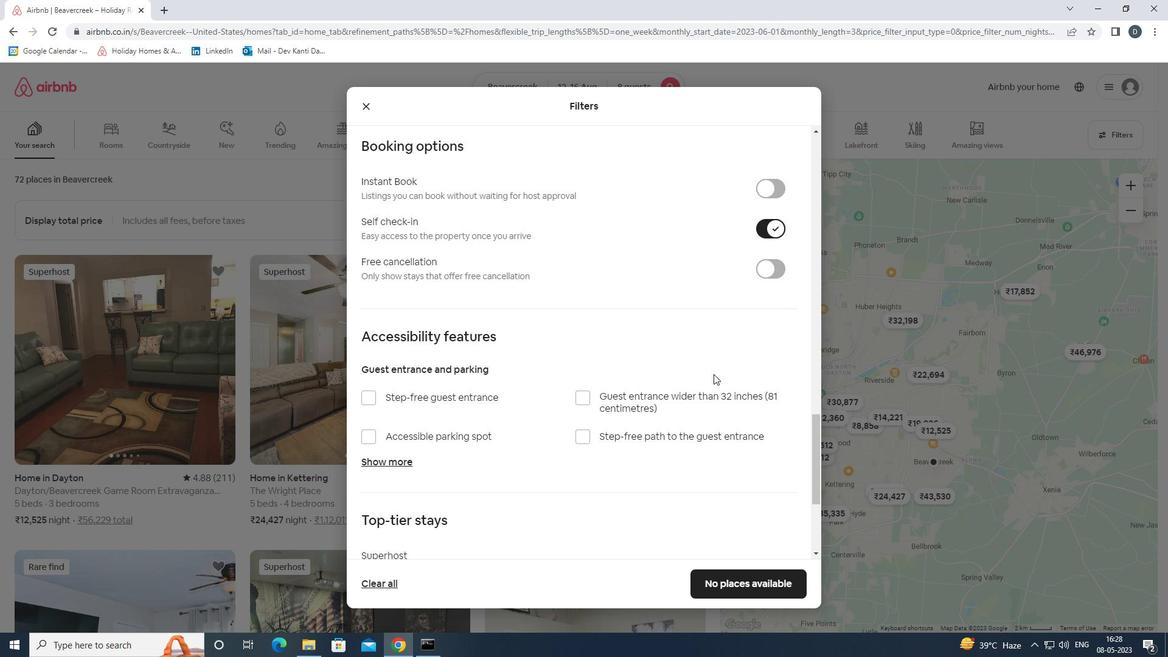 
Action: Mouse scrolled (714, 373) with delta (0, 0)
Screenshot: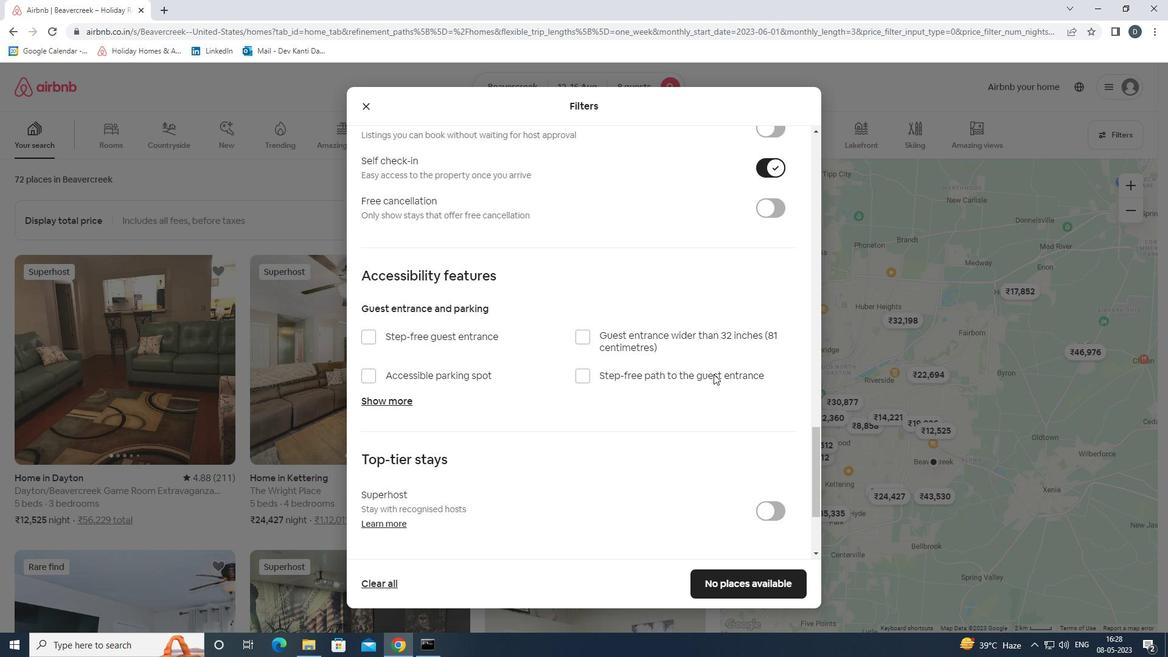 
Action: Mouse scrolled (714, 373) with delta (0, 0)
Screenshot: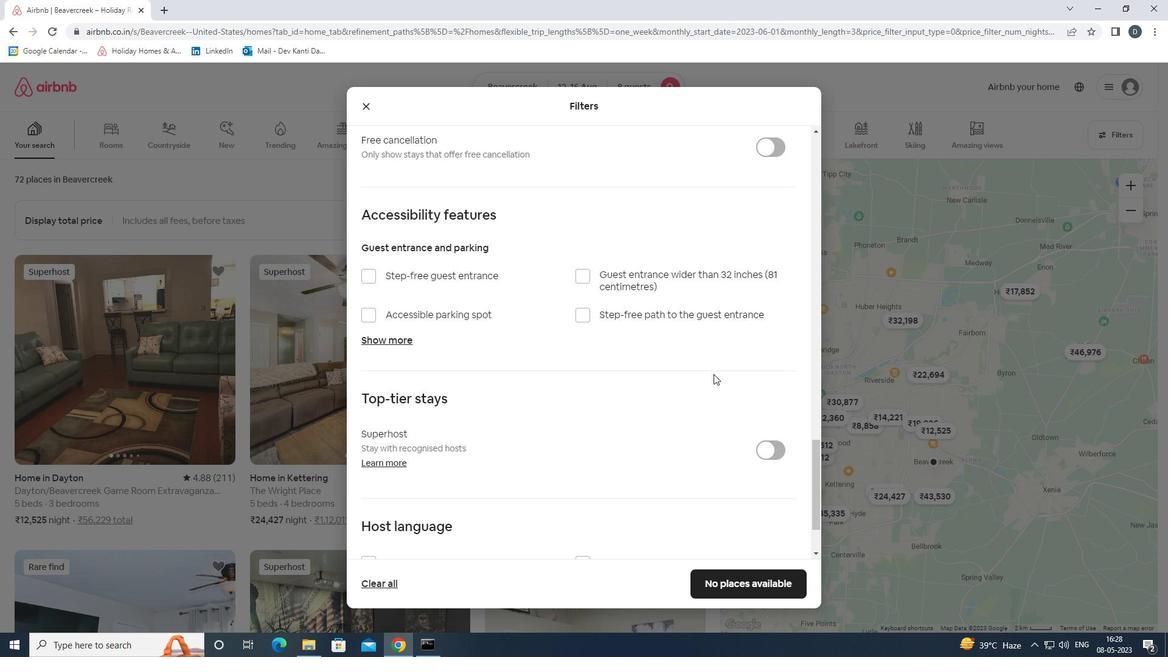
Action: Mouse scrolled (714, 373) with delta (0, 0)
Screenshot: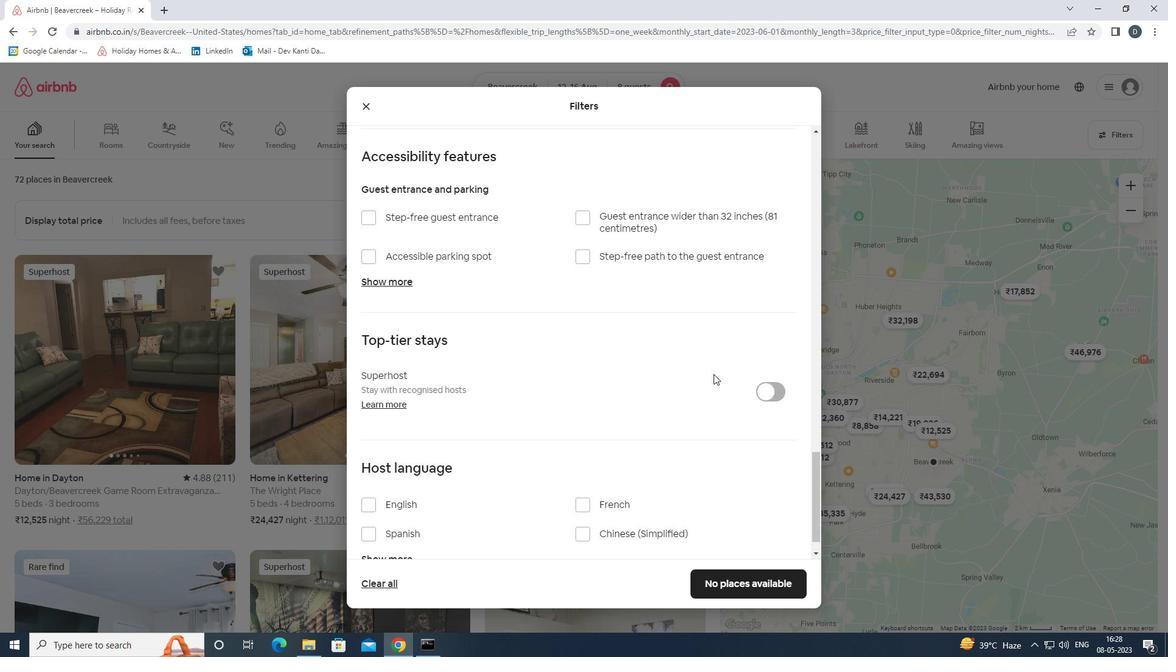
Action: Mouse moved to (409, 472)
Screenshot: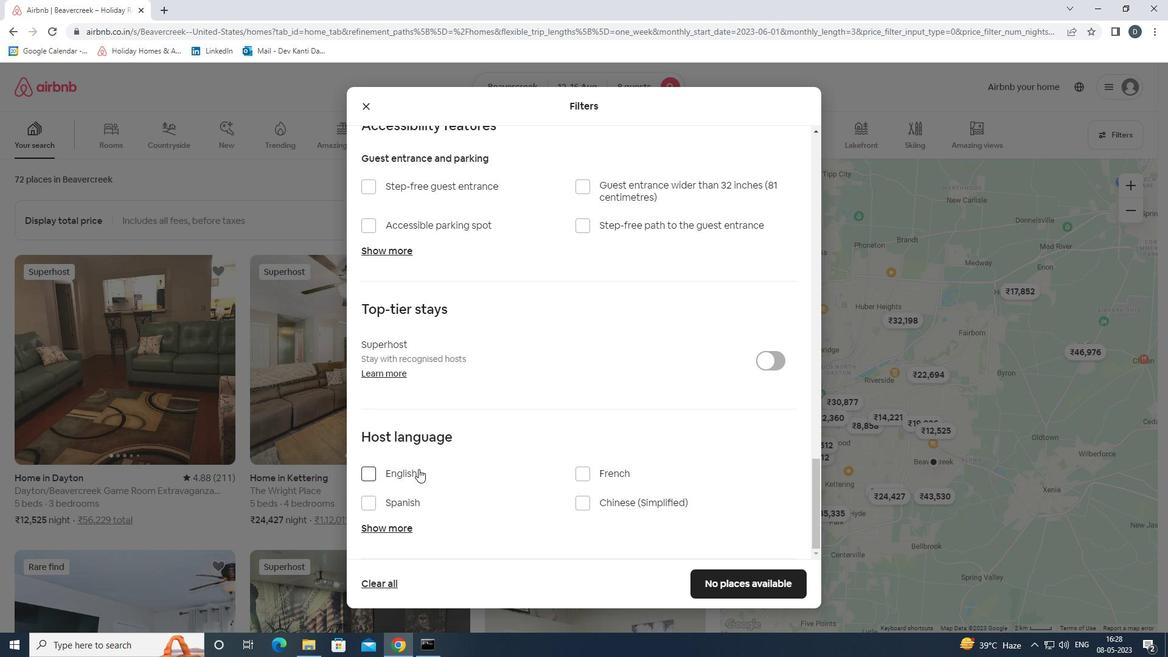 
Action: Mouse pressed left at (409, 472)
Screenshot: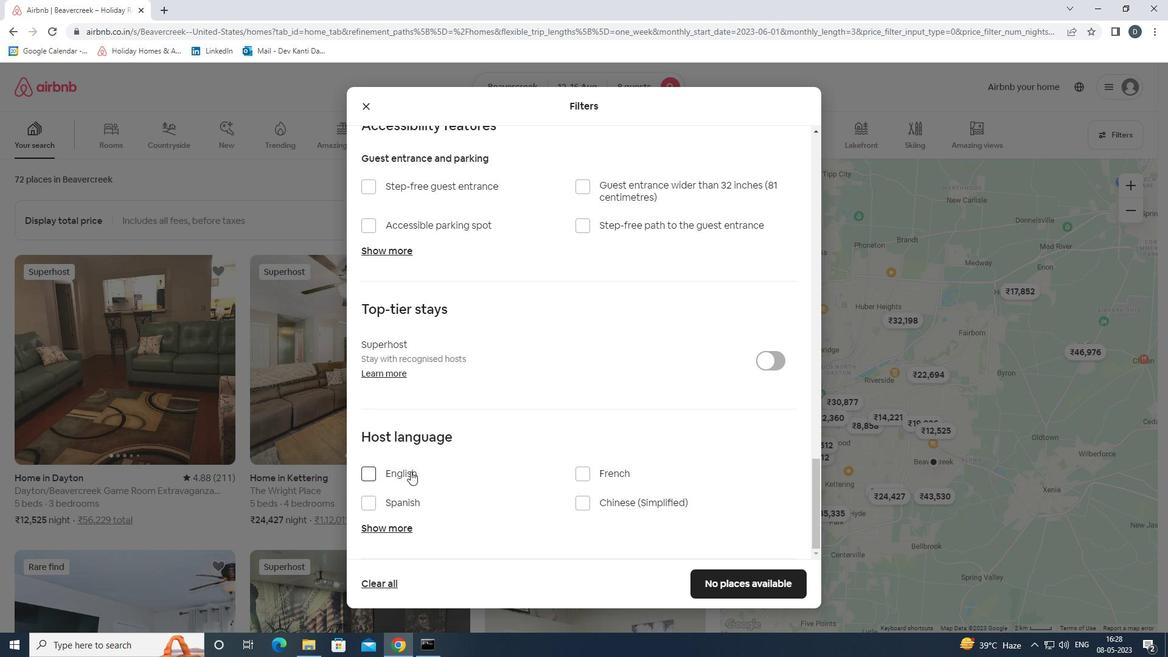 
Action: Mouse moved to (724, 567)
Screenshot: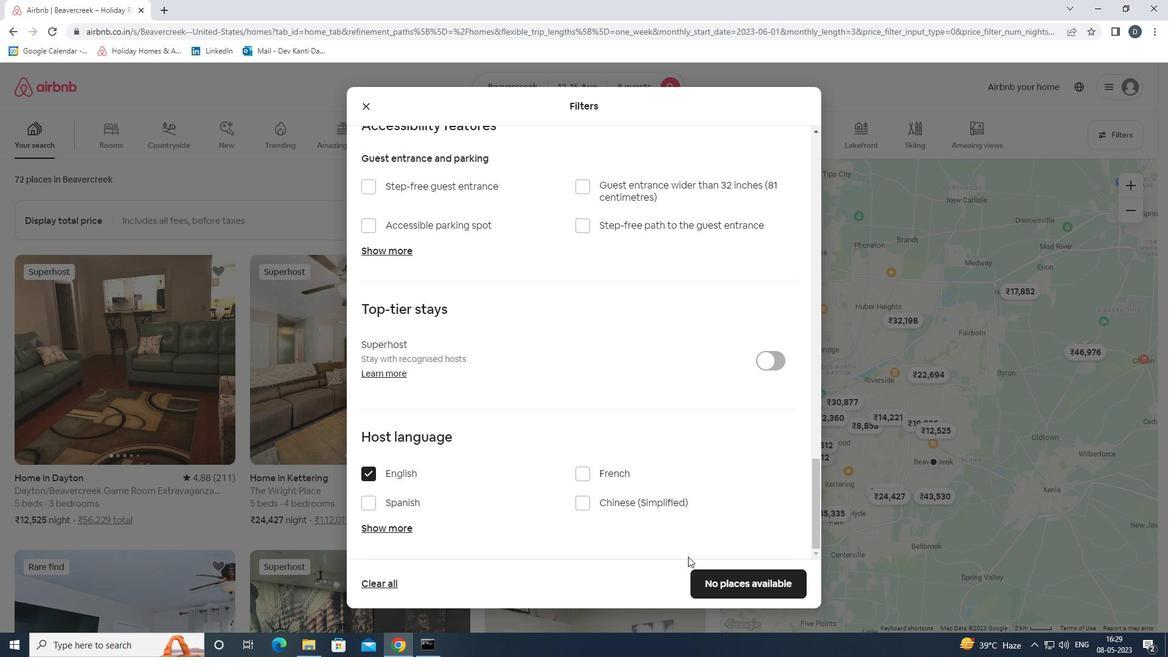 
Action: Mouse pressed left at (724, 567)
Screenshot: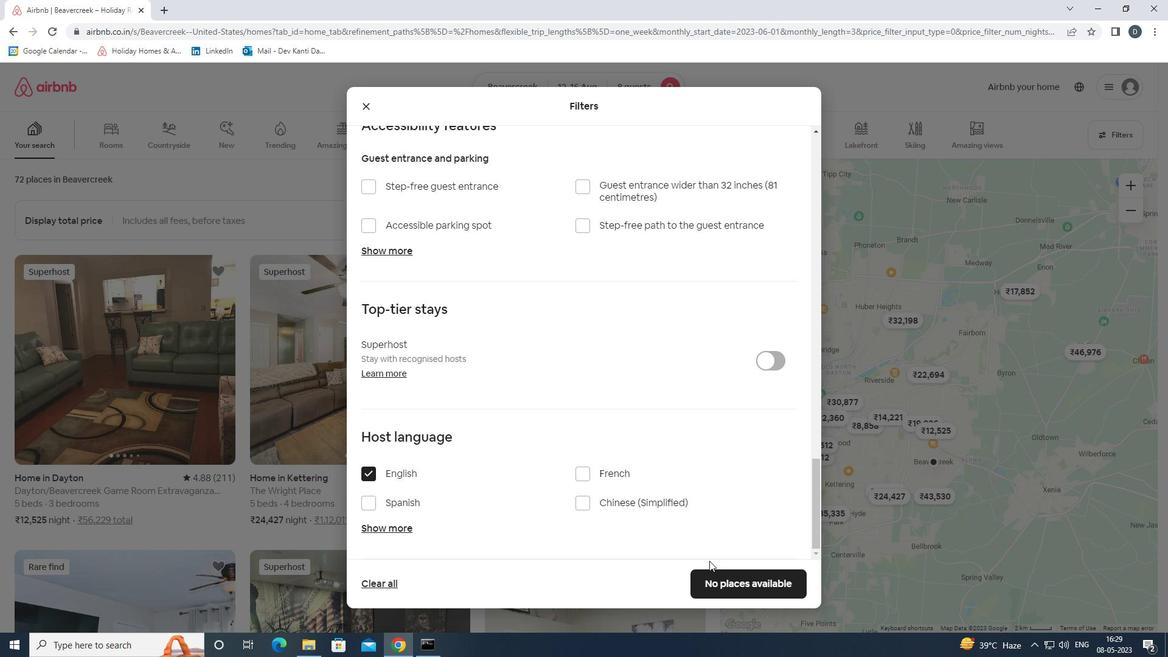 
Action: Mouse moved to (727, 574)
Screenshot: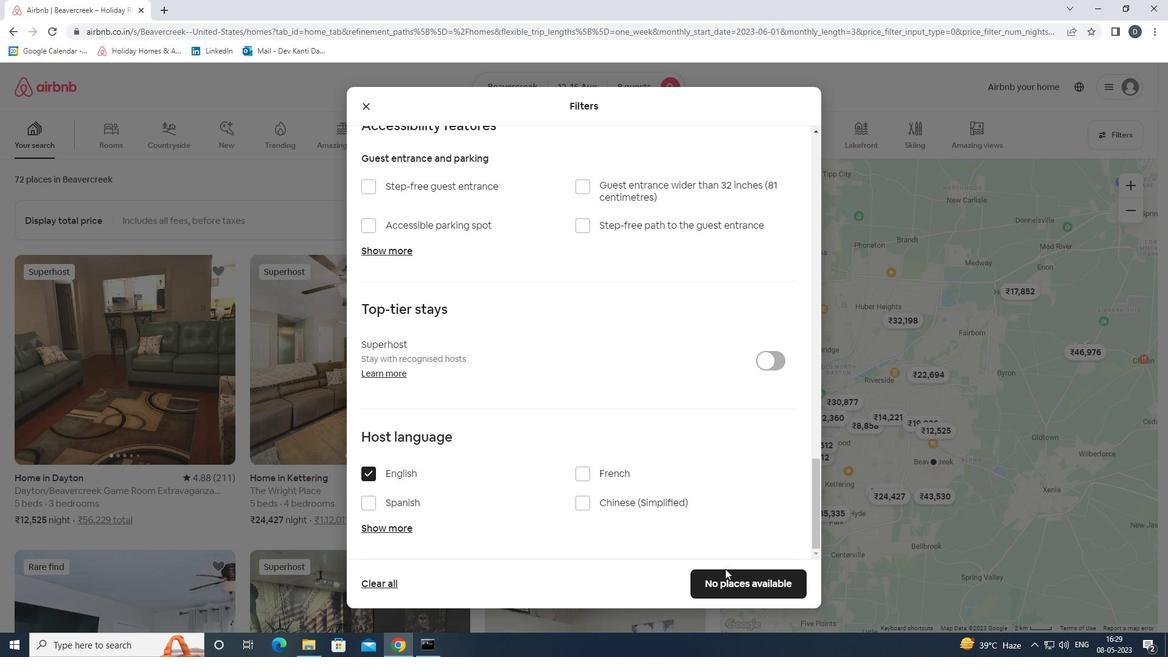 
Action: Mouse pressed left at (727, 574)
Screenshot: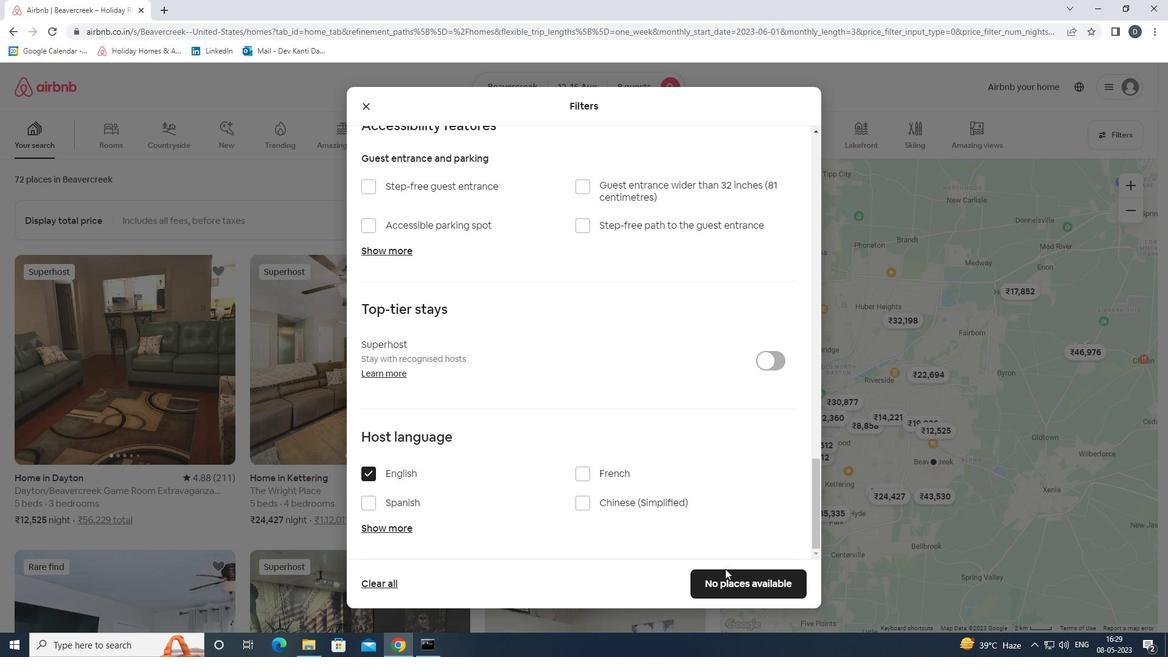 
Action: Mouse moved to (722, 561)
Screenshot: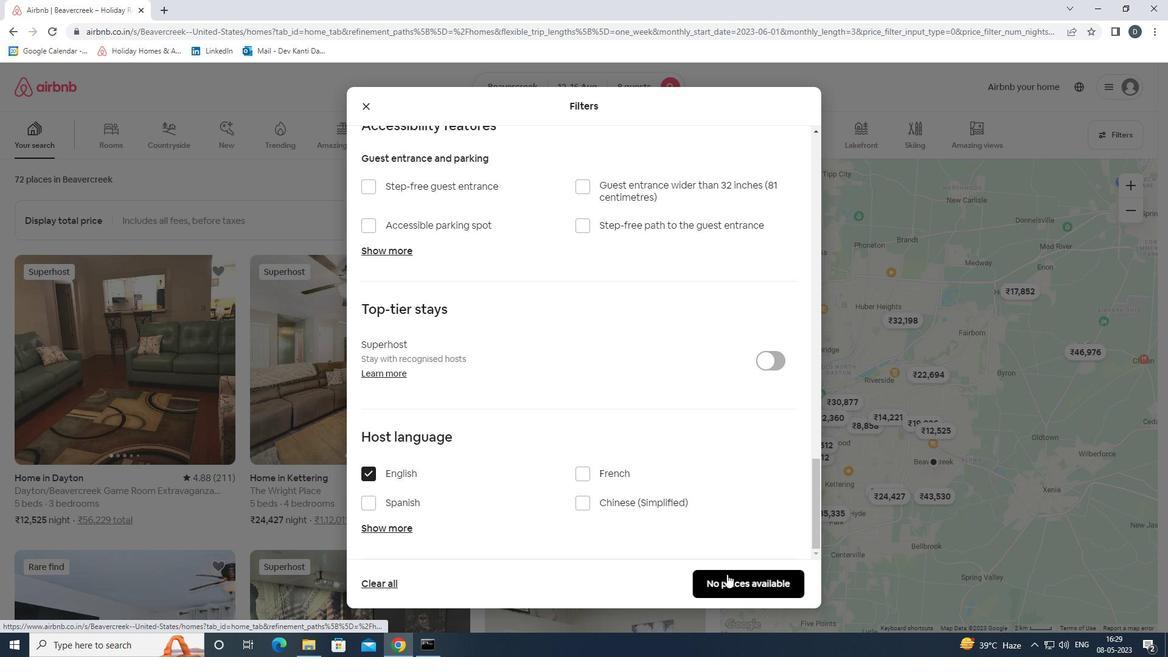 
